 Task: Create a due date automation trigger when advanced on, 2 working days after a card is due add fields without custom field "Resume" set to a number greater than 1 and lower than 10 at 11:00 AM.
Action: Mouse moved to (1087, 339)
Screenshot: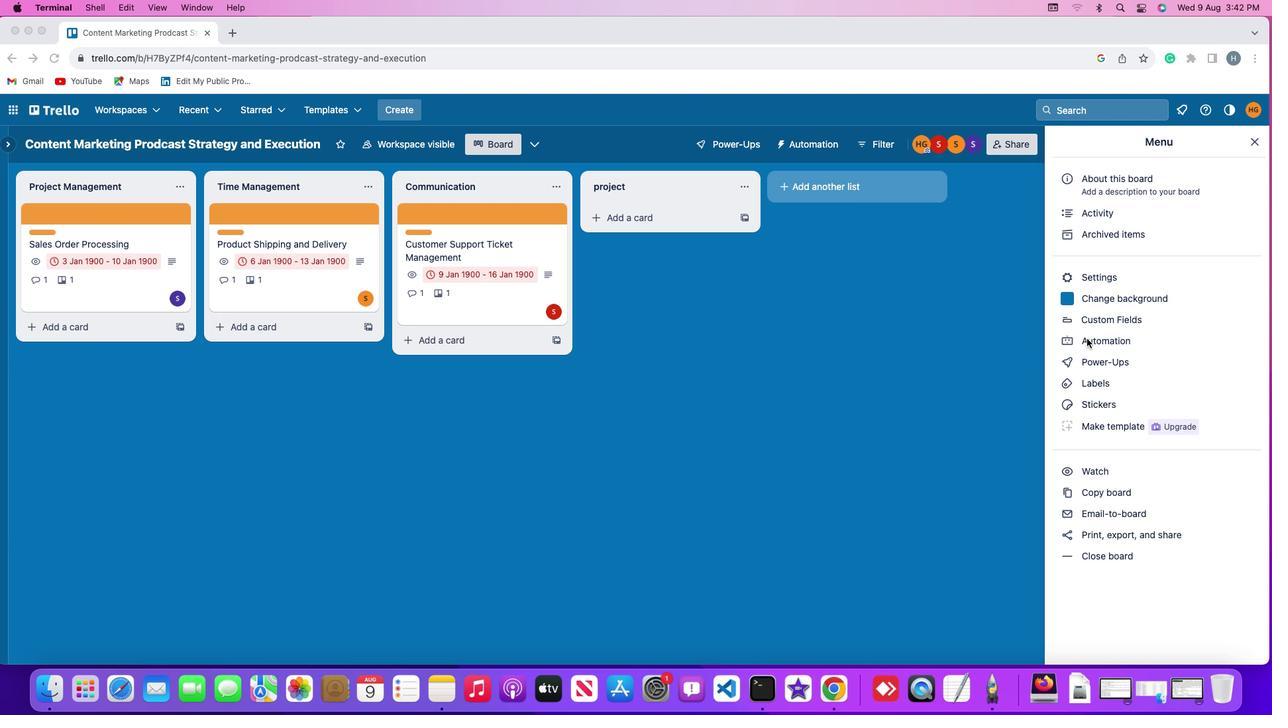 
Action: Mouse pressed left at (1087, 339)
Screenshot: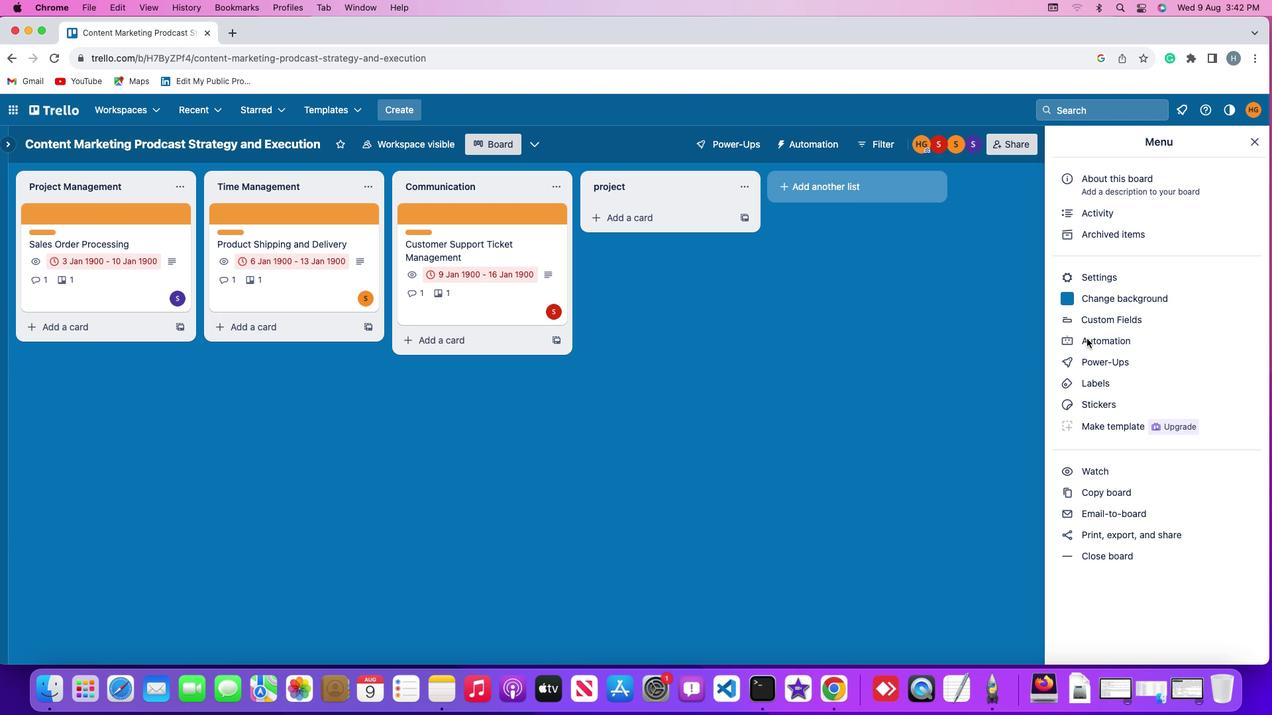 
Action: Mouse pressed left at (1087, 339)
Screenshot: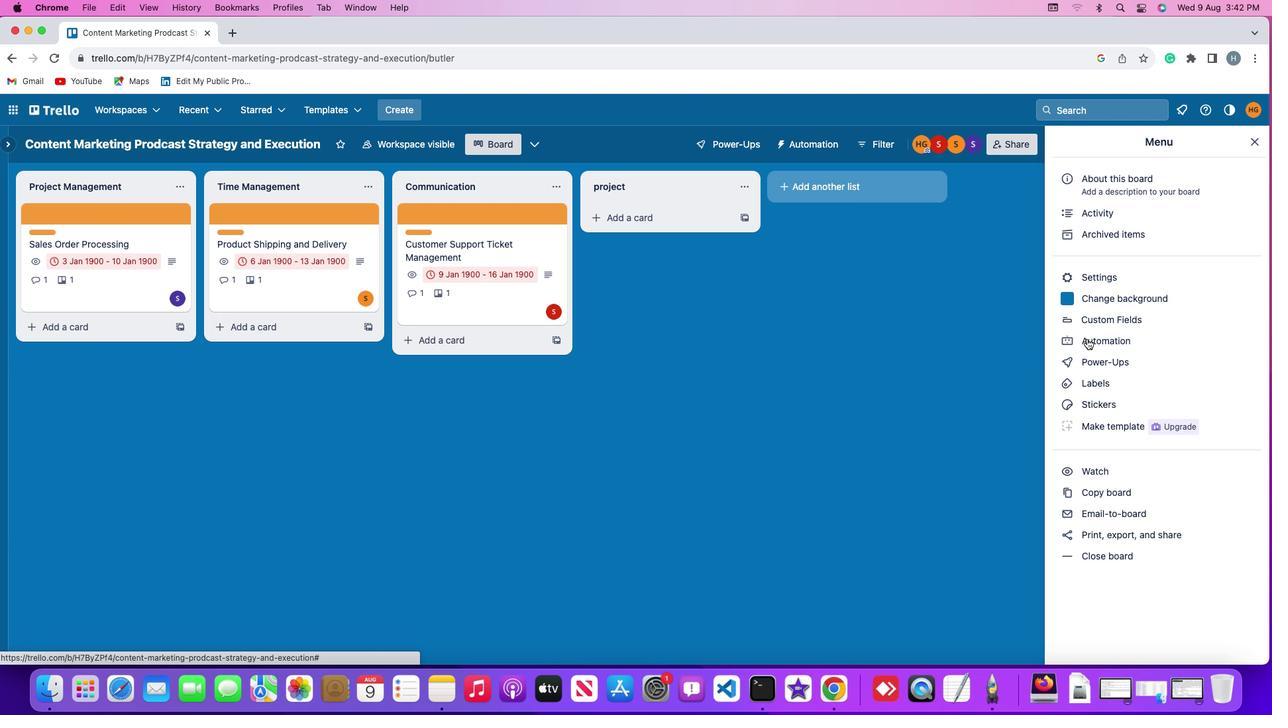 
Action: Mouse moved to (65, 314)
Screenshot: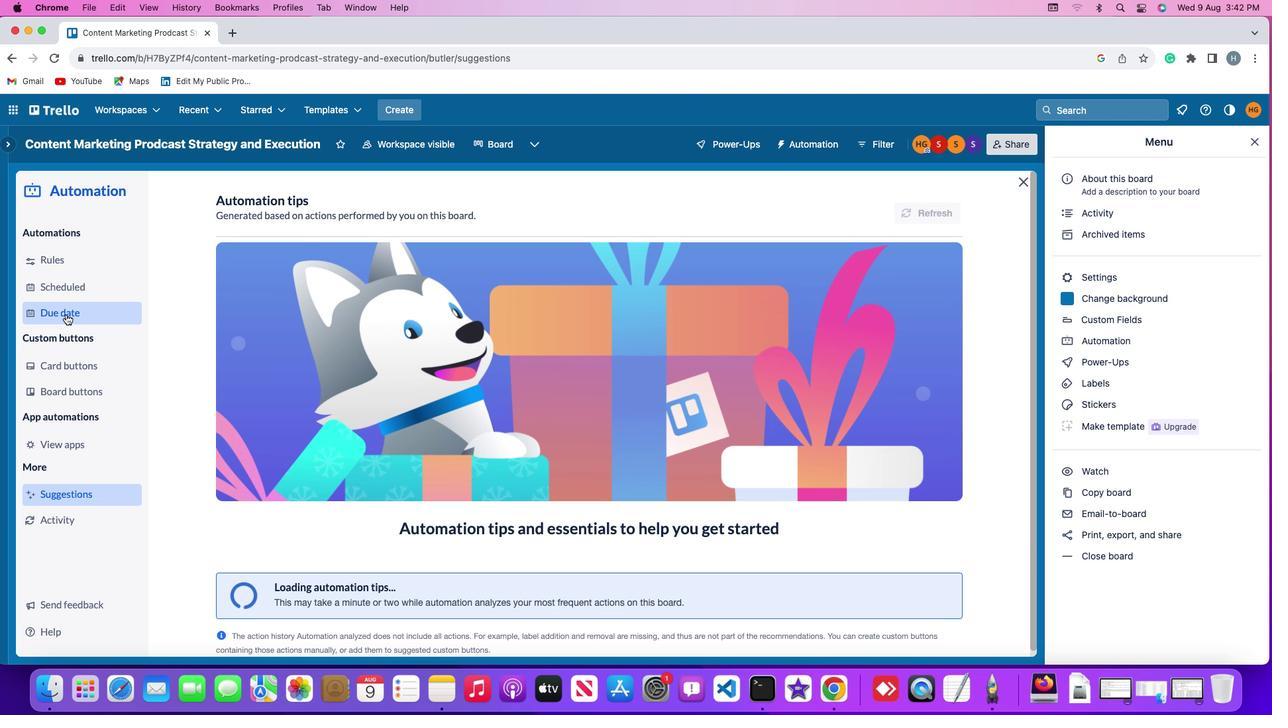 
Action: Mouse pressed left at (65, 314)
Screenshot: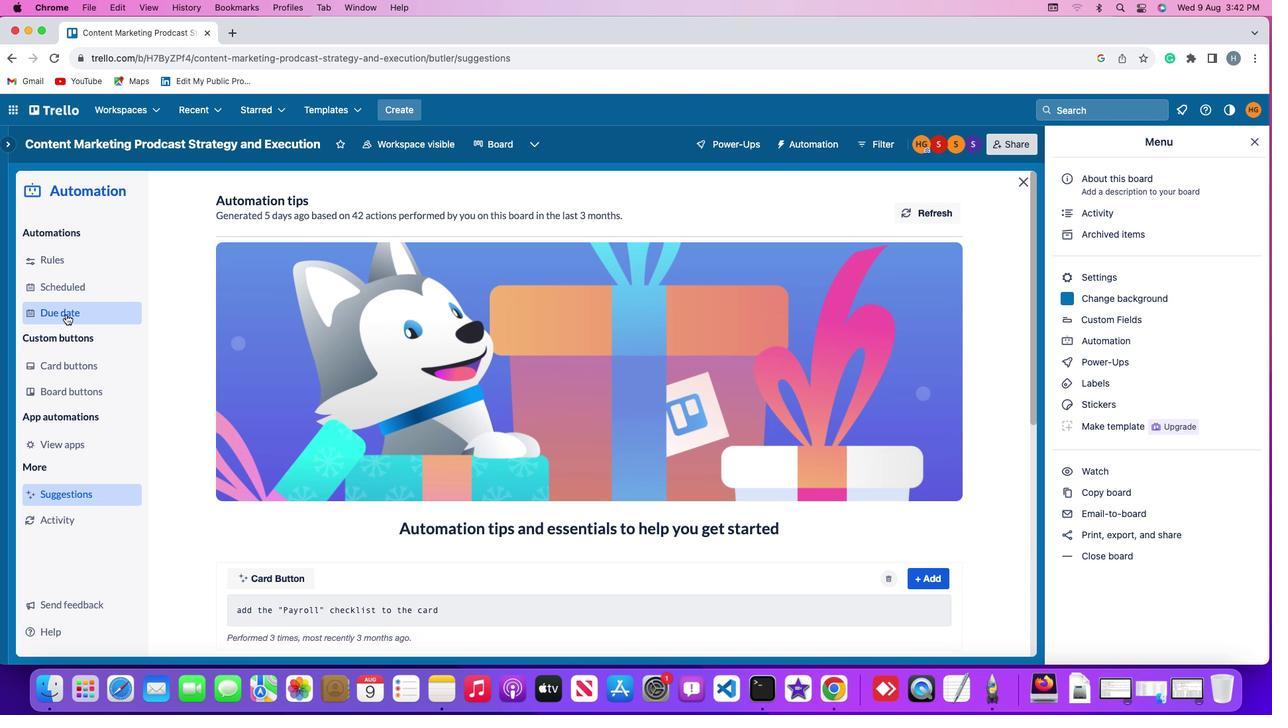 
Action: Mouse moved to (901, 201)
Screenshot: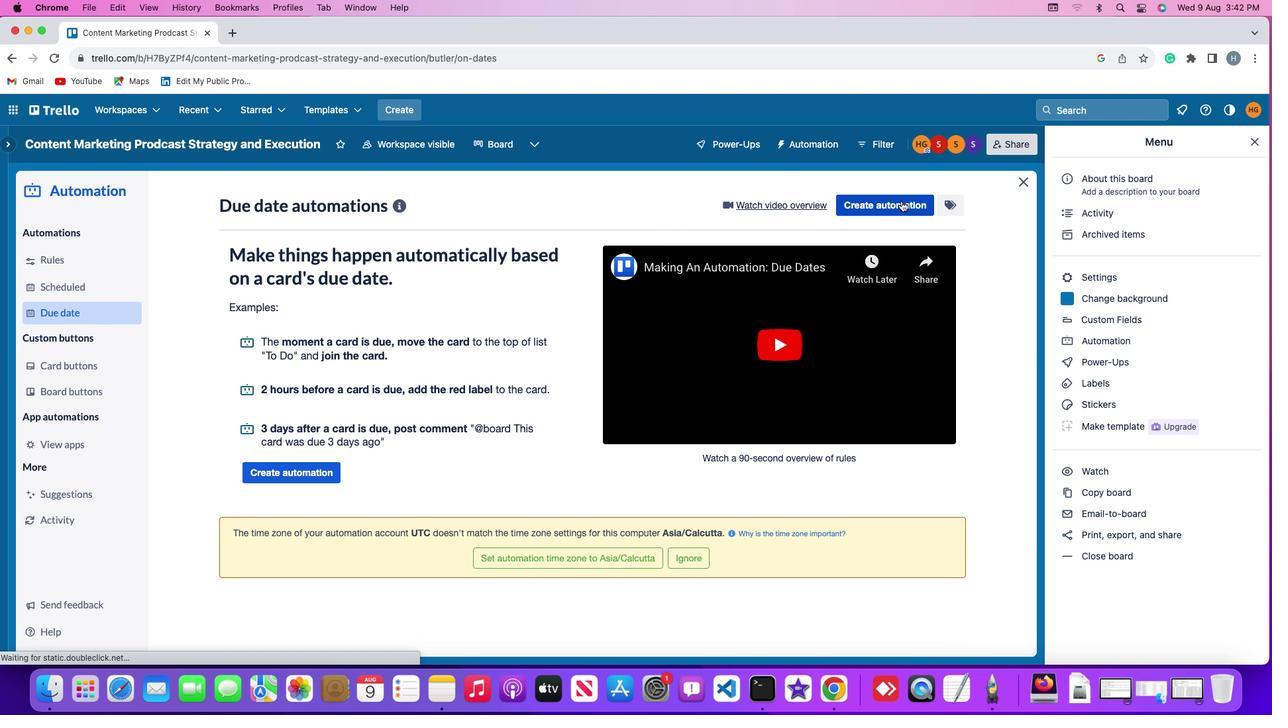 
Action: Mouse pressed left at (901, 201)
Screenshot: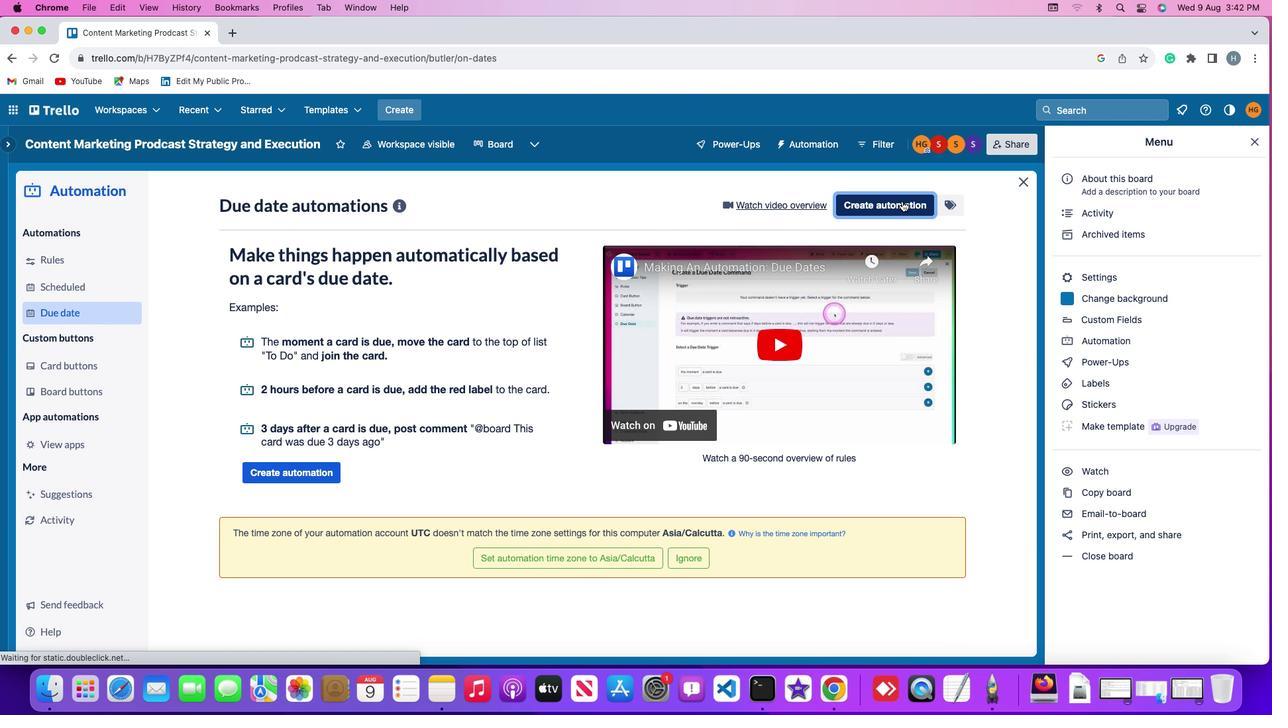 
Action: Mouse moved to (322, 340)
Screenshot: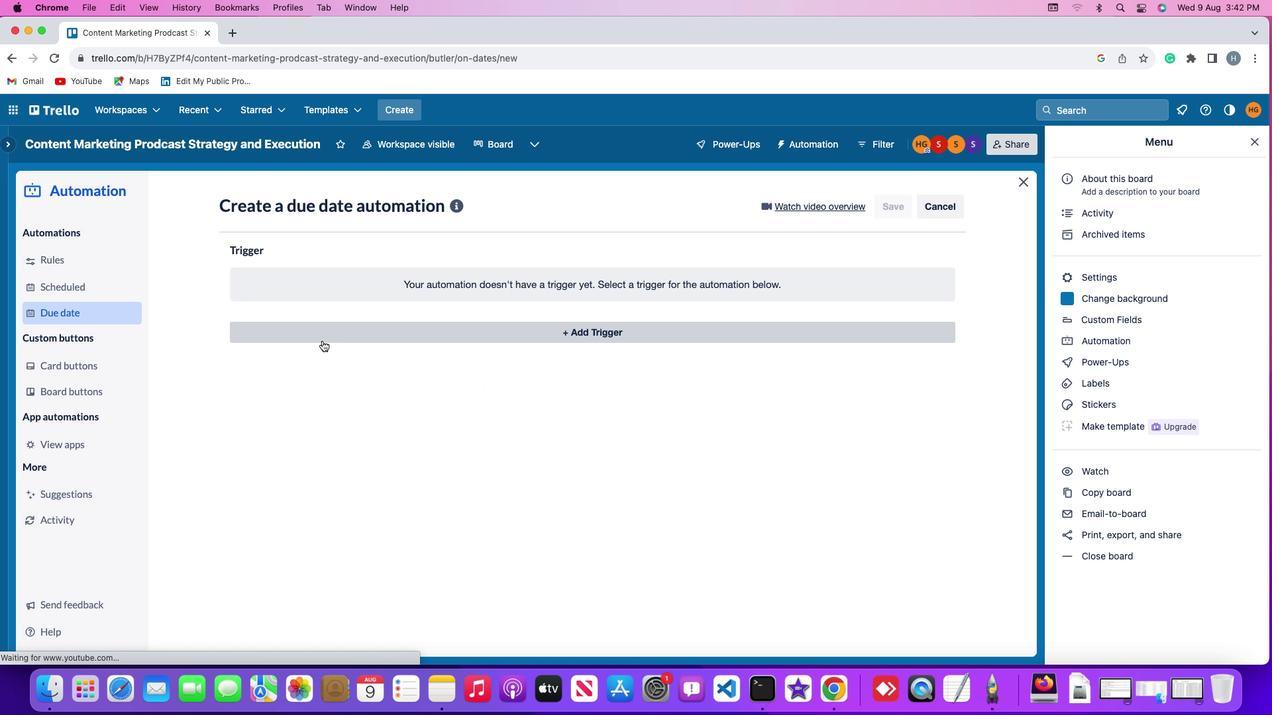
Action: Mouse pressed left at (322, 340)
Screenshot: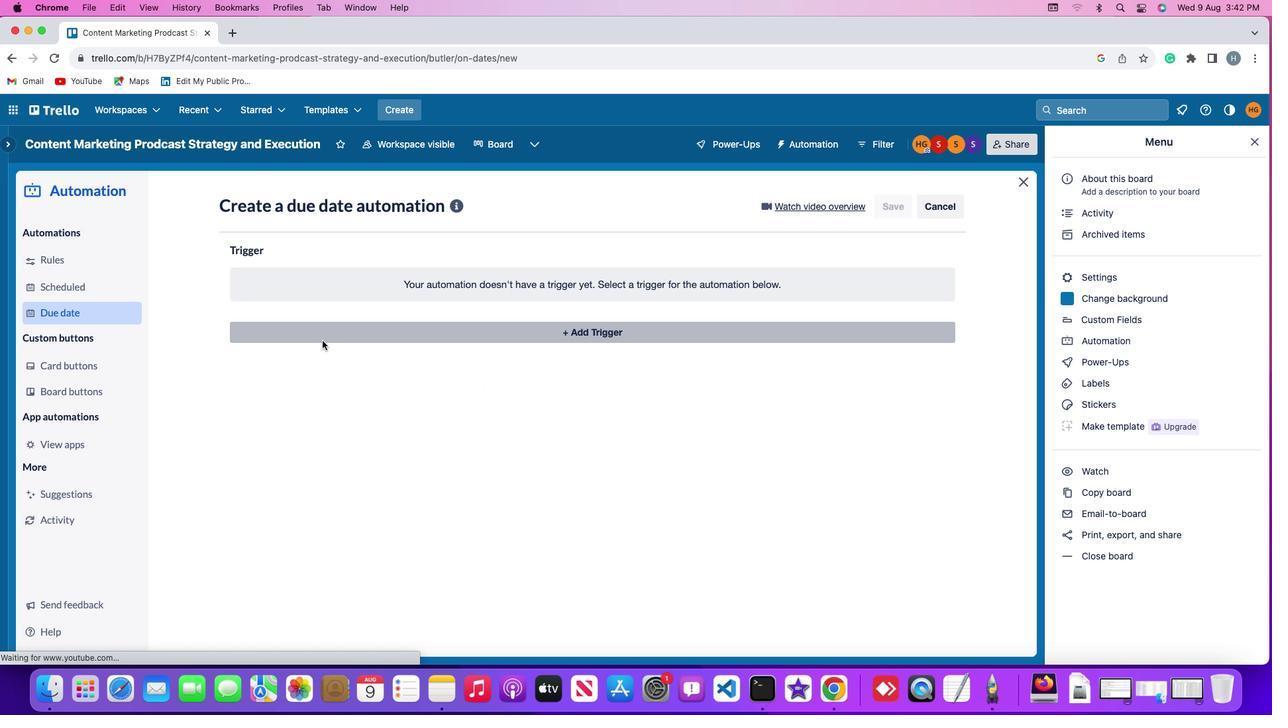 
Action: Mouse moved to (253, 528)
Screenshot: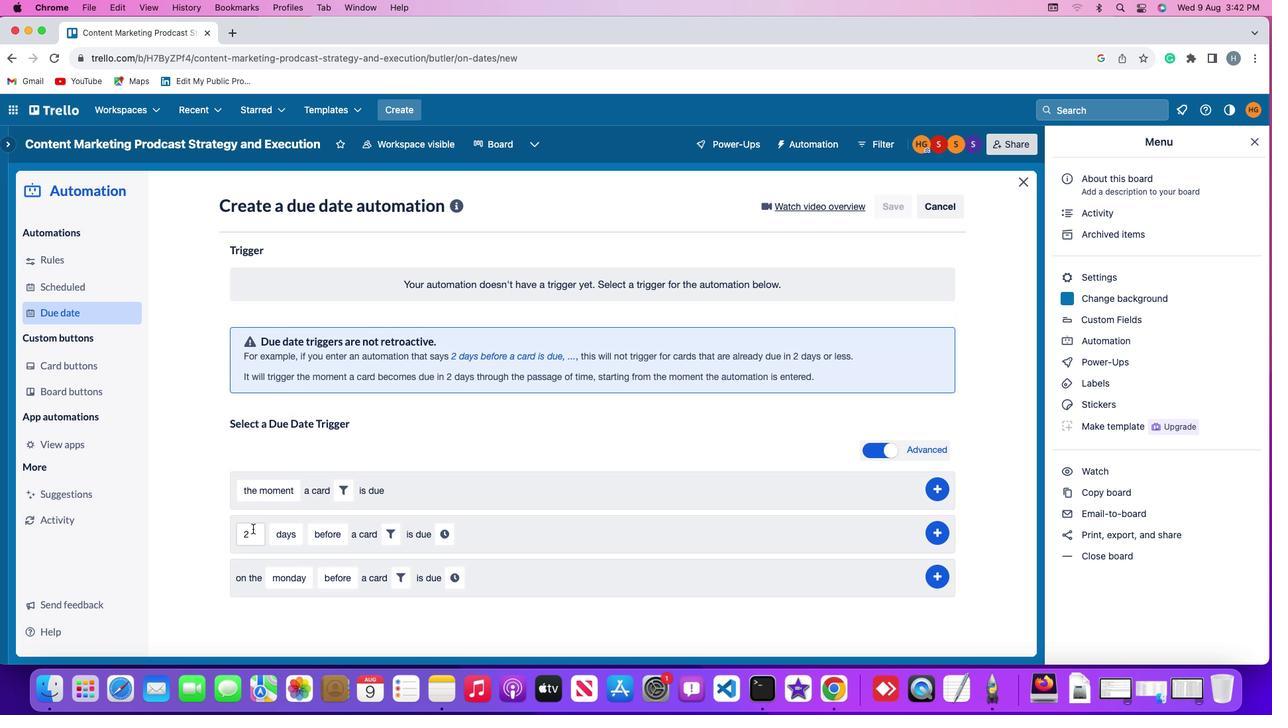 
Action: Mouse pressed left at (253, 528)
Screenshot: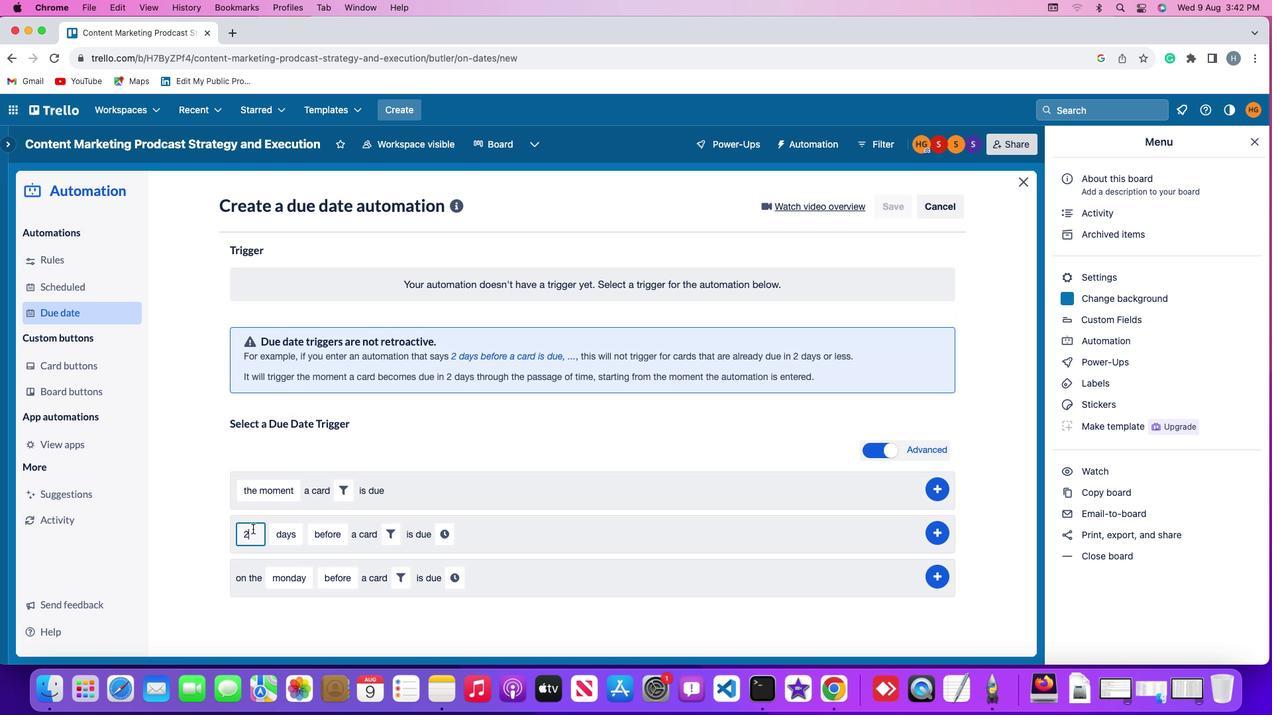 
Action: Mouse moved to (255, 525)
Screenshot: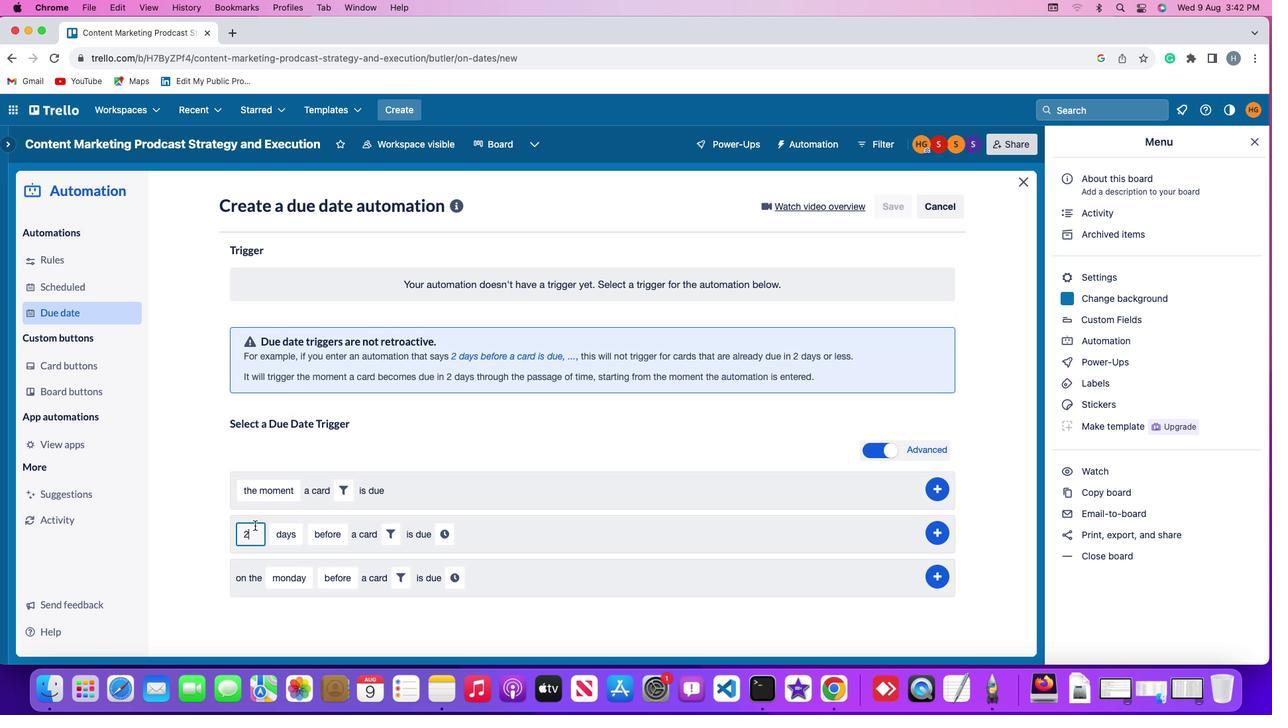 
Action: Key pressed Key.backspace'2'
Screenshot: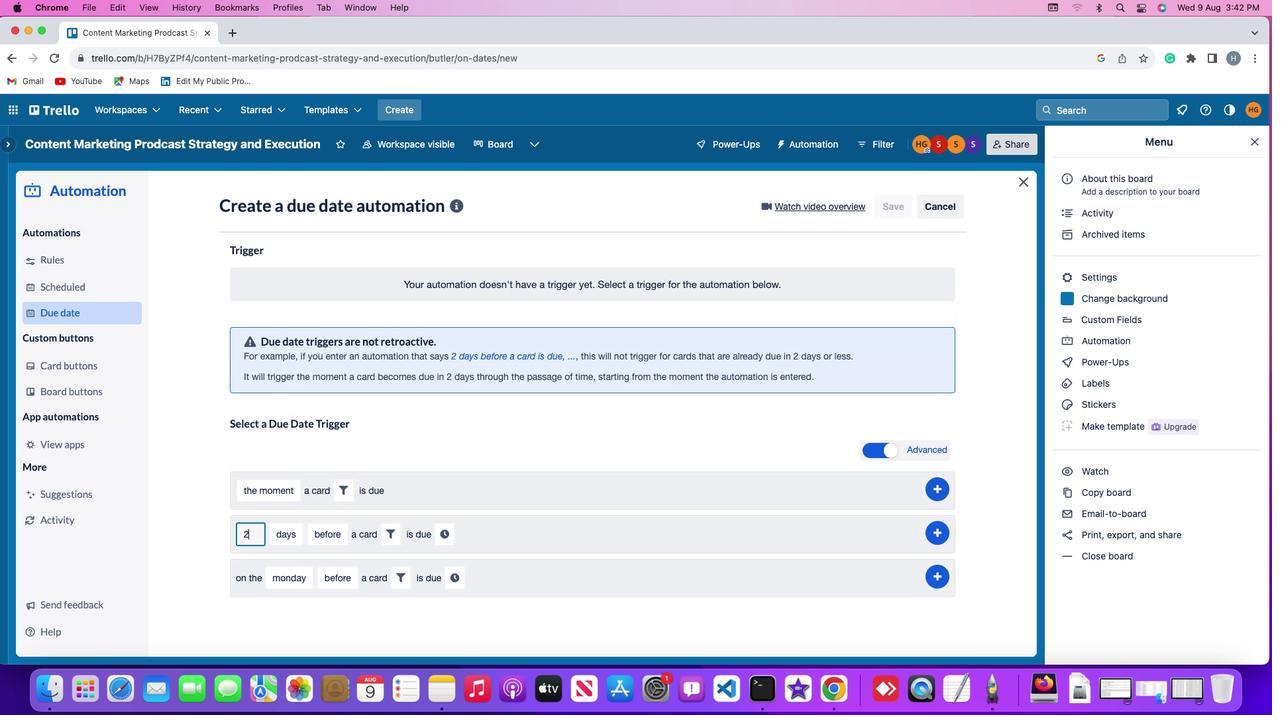 
Action: Mouse moved to (286, 532)
Screenshot: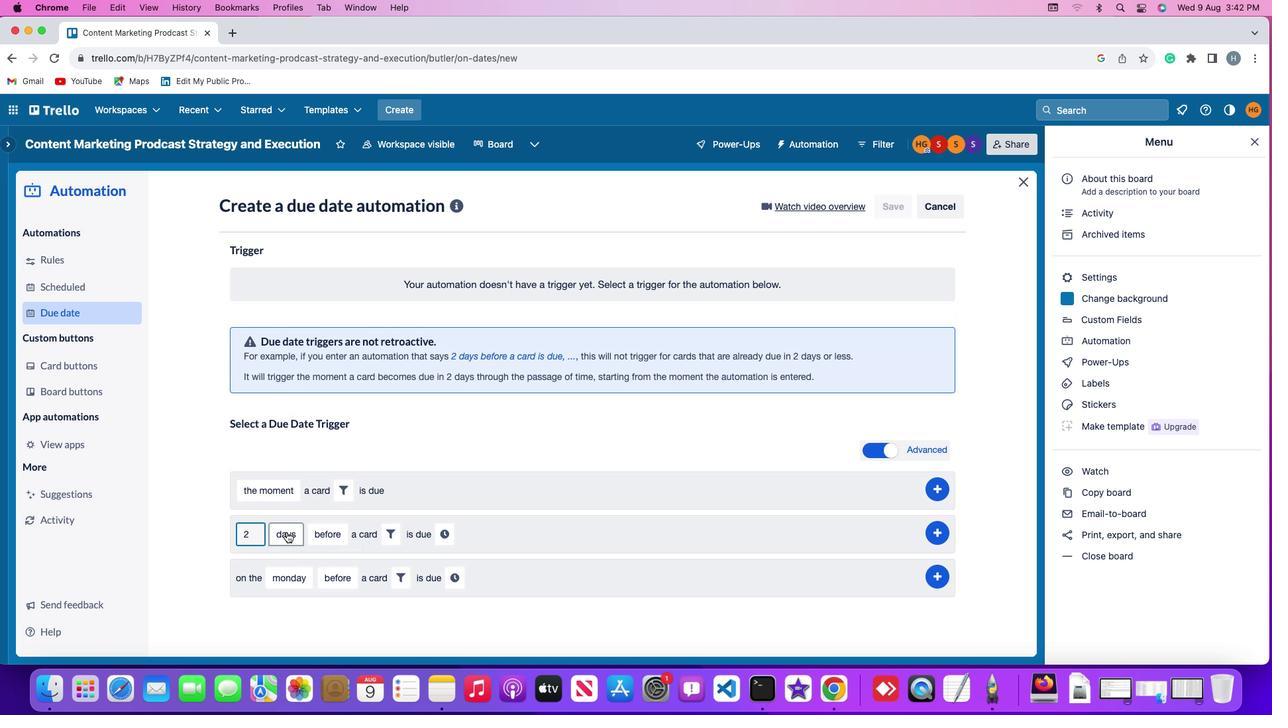 
Action: Mouse pressed left at (286, 532)
Screenshot: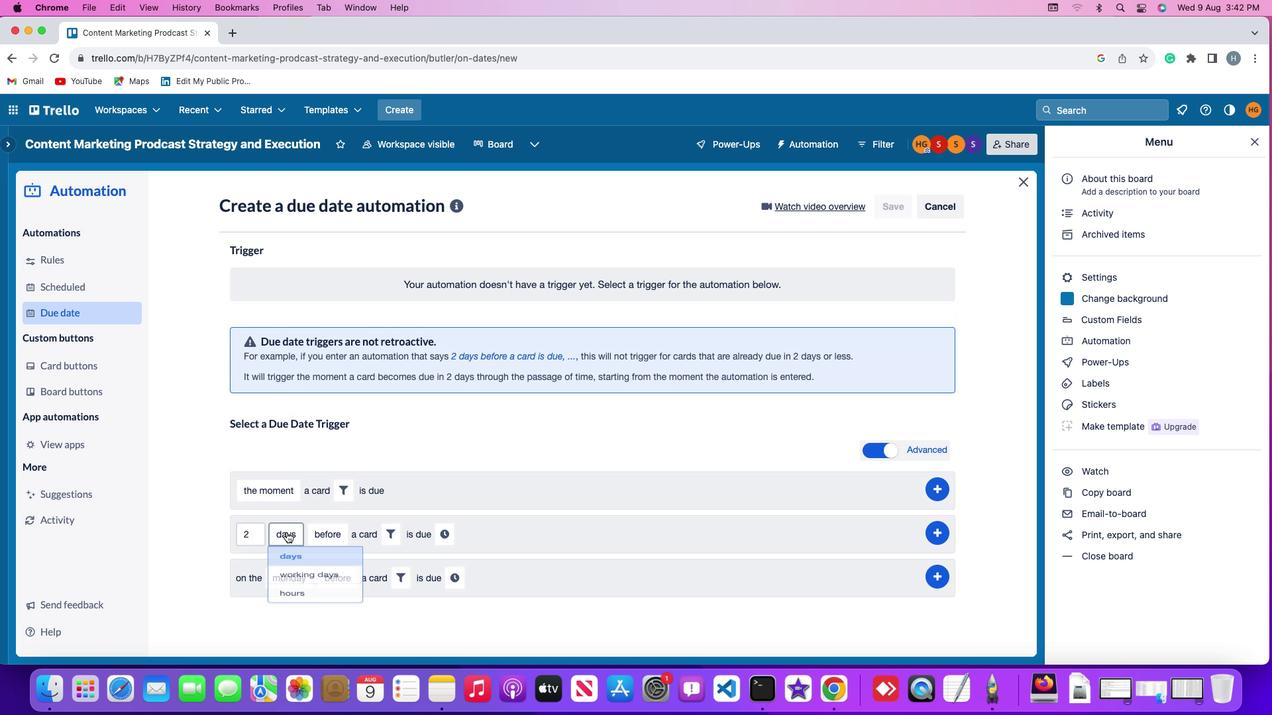 
Action: Mouse moved to (300, 583)
Screenshot: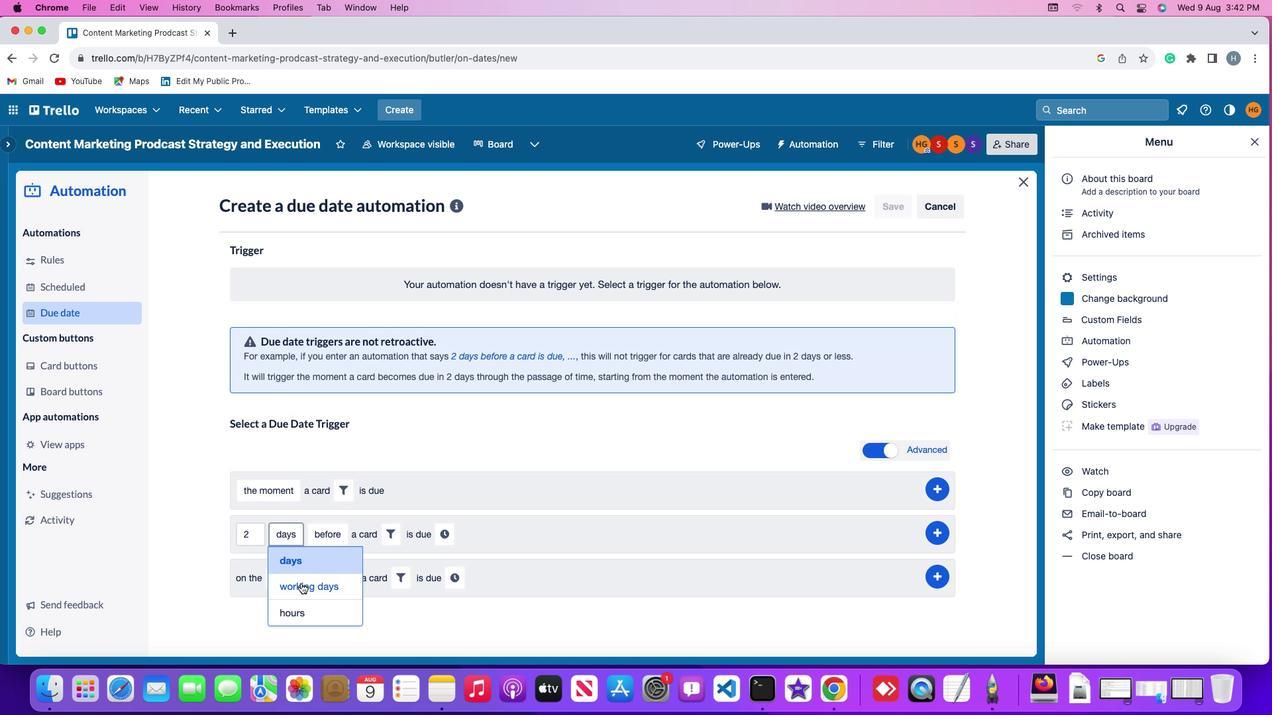 
Action: Mouse pressed left at (300, 583)
Screenshot: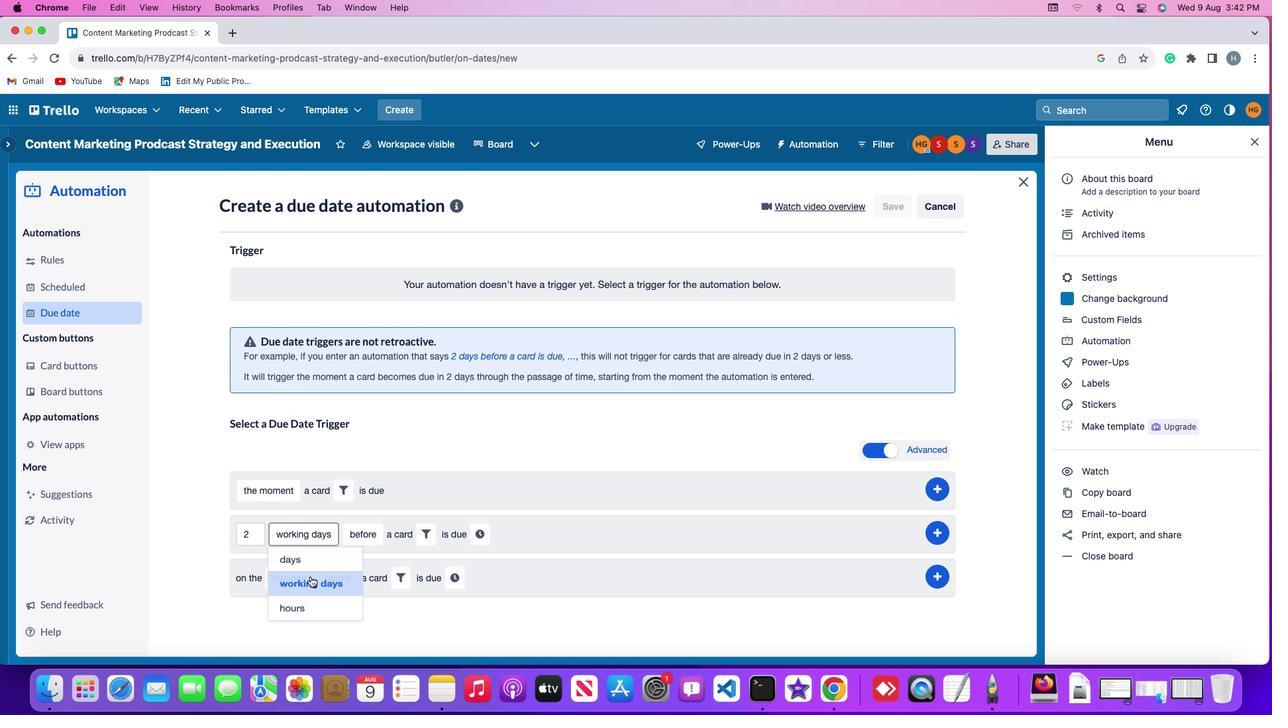 
Action: Mouse moved to (358, 532)
Screenshot: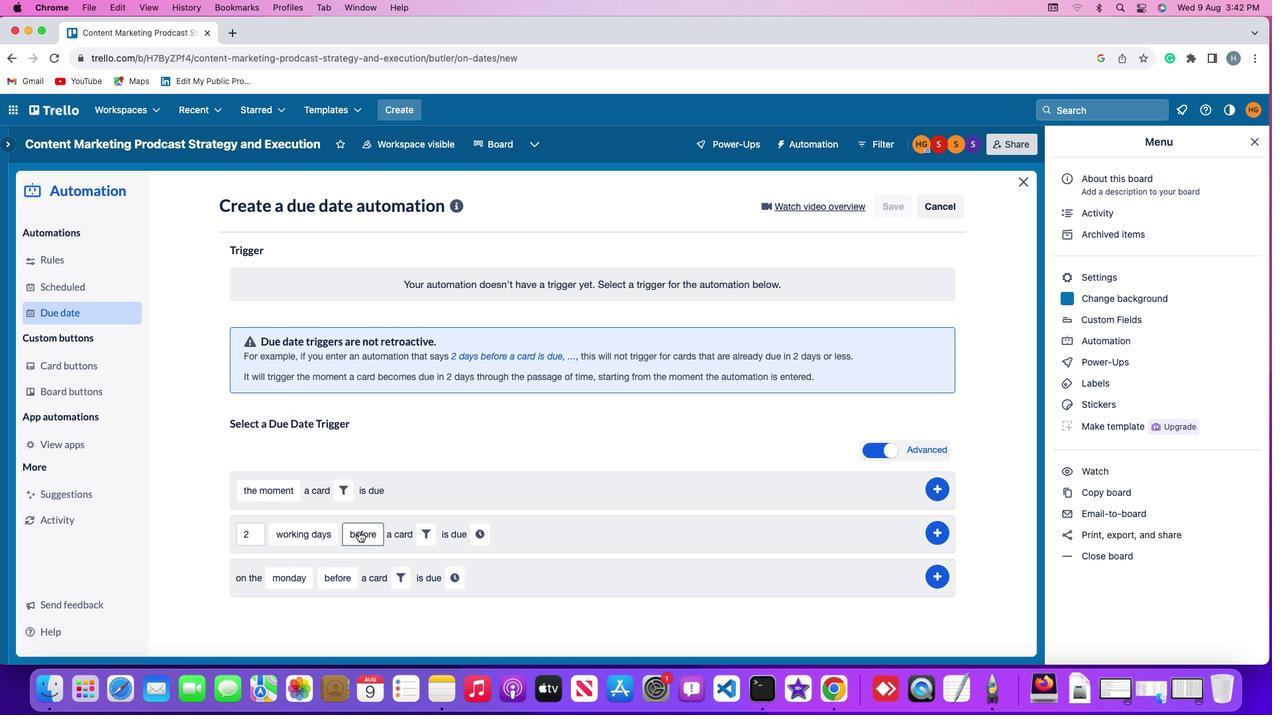 
Action: Mouse pressed left at (358, 532)
Screenshot: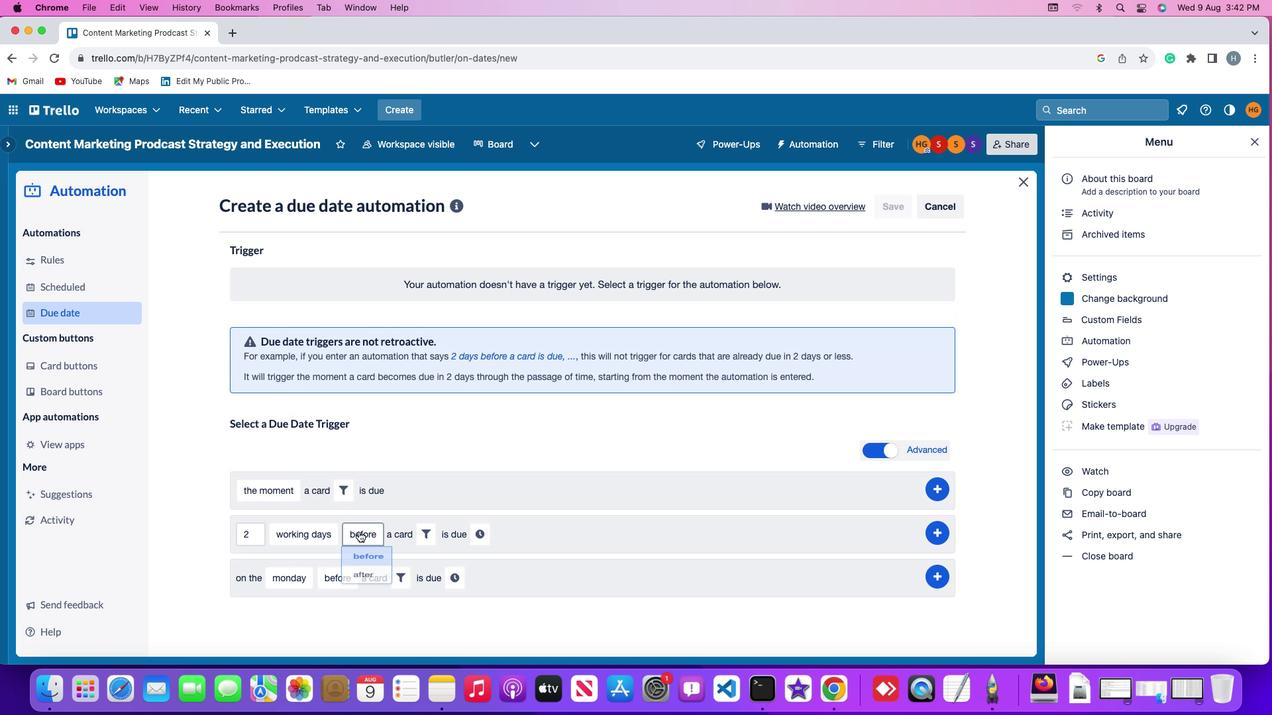 
Action: Mouse moved to (369, 588)
Screenshot: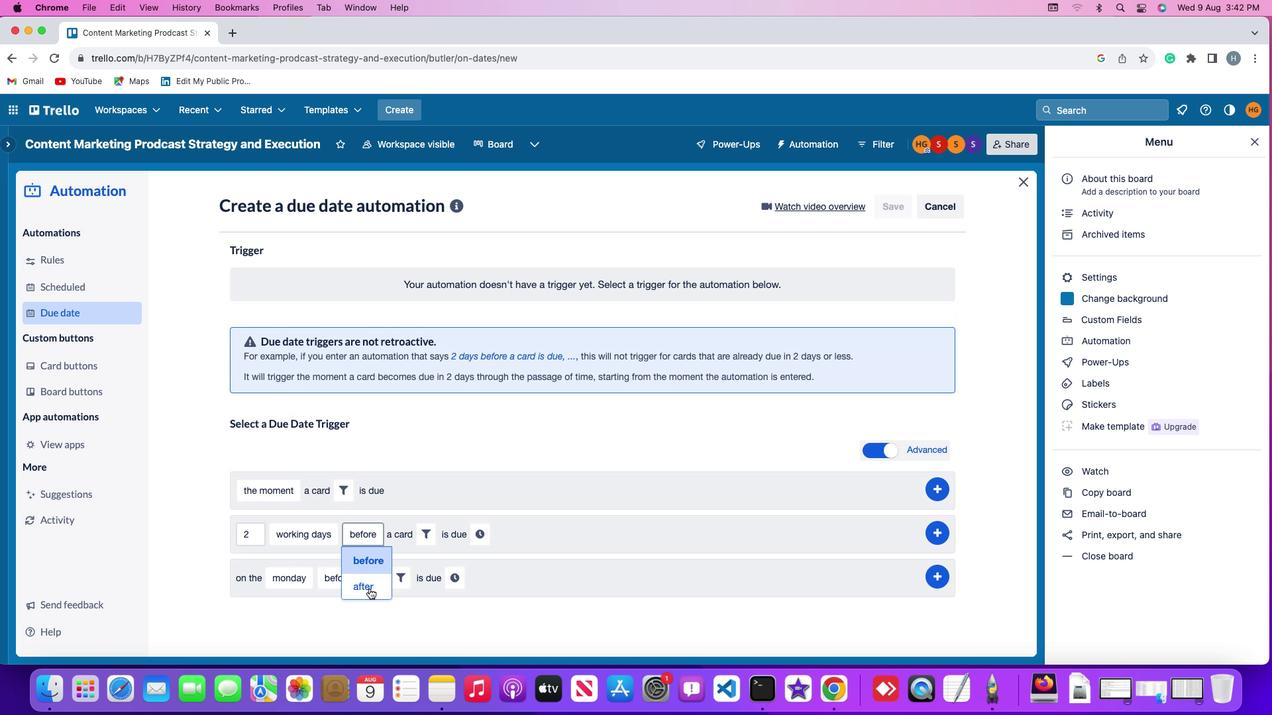 
Action: Mouse pressed left at (369, 588)
Screenshot: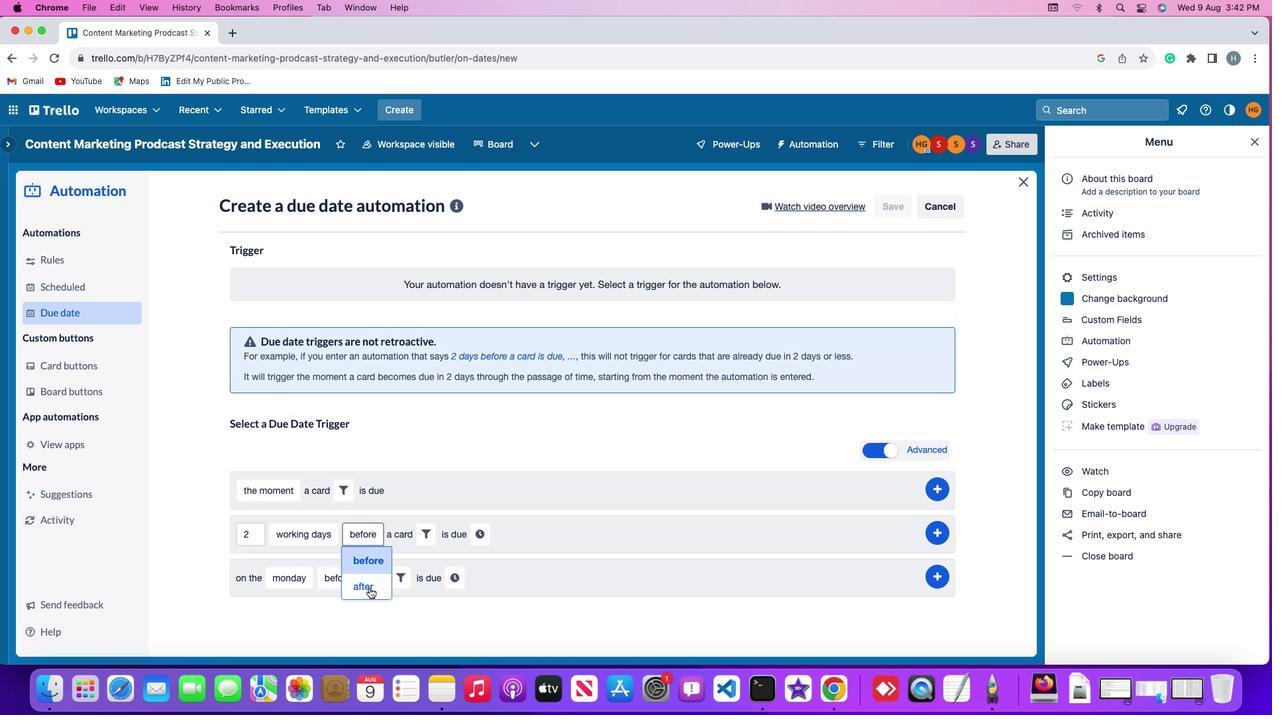 
Action: Mouse moved to (425, 535)
Screenshot: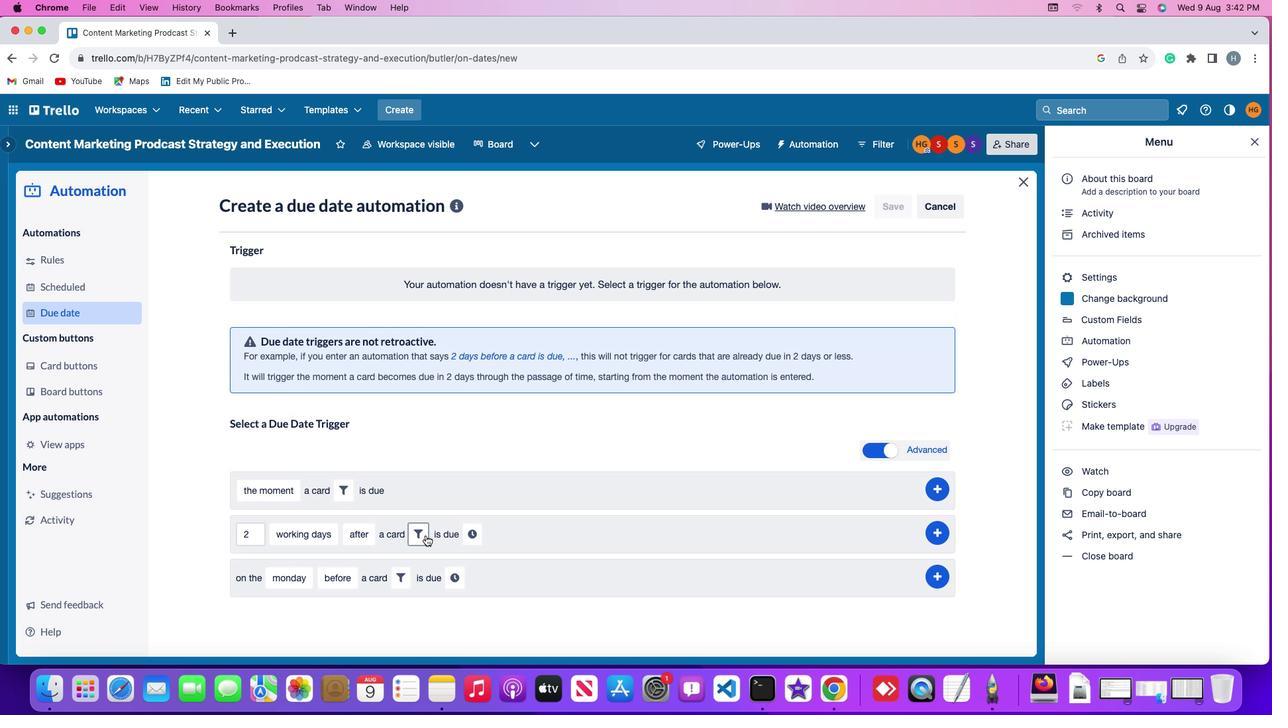 
Action: Mouse pressed left at (425, 535)
Screenshot: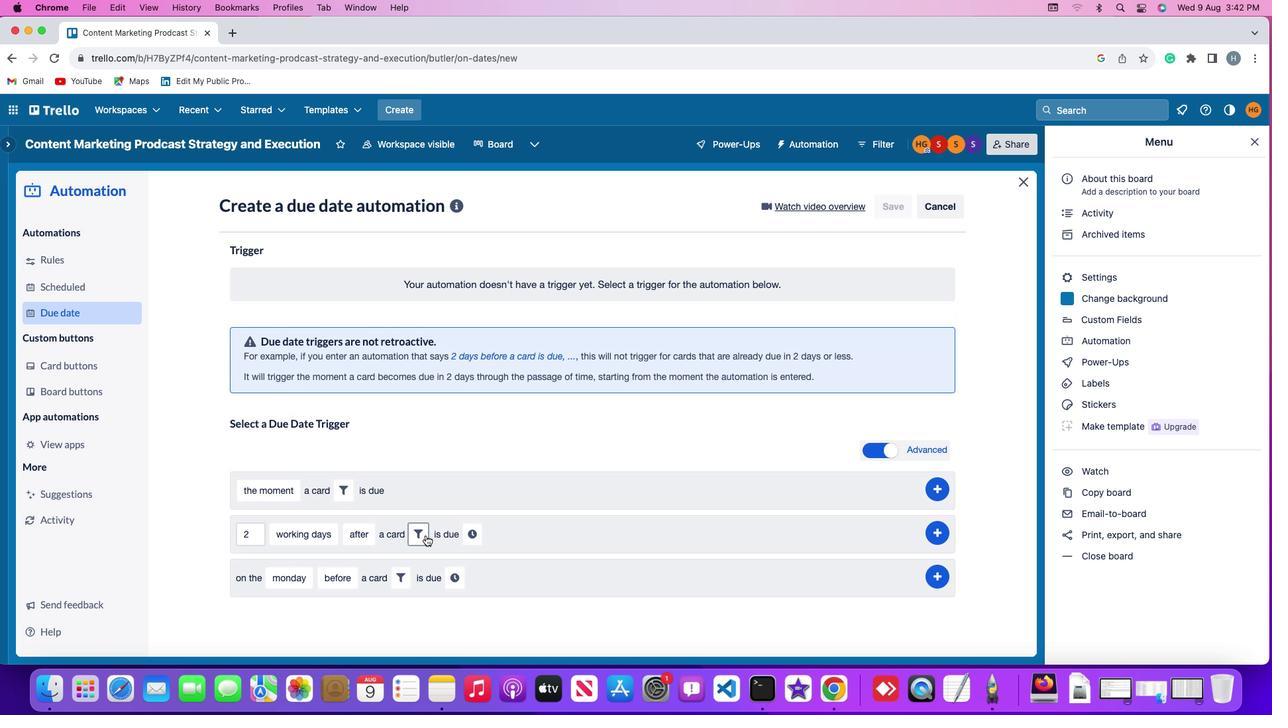 
Action: Mouse moved to (632, 571)
Screenshot: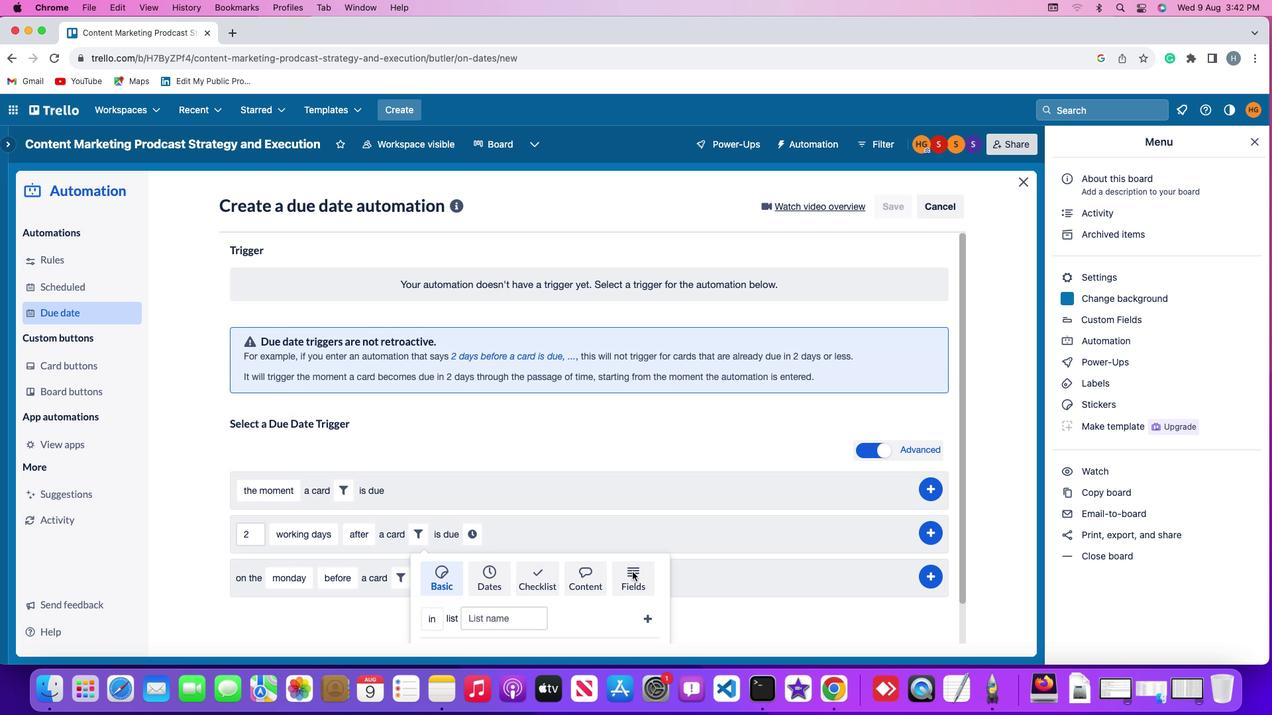 
Action: Mouse pressed left at (632, 571)
Screenshot: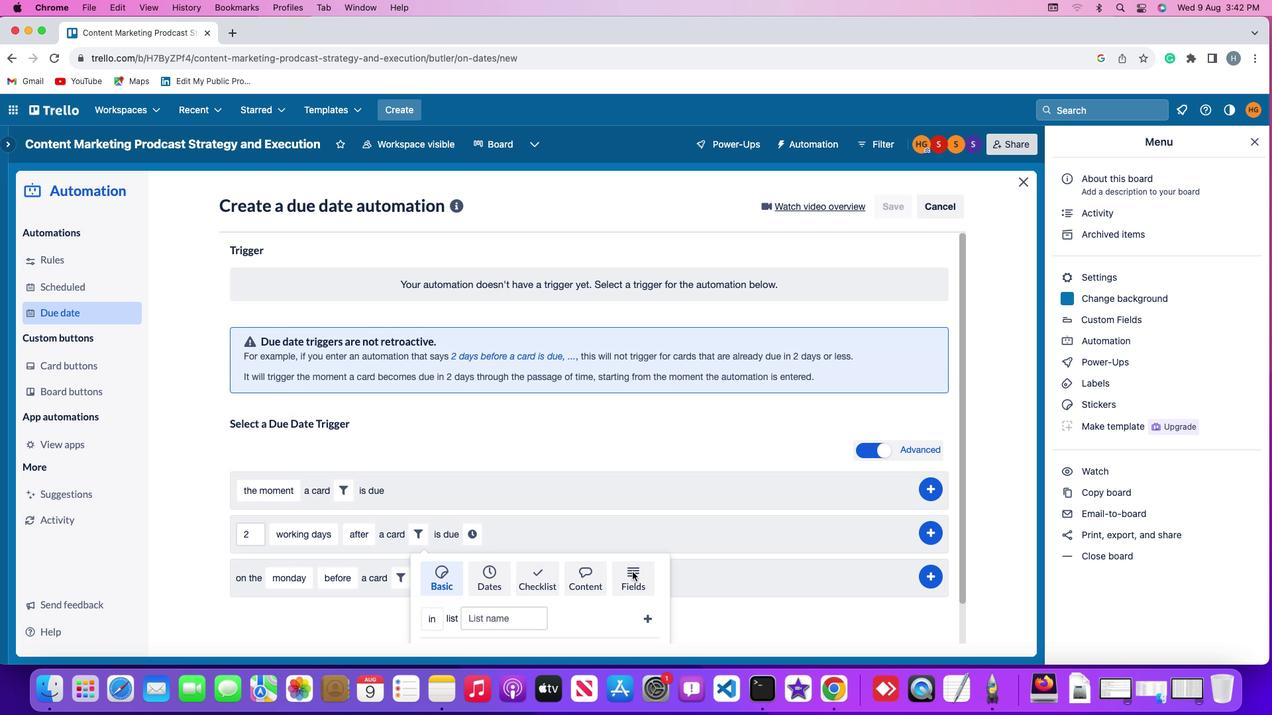 
Action: Mouse moved to (376, 617)
Screenshot: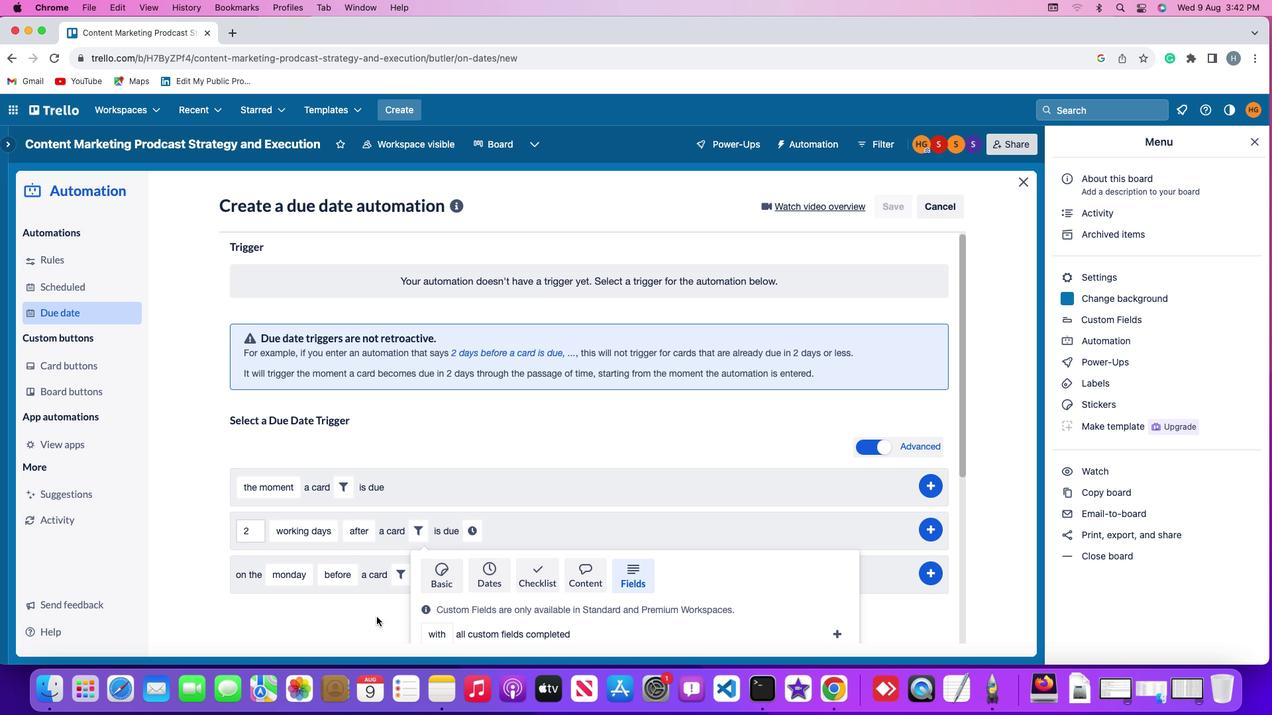 
Action: Mouse scrolled (376, 617) with delta (0, 0)
Screenshot: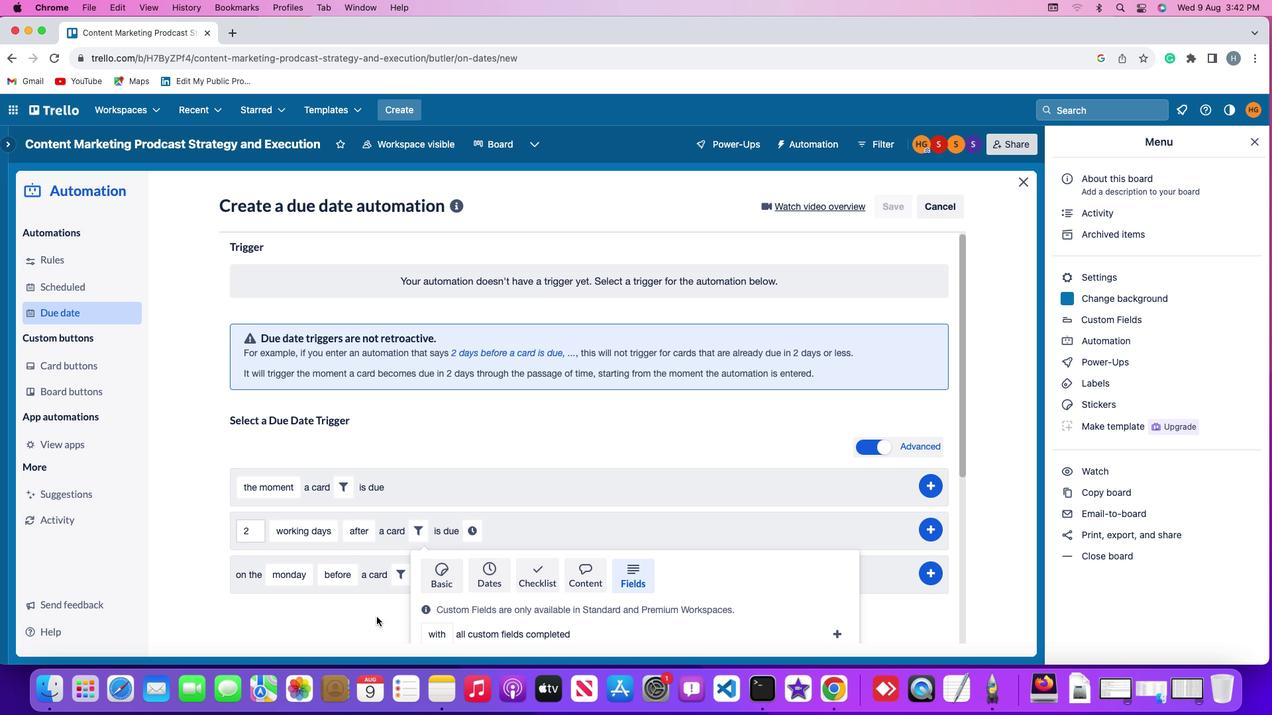 
Action: Mouse scrolled (376, 617) with delta (0, 0)
Screenshot: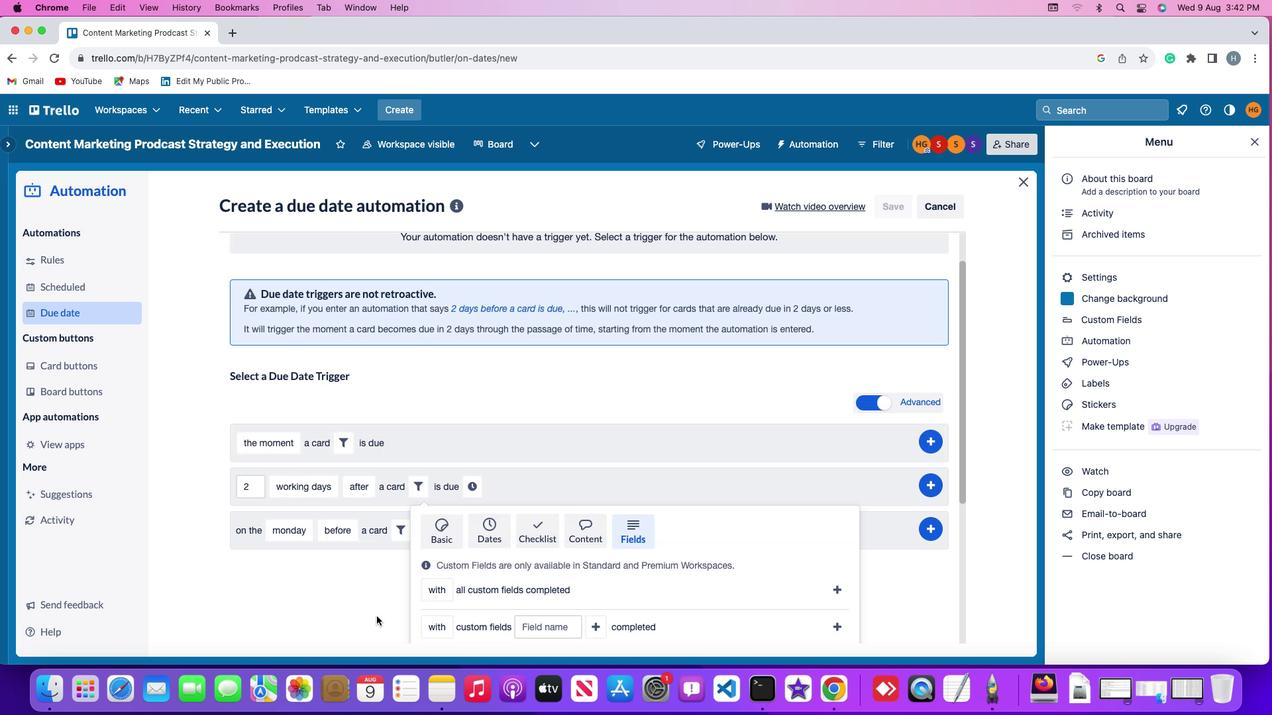 
Action: Mouse scrolled (376, 617) with delta (0, -2)
Screenshot: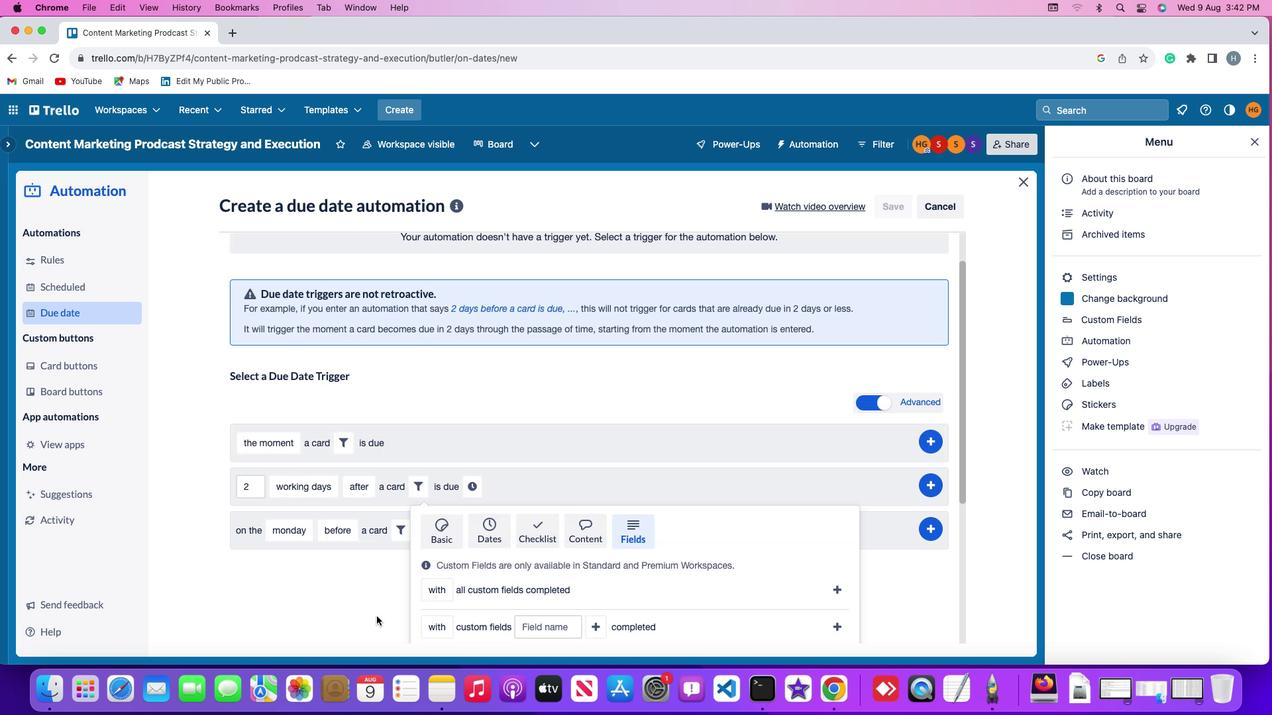 
Action: Mouse moved to (376, 617)
Screenshot: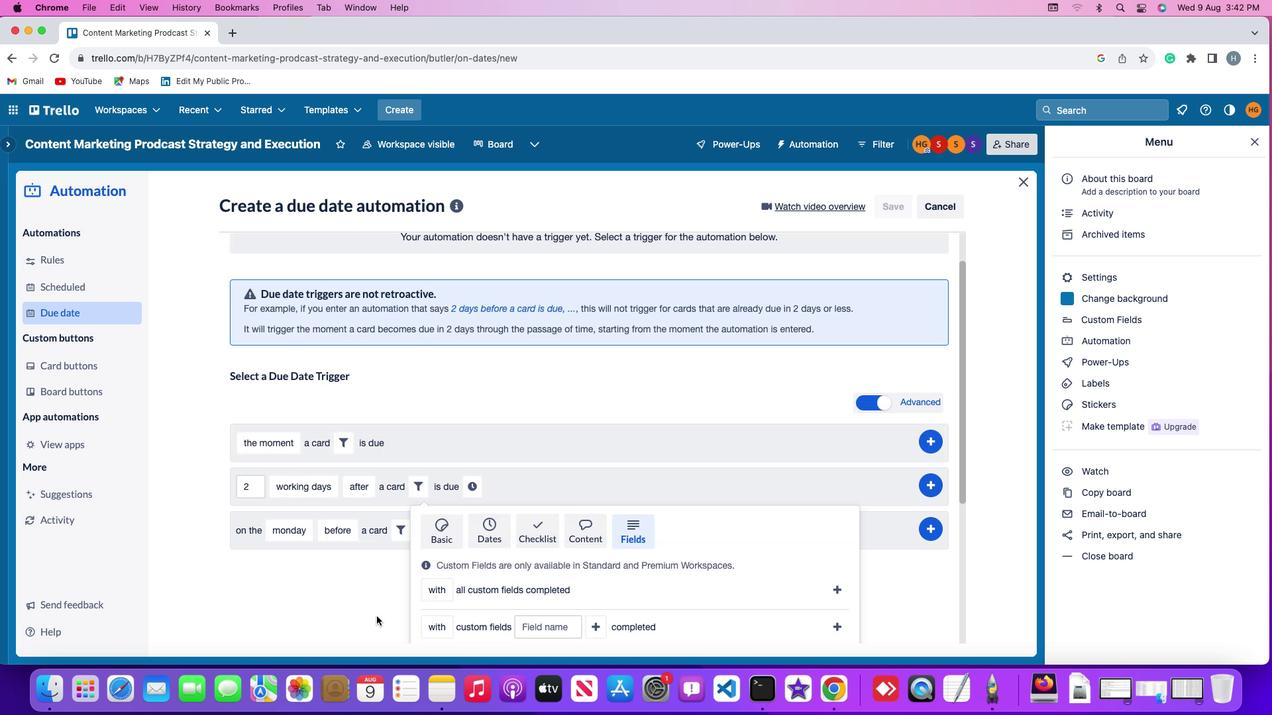 
Action: Mouse scrolled (376, 617) with delta (0, -3)
Screenshot: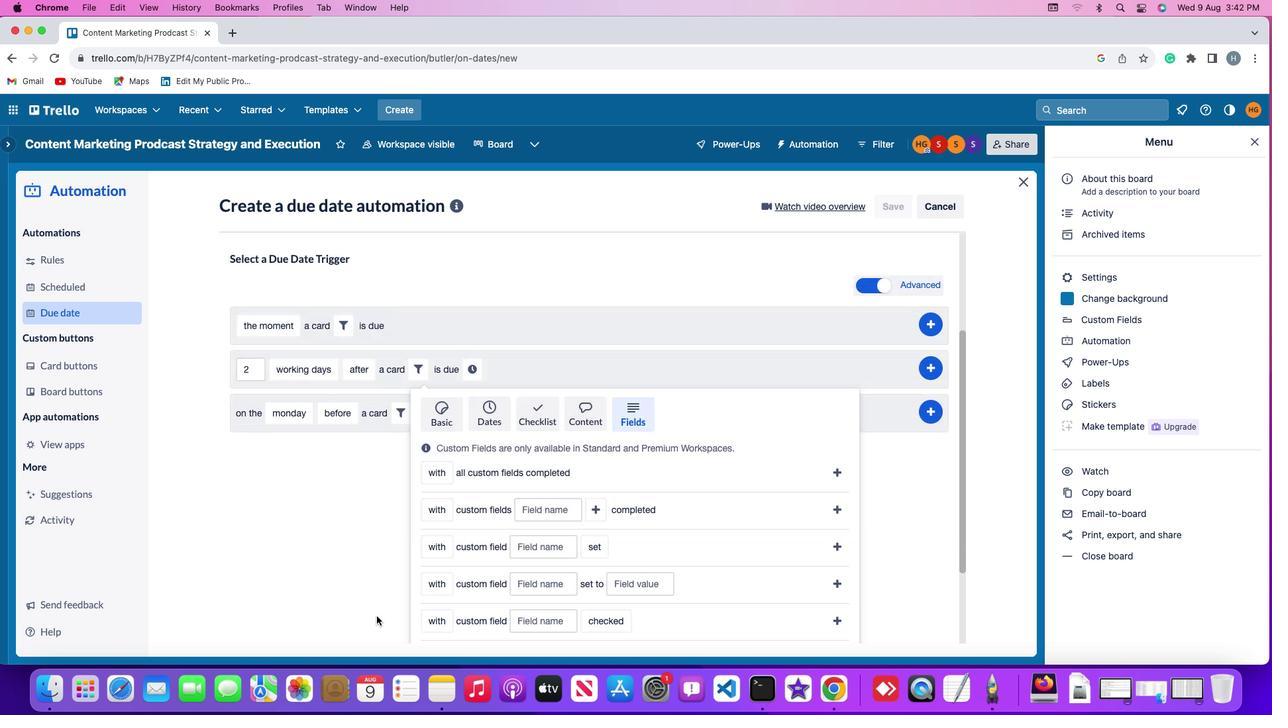 
Action: Mouse moved to (376, 617)
Screenshot: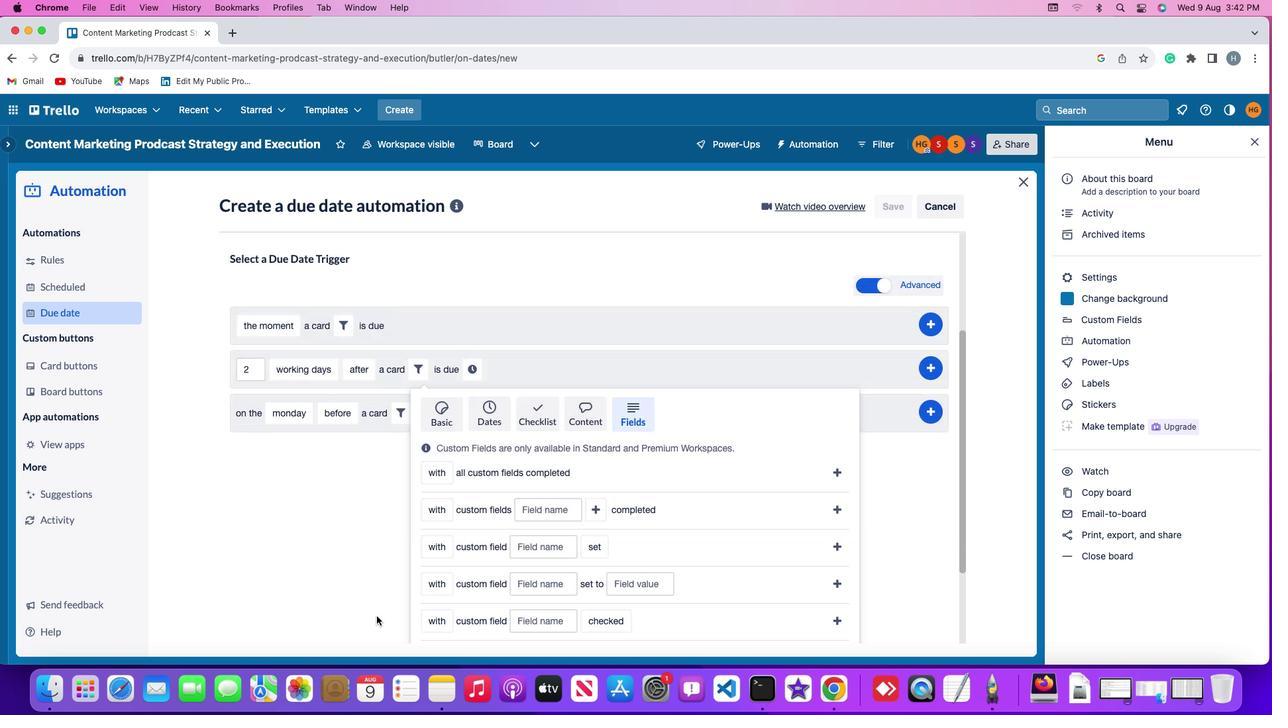 
Action: Mouse scrolled (376, 617) with delta (0, -3)
Screenshot: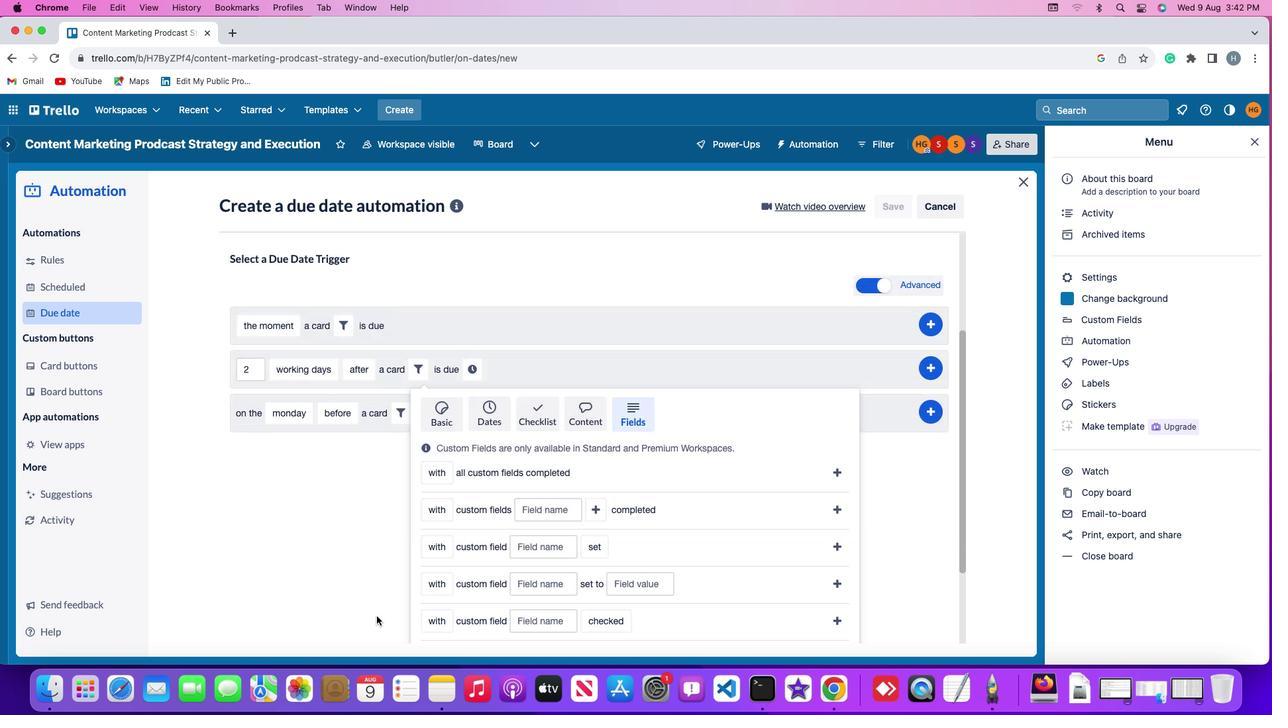 
Action: Mouse moved to (376, 616)
Screenshot: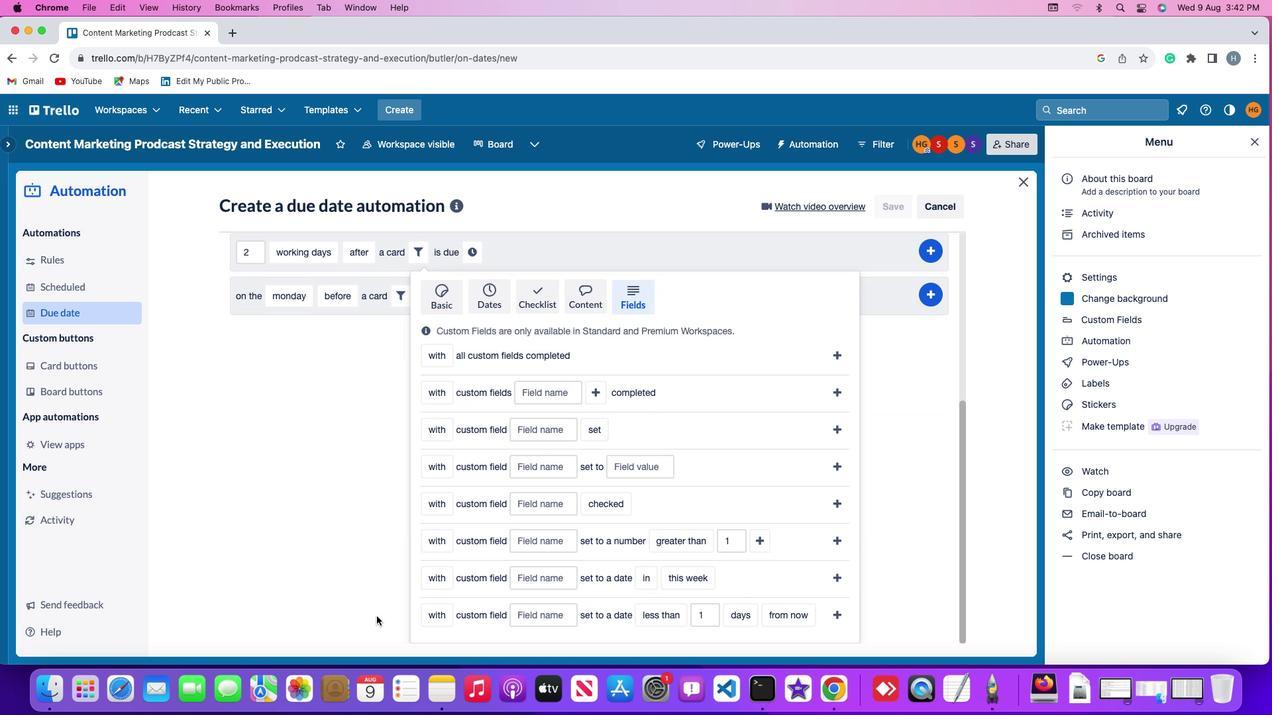
Action: Mouse scrolled (376, 616) with delta (0, 0)
Screenshot: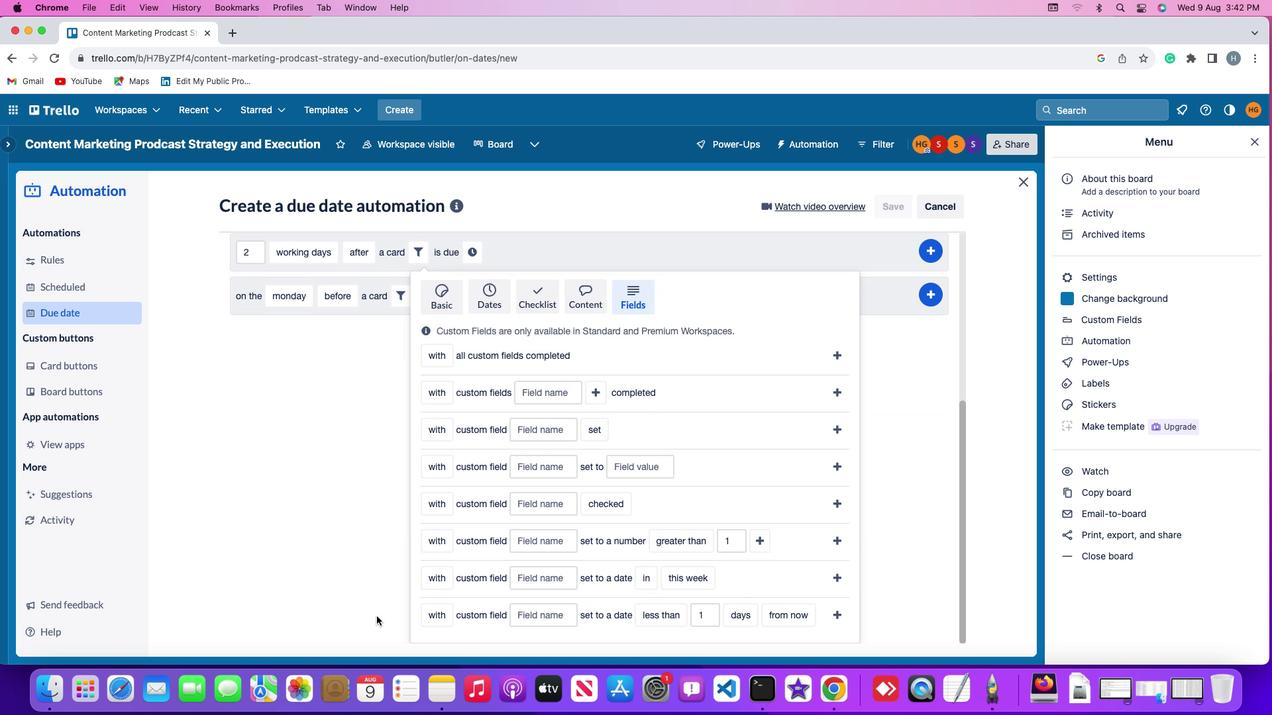 
Action: Mouse scrolled (376, 616) with delta (0, 0)
Screenshot: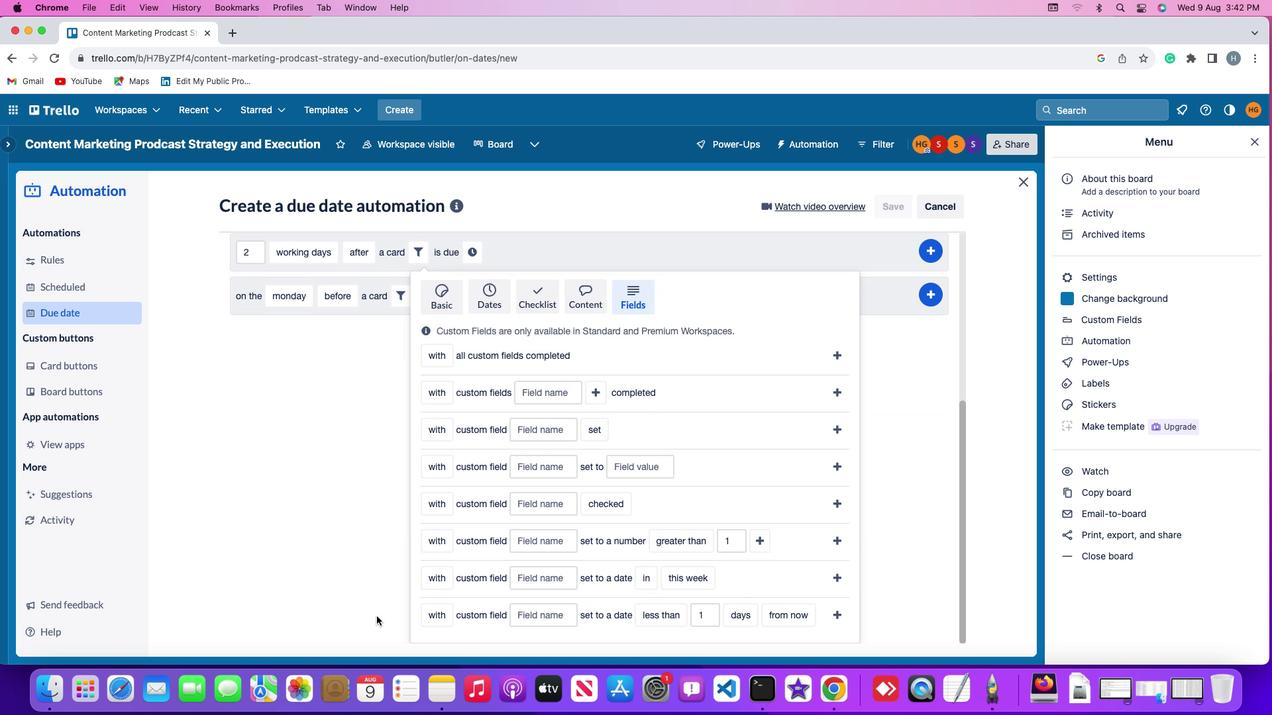 
Action: Mouse scrolled (376, 616) with delta (0, -1)
Screenshot: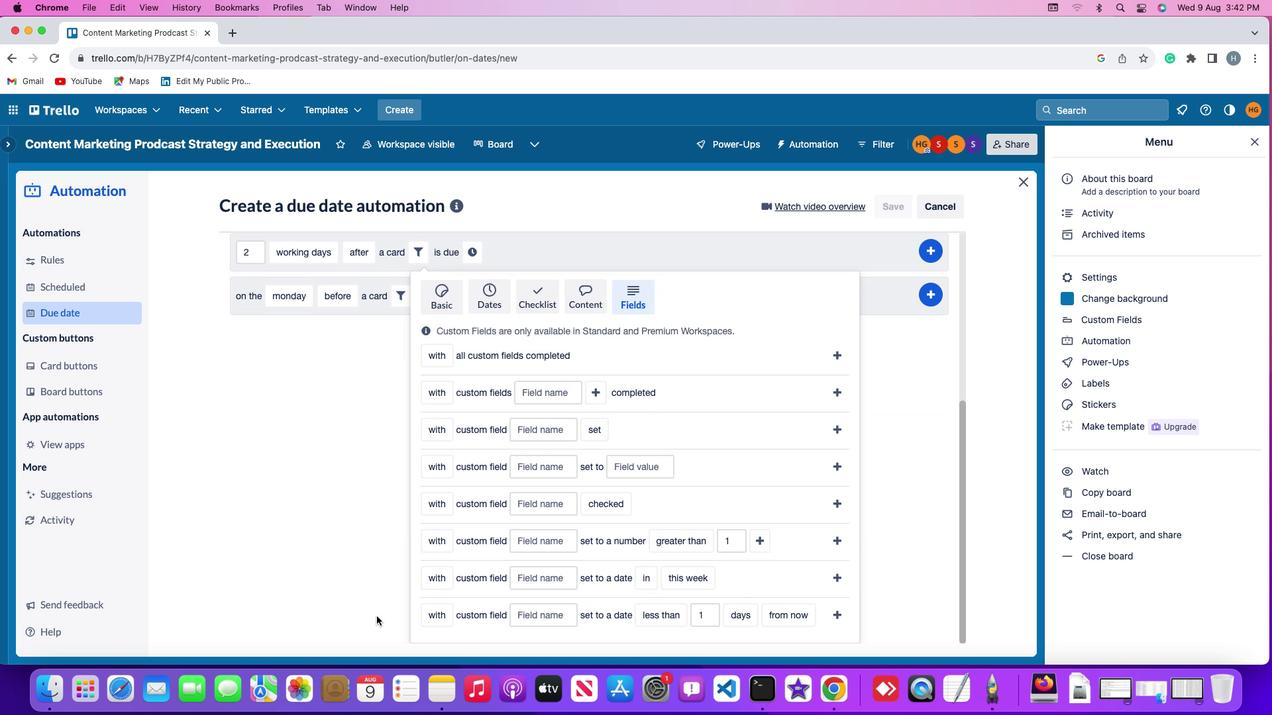 
Action: Mouse scrolled (376, 616) with delta (0, -3)
Screenshot: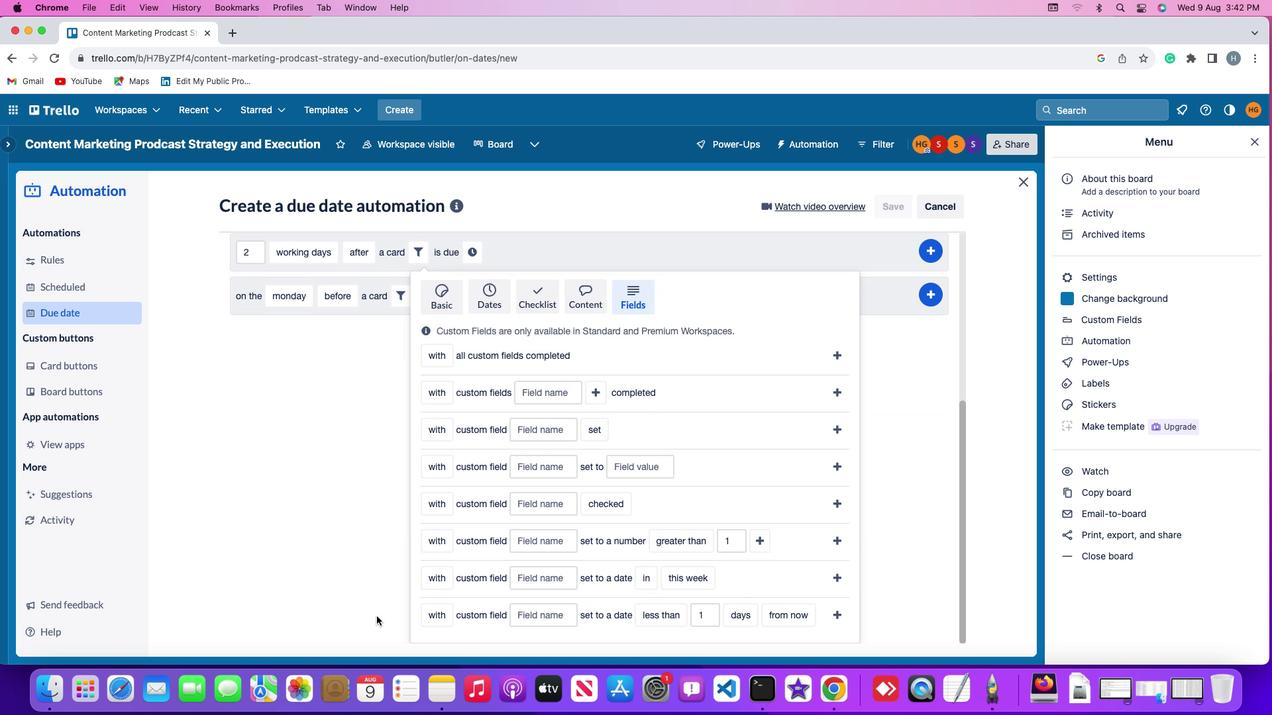 
Action: Mouse scrolled (376, 616) with delta (0, -3)
Screenshot: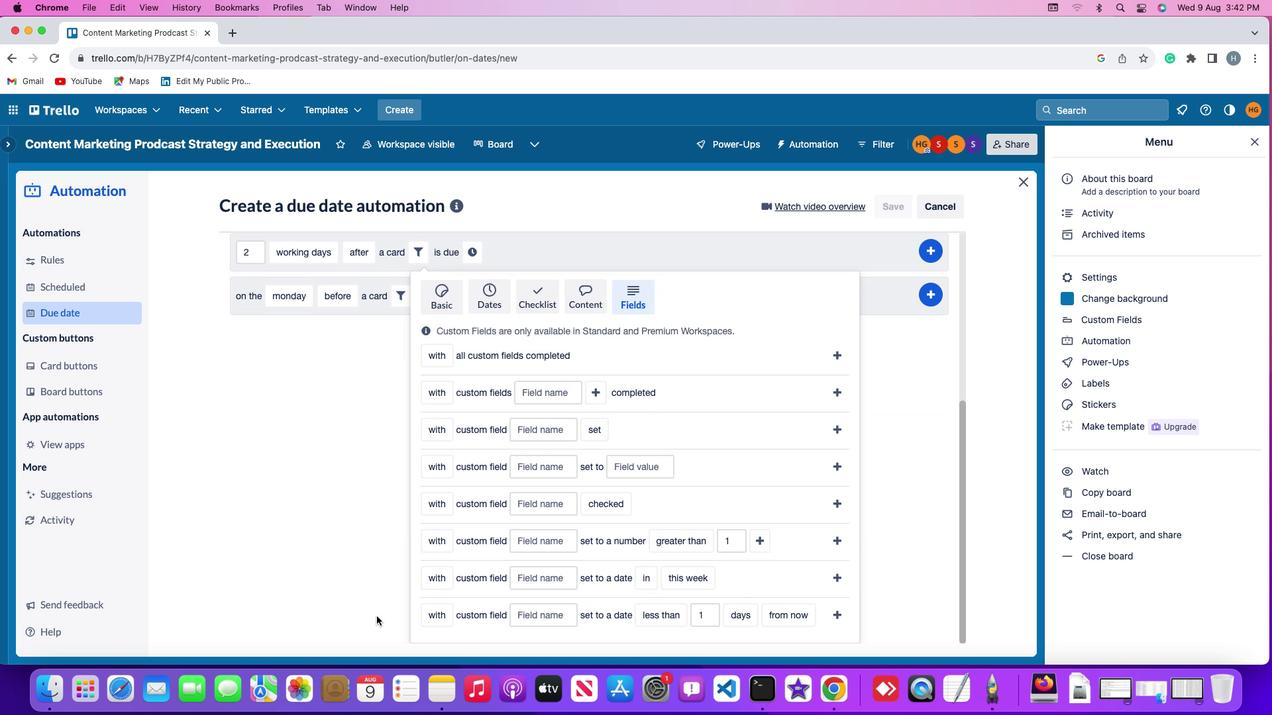 
Action: Mouse scrolled (376, 616) with delta (0, -3)
Screenshot: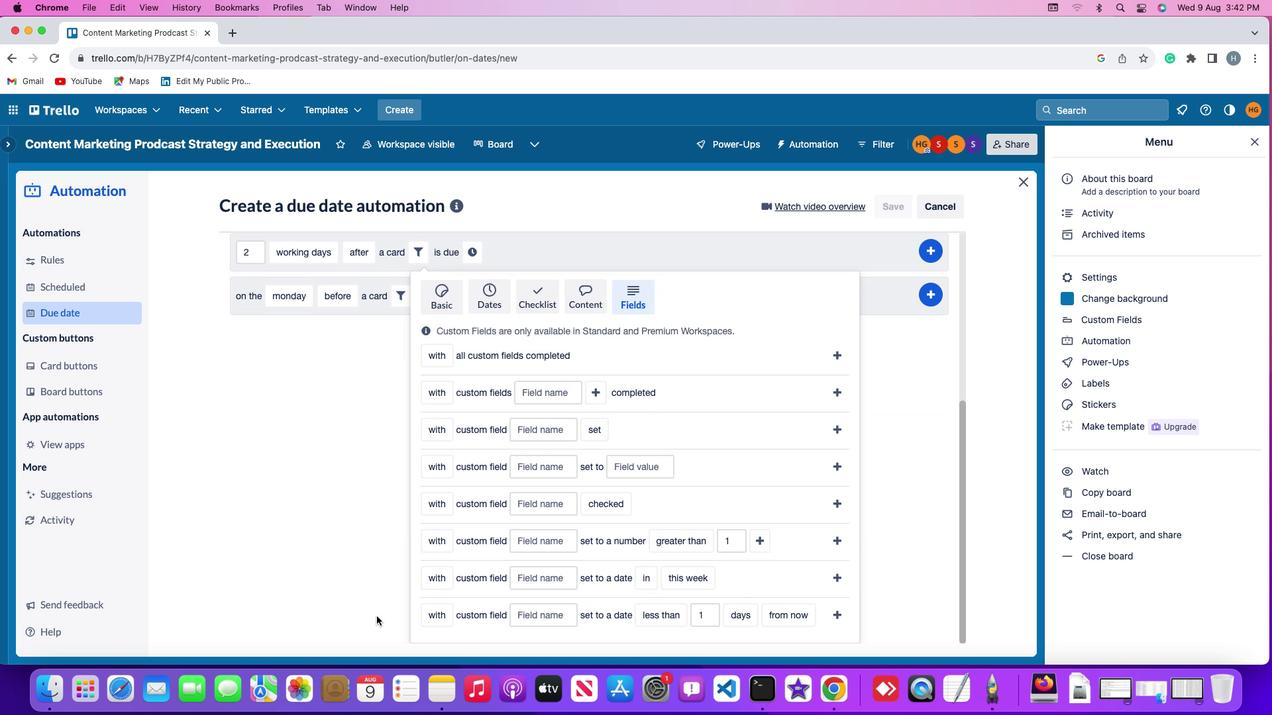 
Action: Mouse moved to (436, 542)
Screenshot: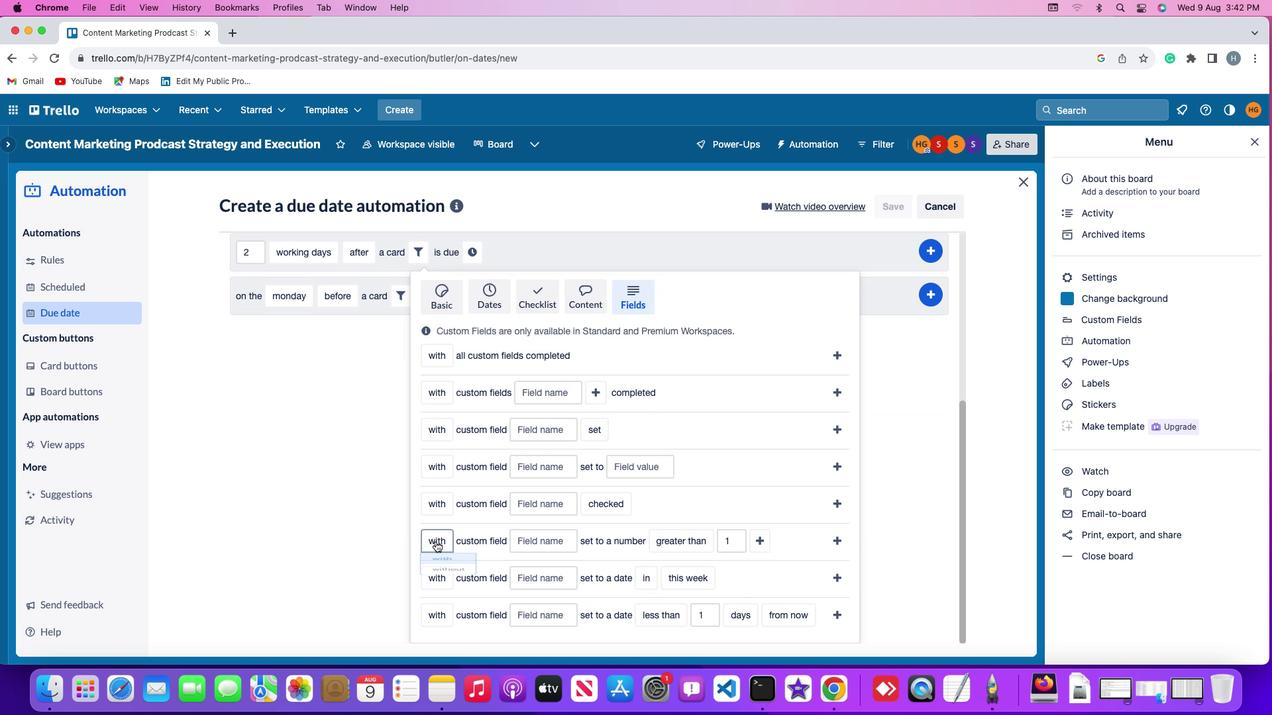 
Action: Mouse pressed left at (436, 542)
Screenshot: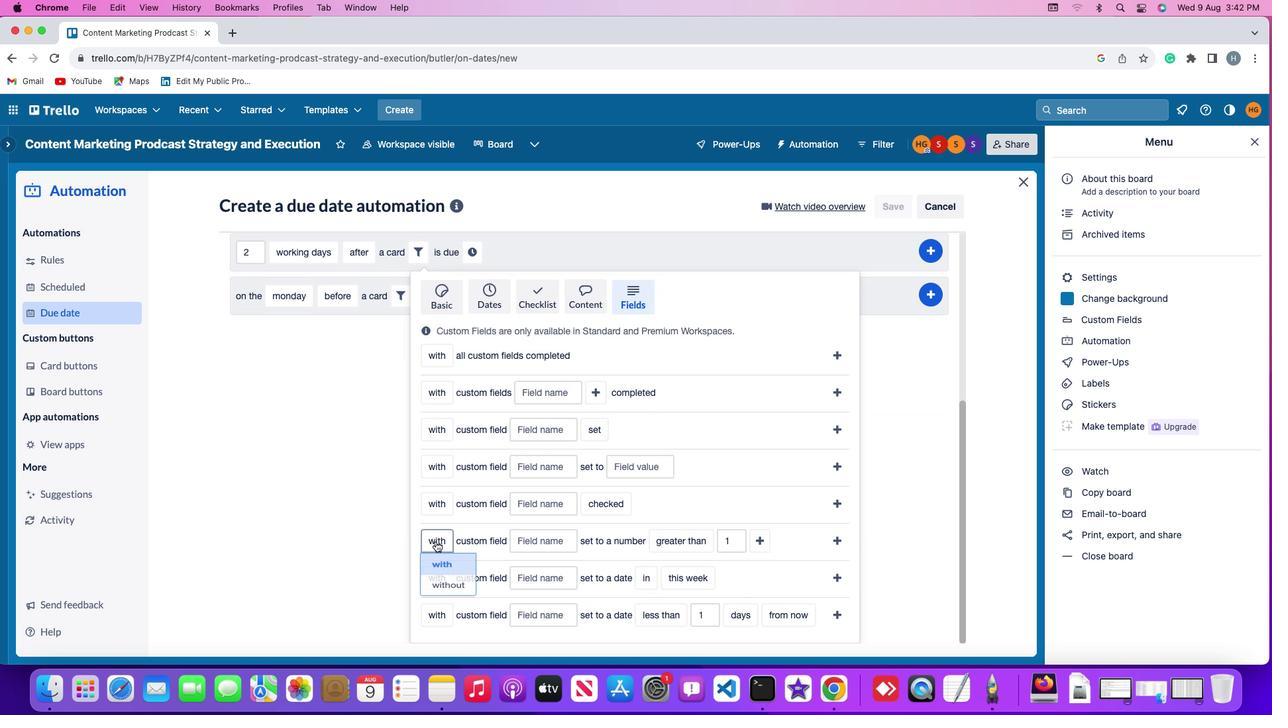 
Action: Mouse moved to (446, 595)
Screenshot: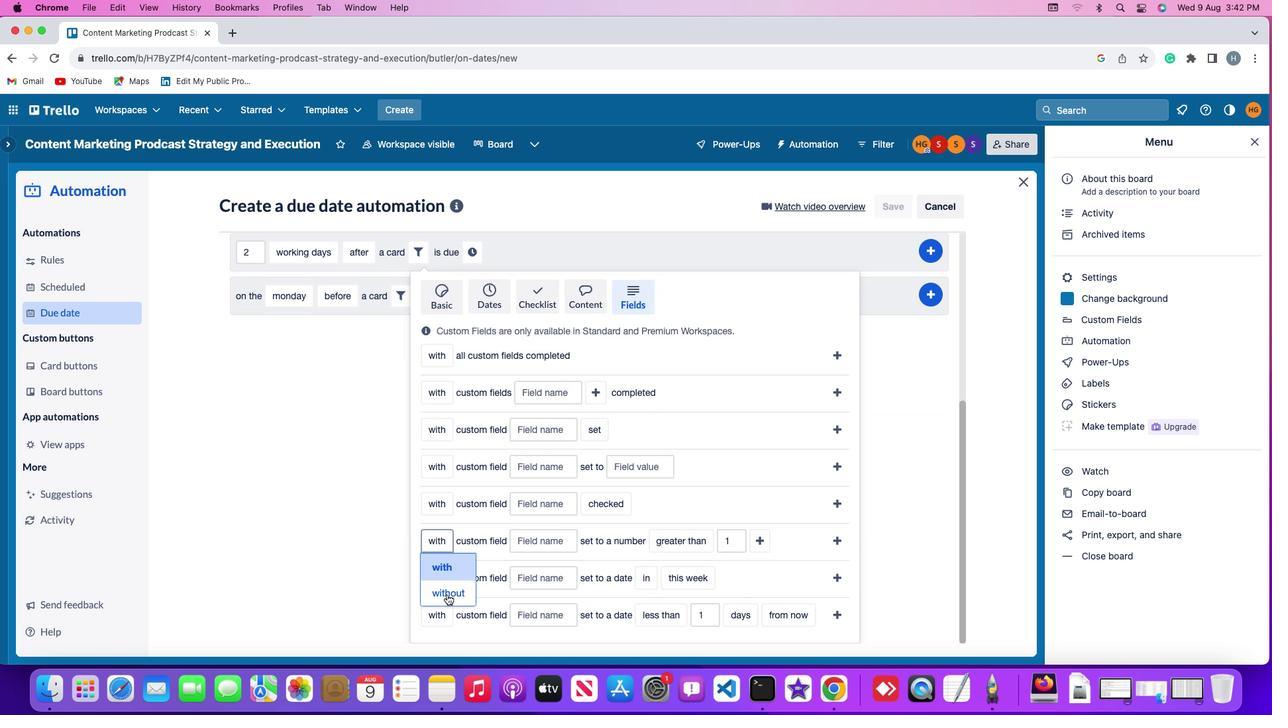 
Action: Mouse pressed left at (446, 595)
Screenshot: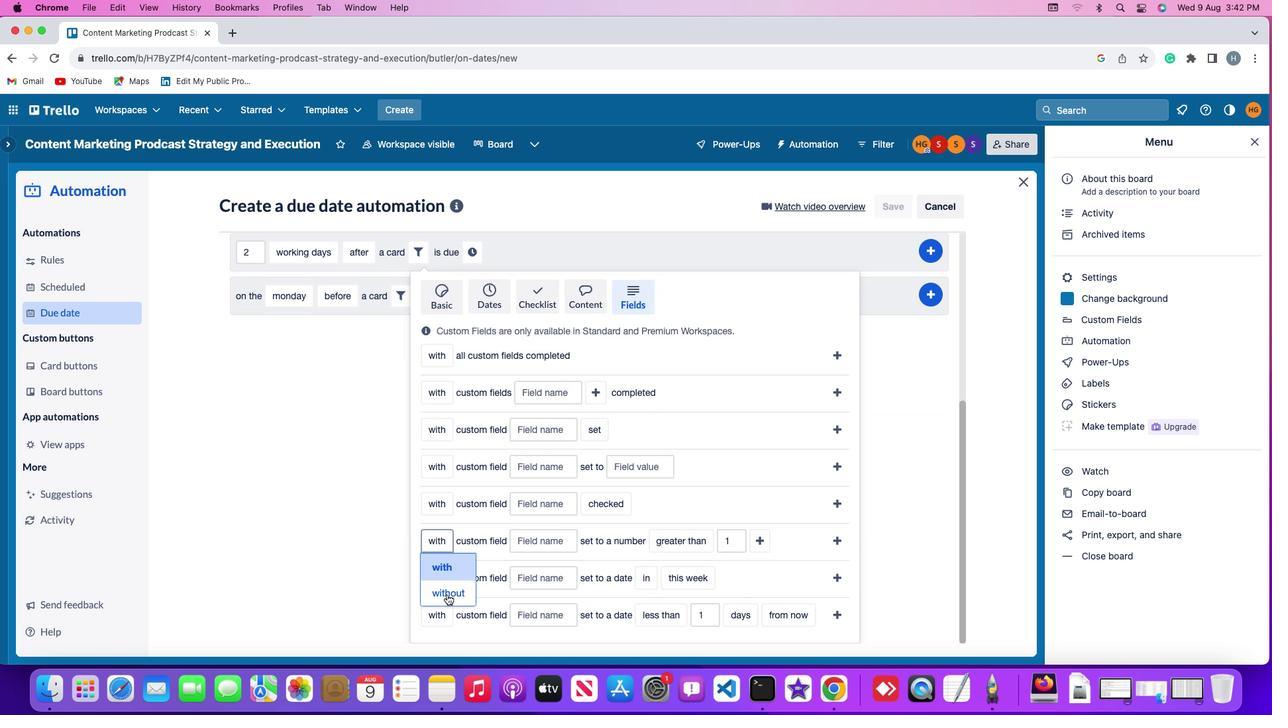 
Action: Mouse moved to (546, 540)
Screenshot: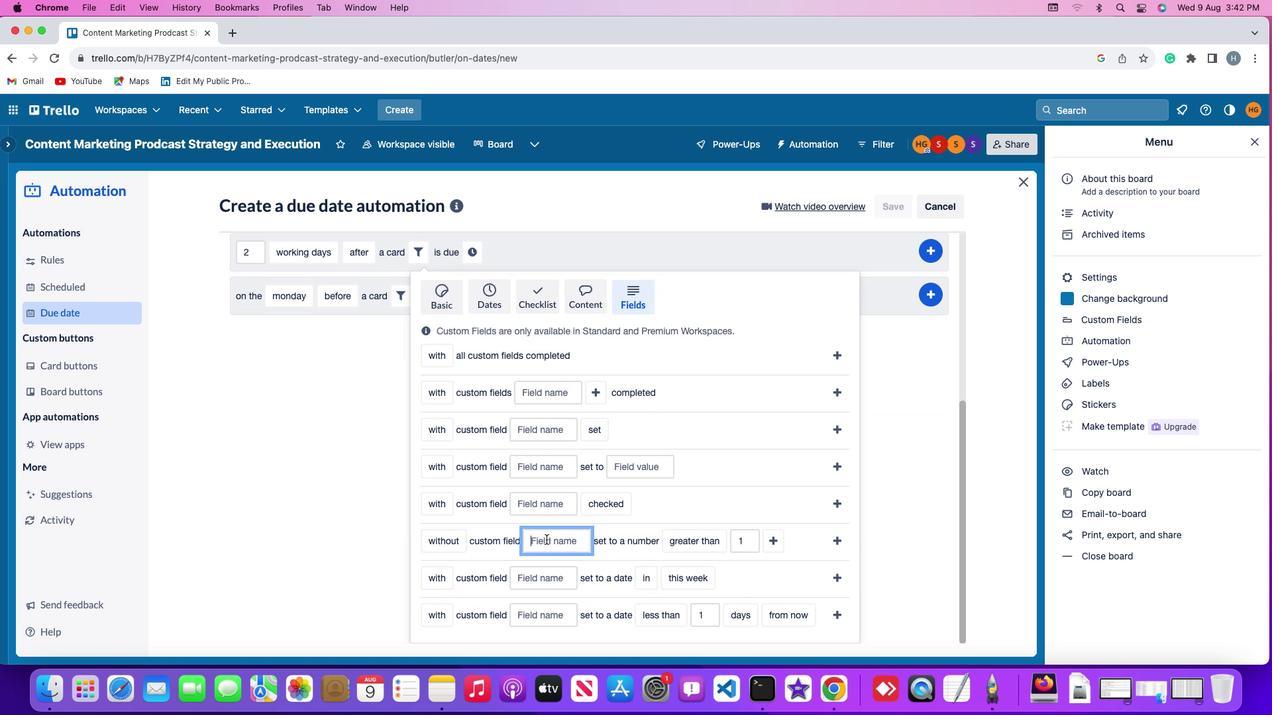 
Action: Mouse pressed left at (546, 540)
Screenshot: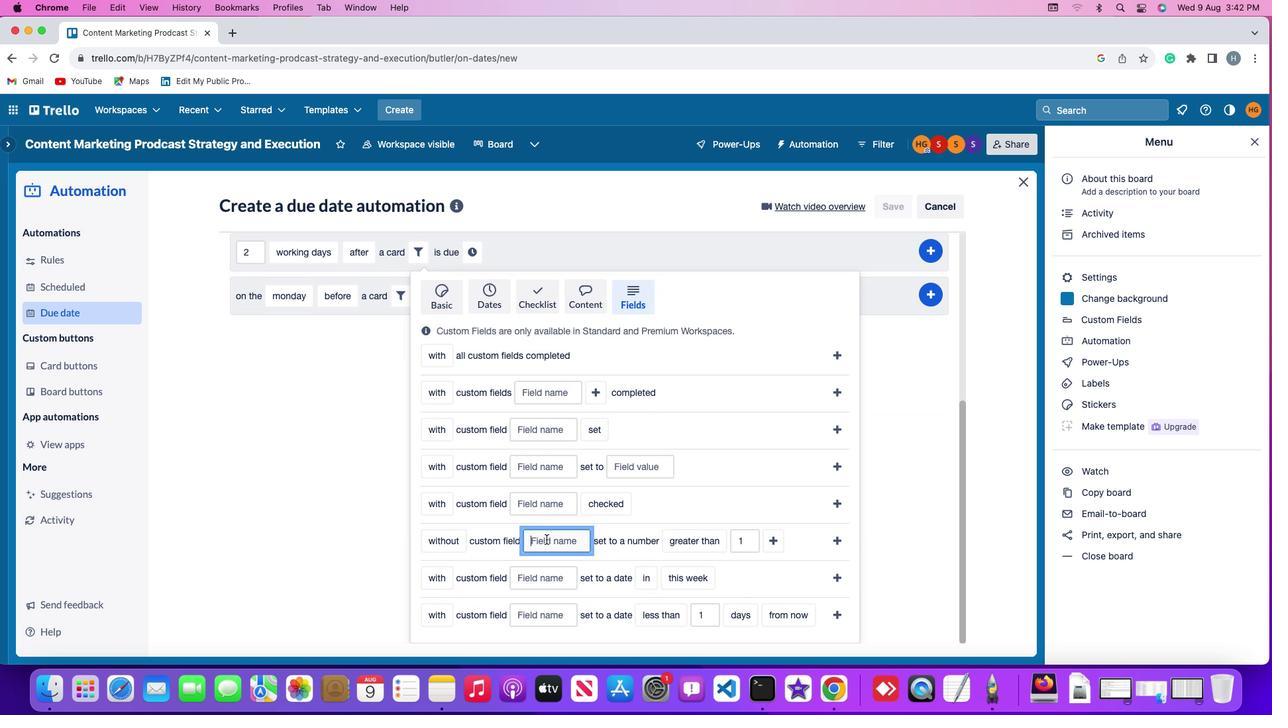 
Action: Mouse moved to (546, 539)
Screenshot: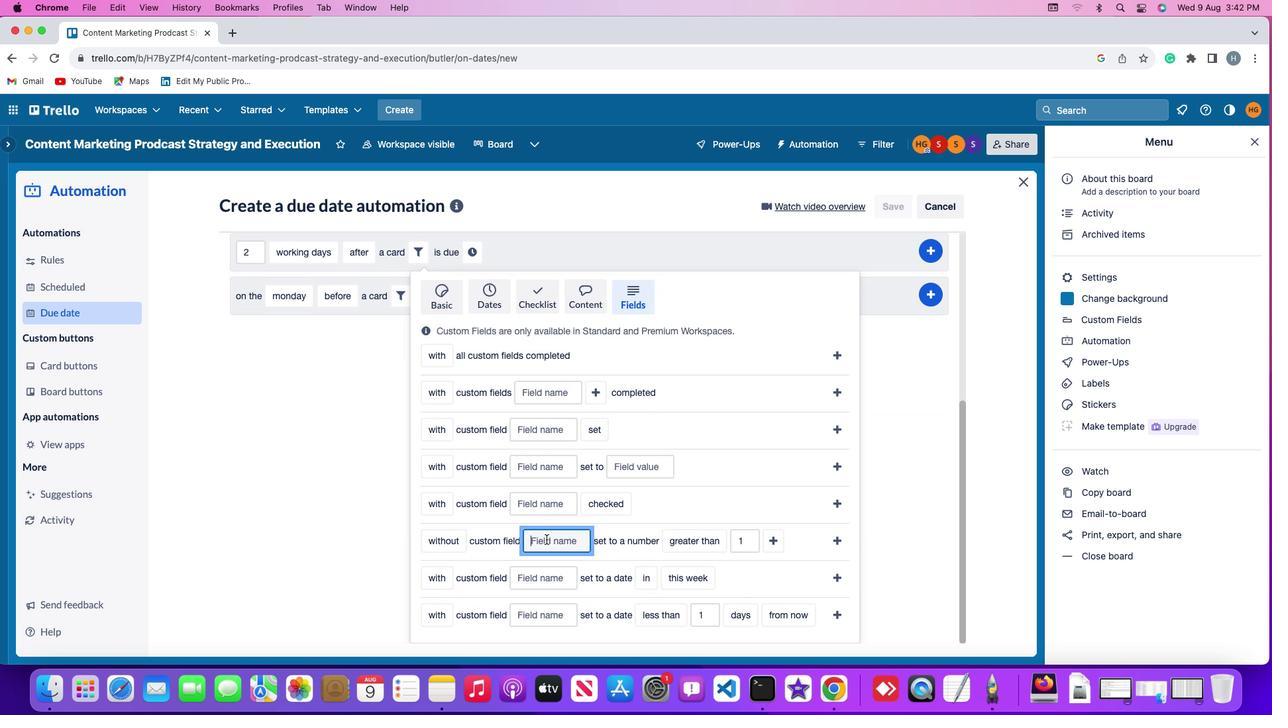 
Action: Key pressed Key.shift'R''e''s''u''m''e'
Screenshot: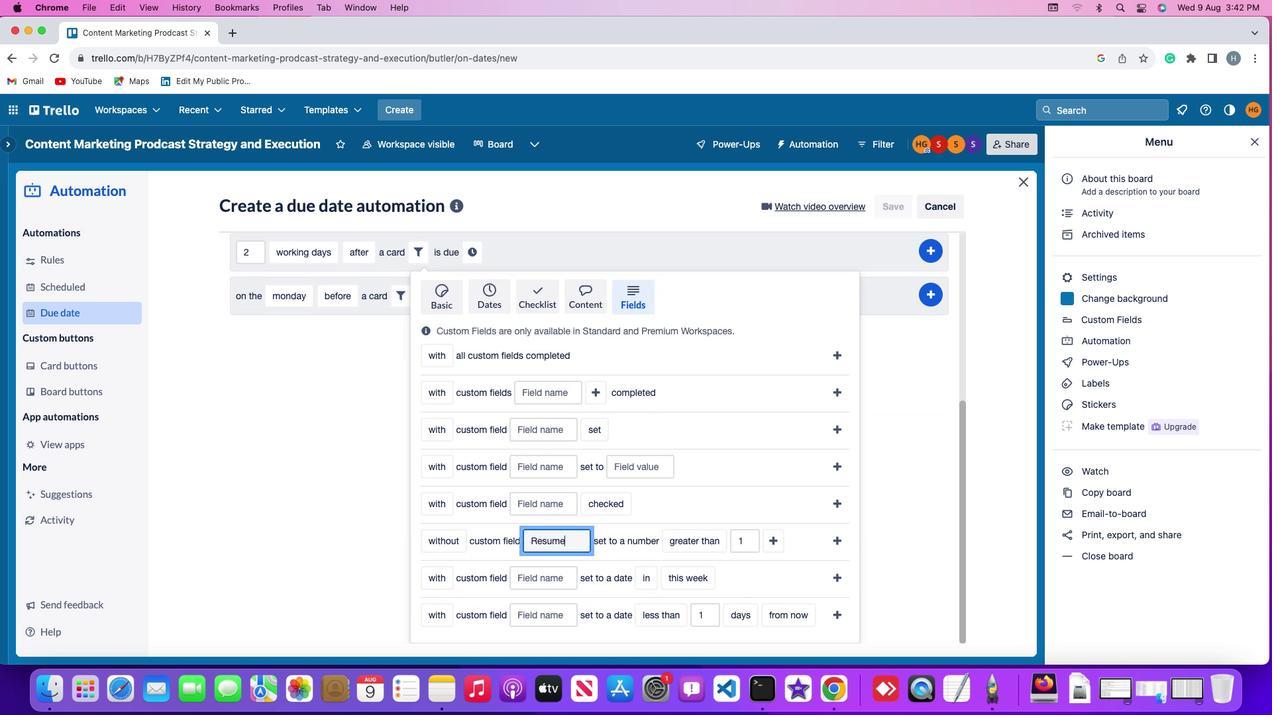 
Action: Mouse moved to (680, 541)
Screenshot: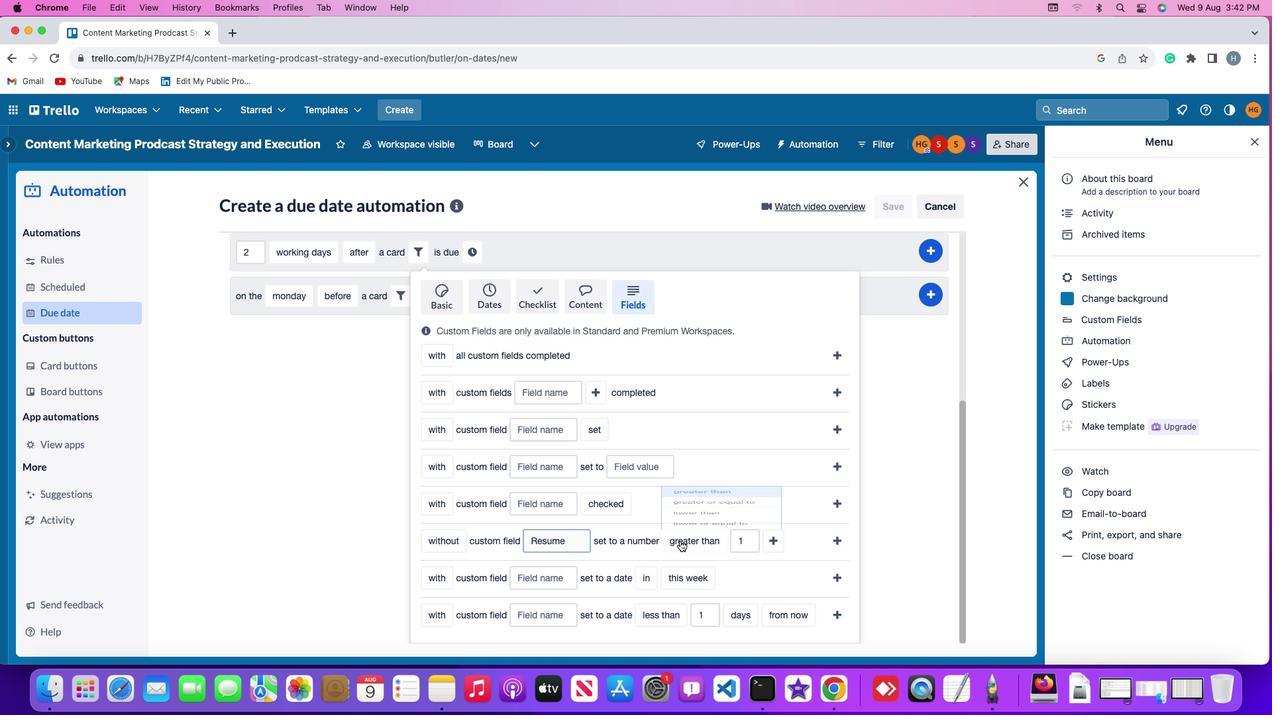
Action: Mouse pressed left at (680, 541)
Screenshot: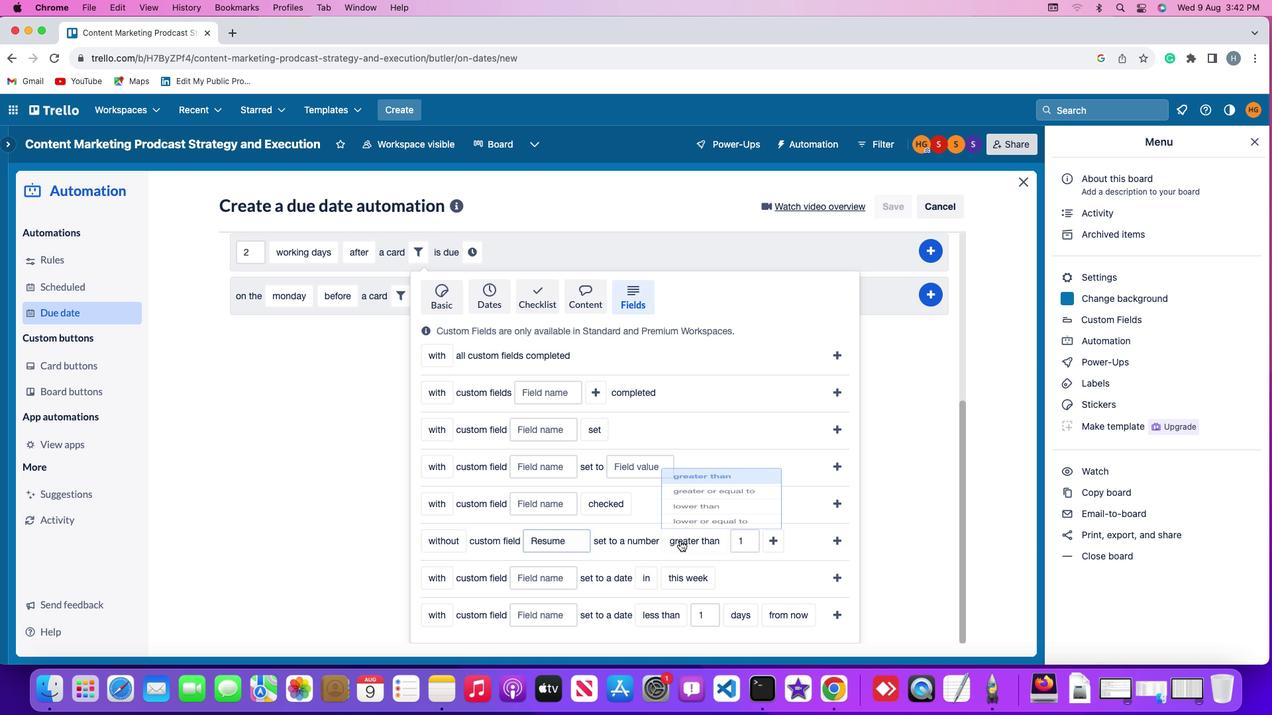 
Action: Mouse moved to (717, 430)
Screenshot: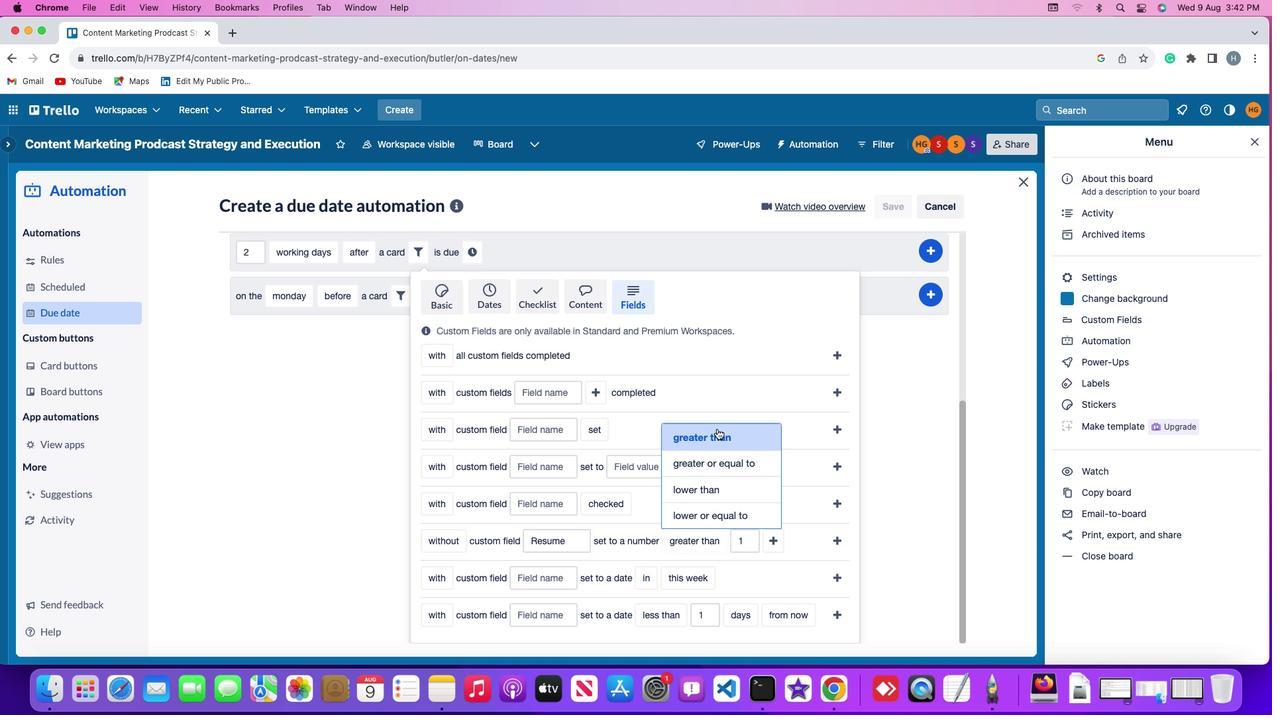 
Action: Mouse pressed left at (717, 430)
Screenshot: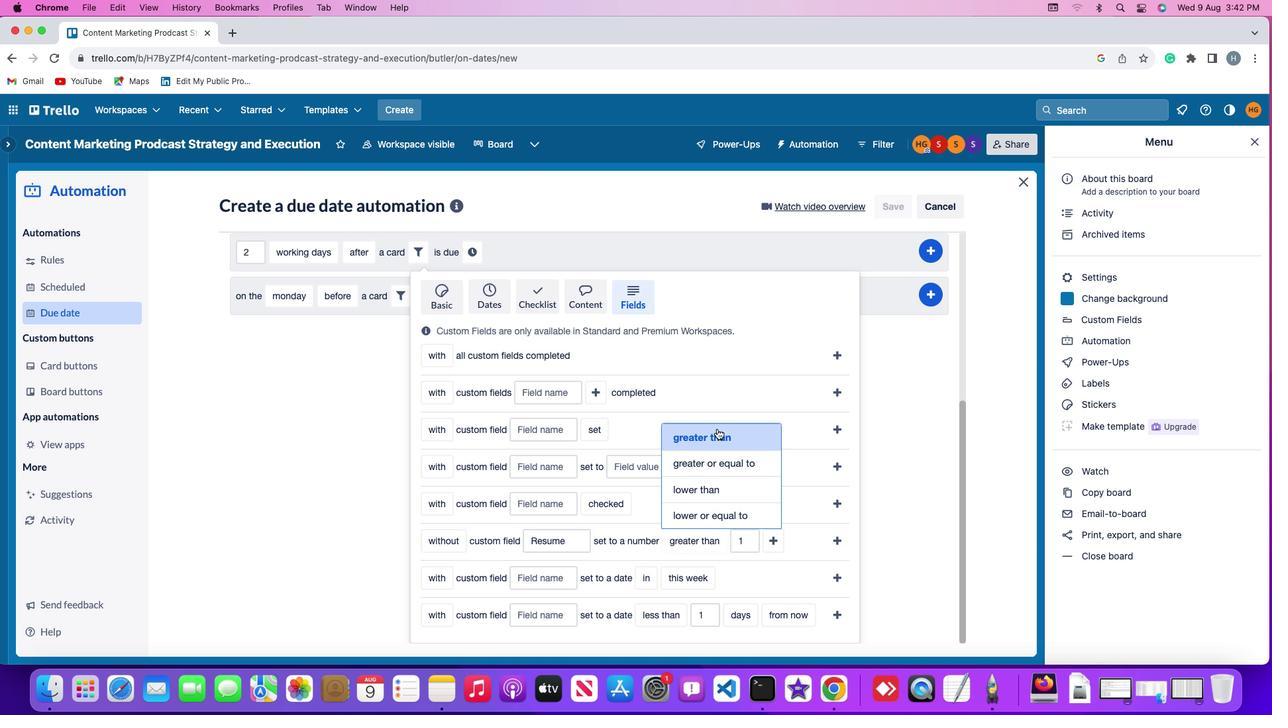 
Action: Mouse moved to (750, 541)
Screenshot: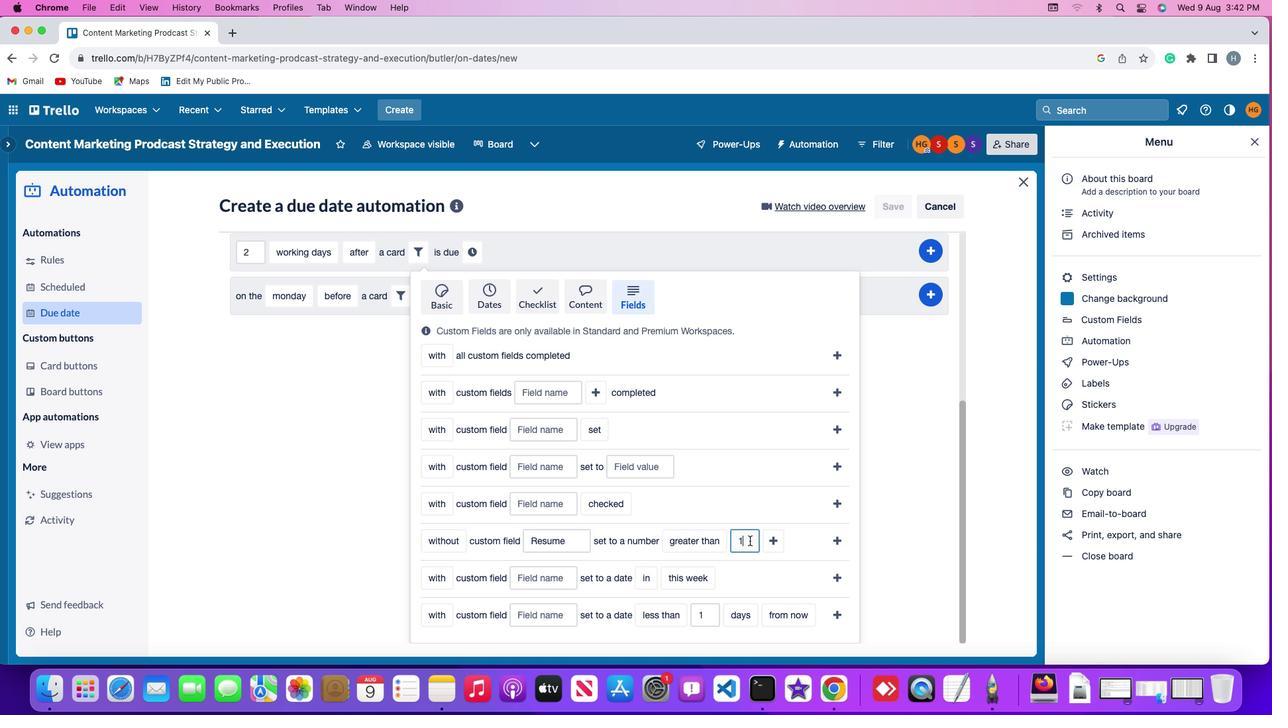
Action: Mouse pressed left at (750, 541)
Screenshot: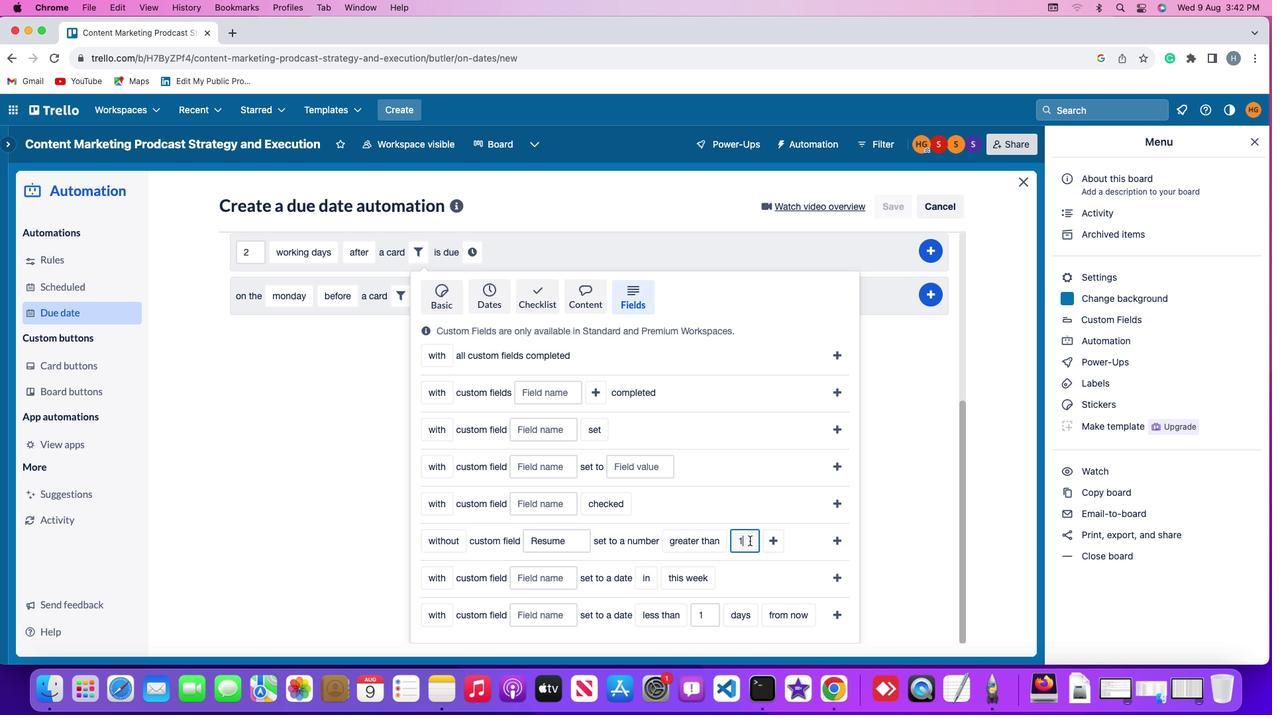
Action: Mouse moved to (748, 544)
Screenshot: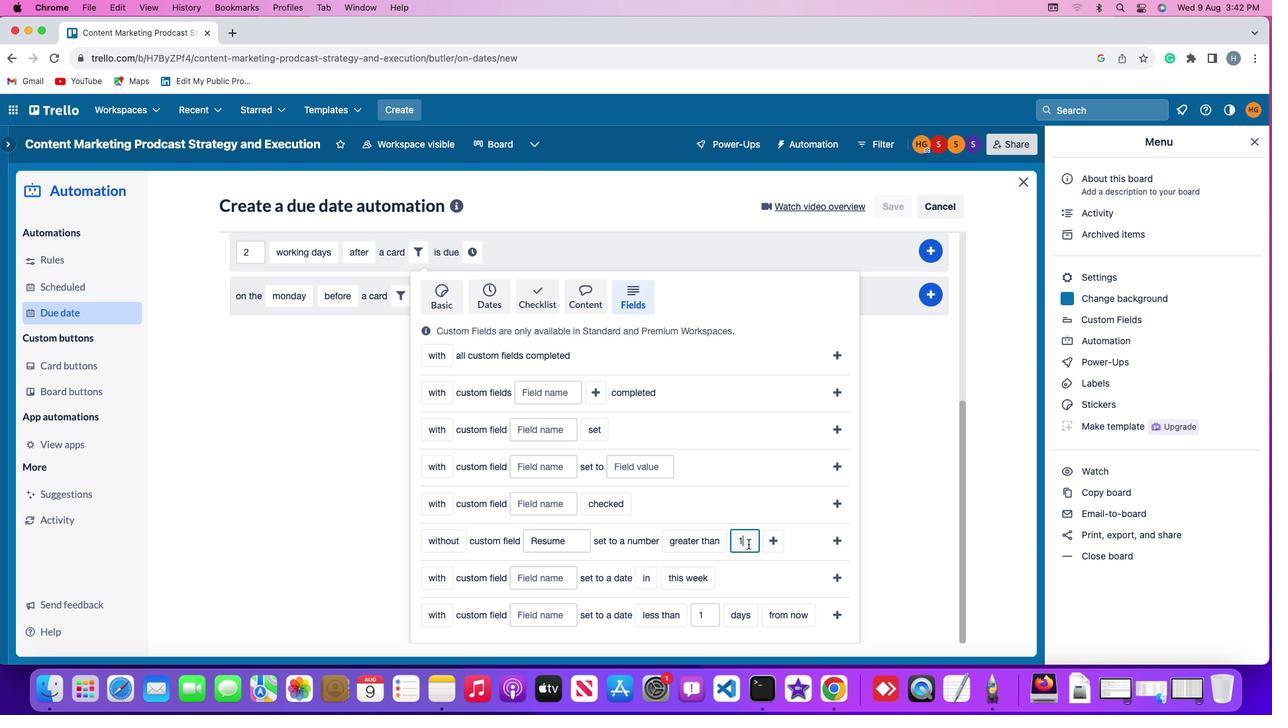 
Action: Key pressed Key.backspace'1'
Screenshot: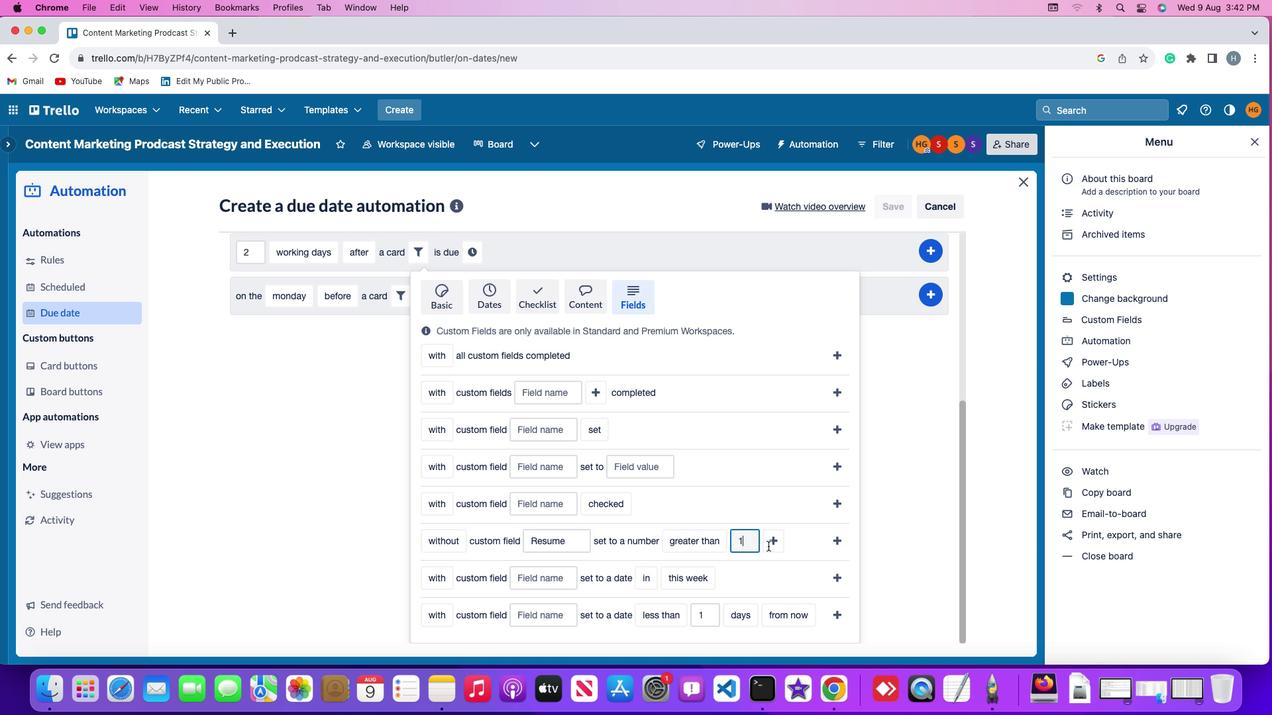 
Action: Mouse moved to (778, 542)
Screenshot: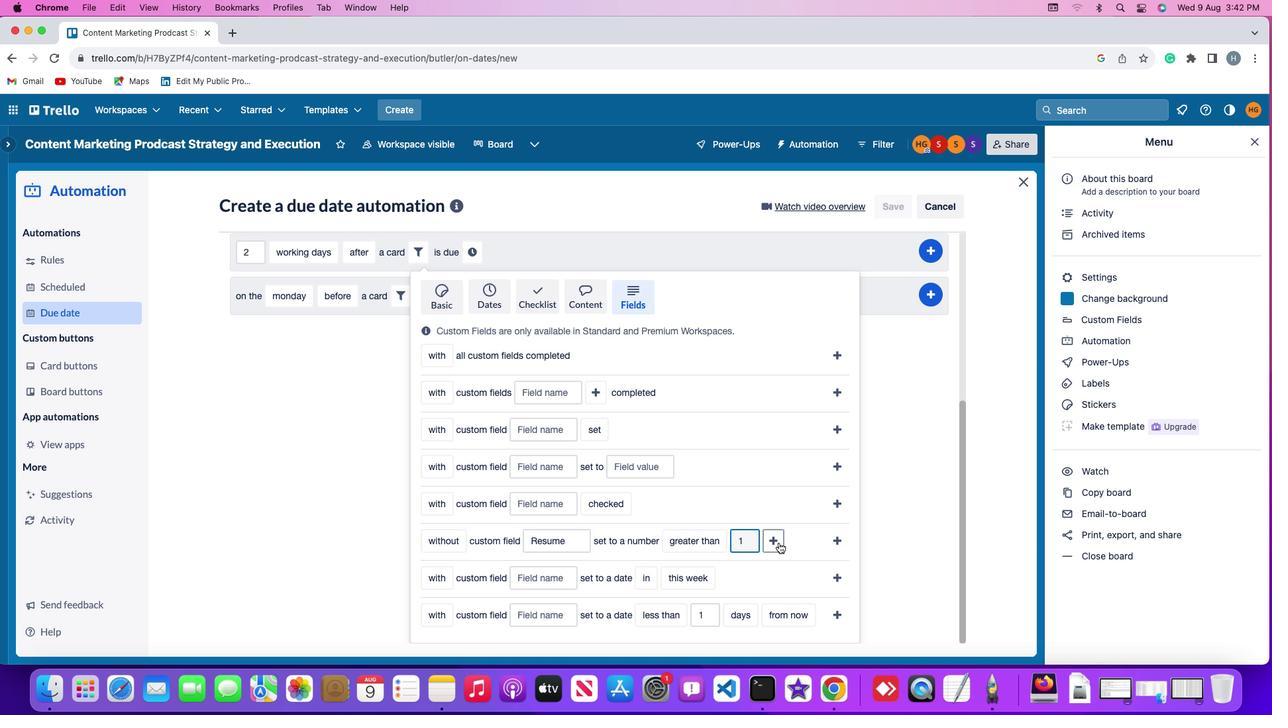 
Action: Mouse pressed left at (778, 542)
Screenshot: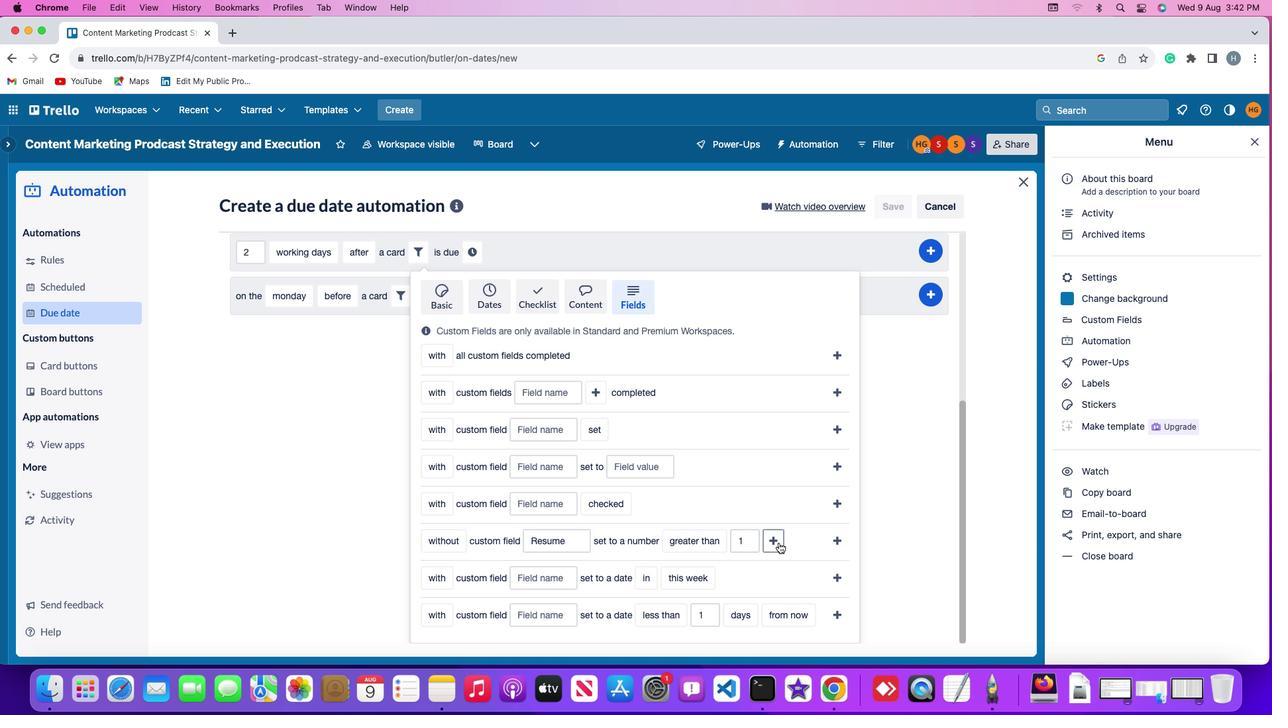 
Action: Mouse moved to (813, 553)
Screenshot: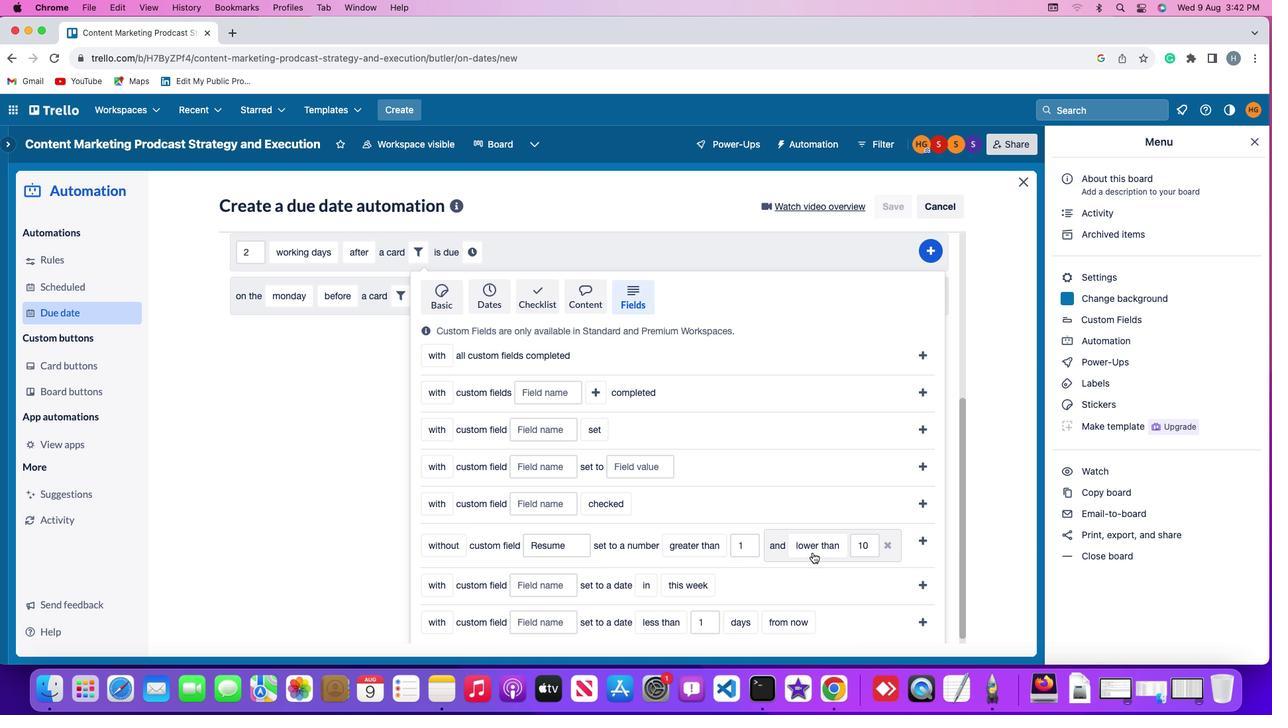 
Action: Mouse pressed left at (813, 553)
Screenshot: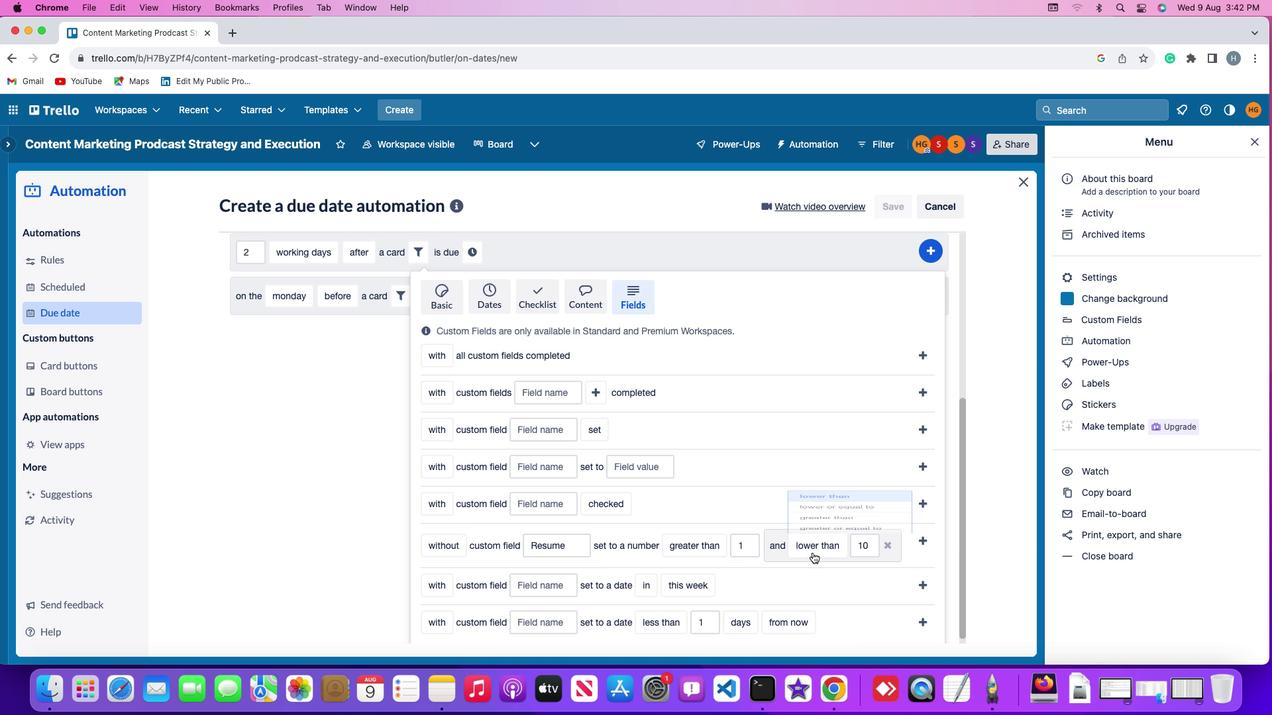 
Action: Mouse moved to (831, 443)
Screenshot: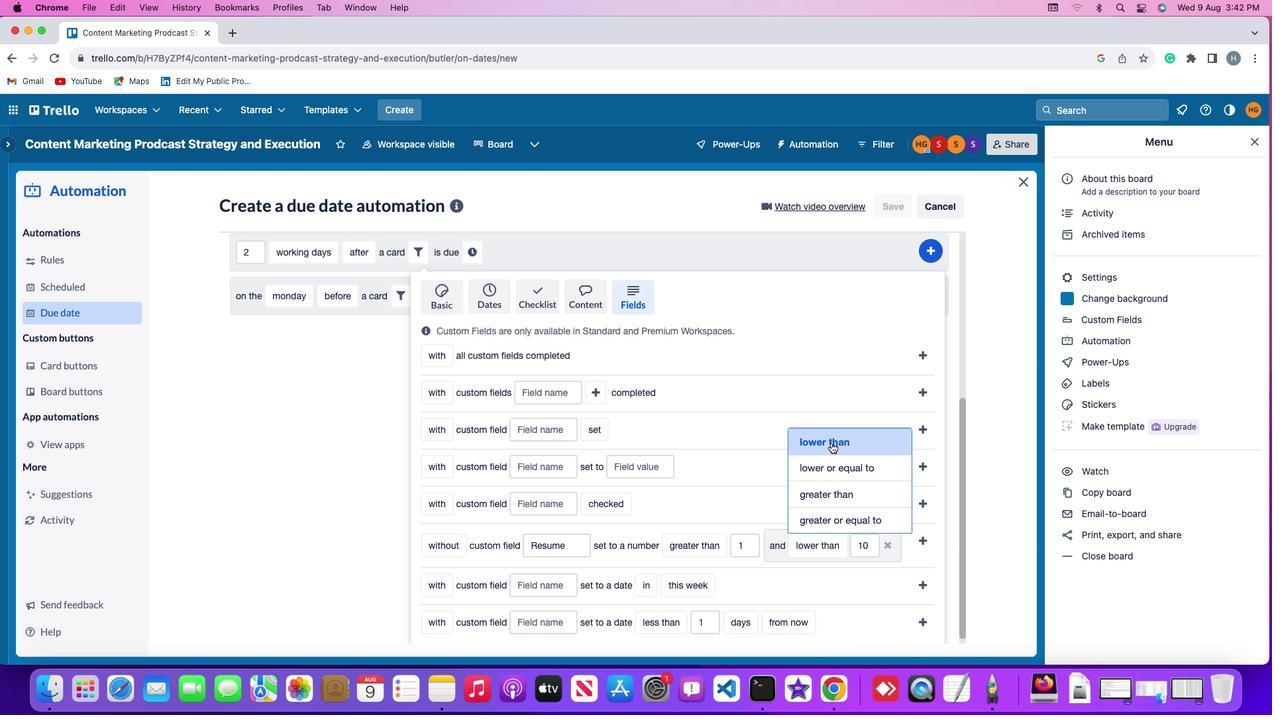 
Action: Mouse pressed left at (831, 443)
Screenshot: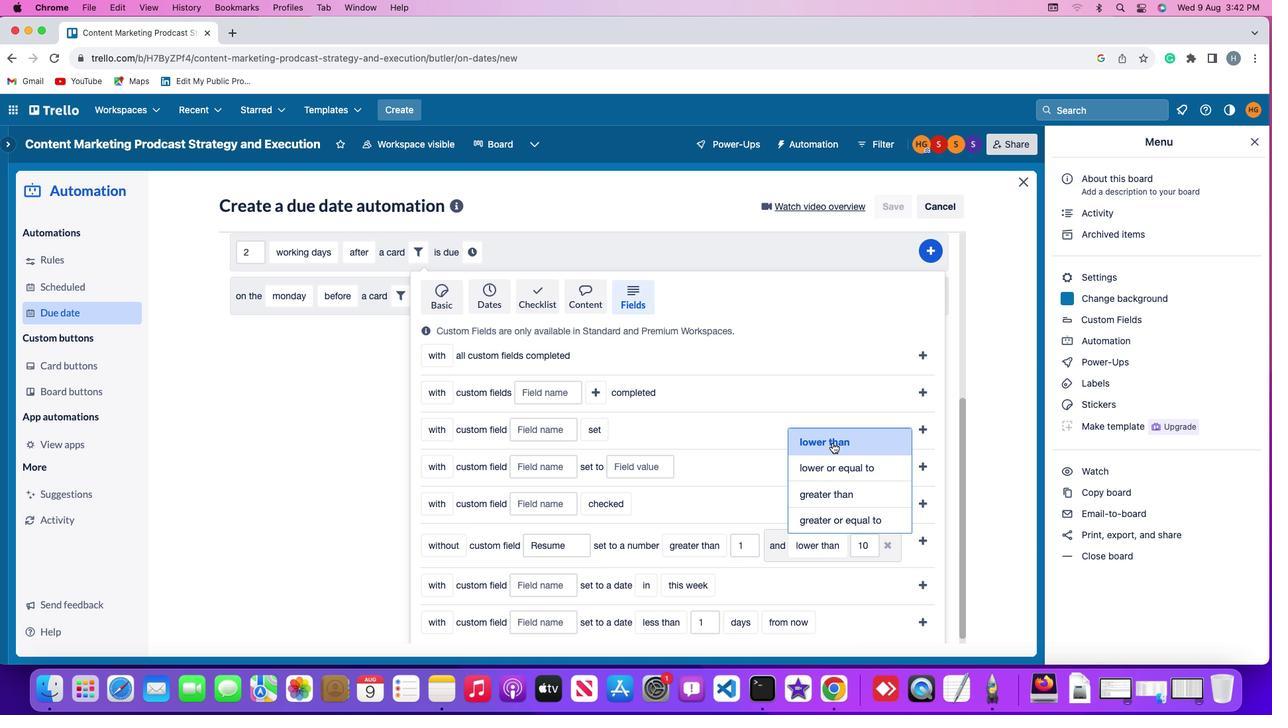 
Action: Mouse moved to (875, 546)
Screenshot: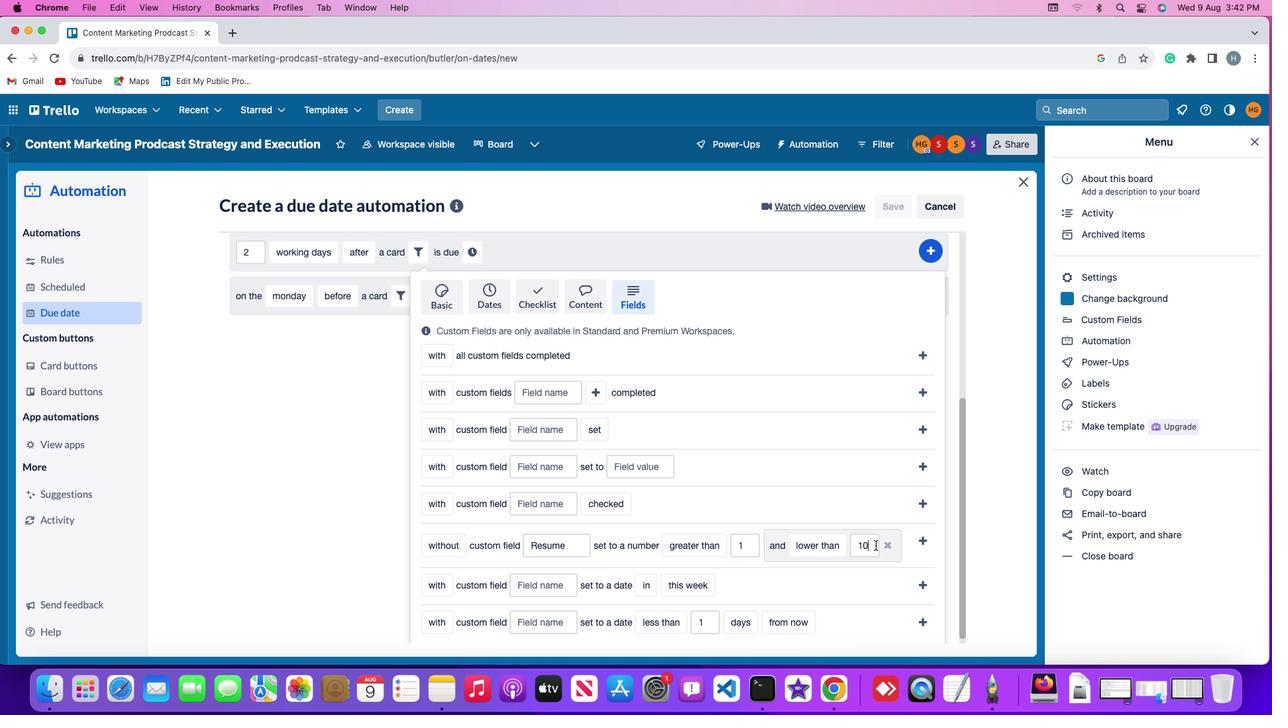 
Action: Mouse pressed left at (875, 546)
Screenshot: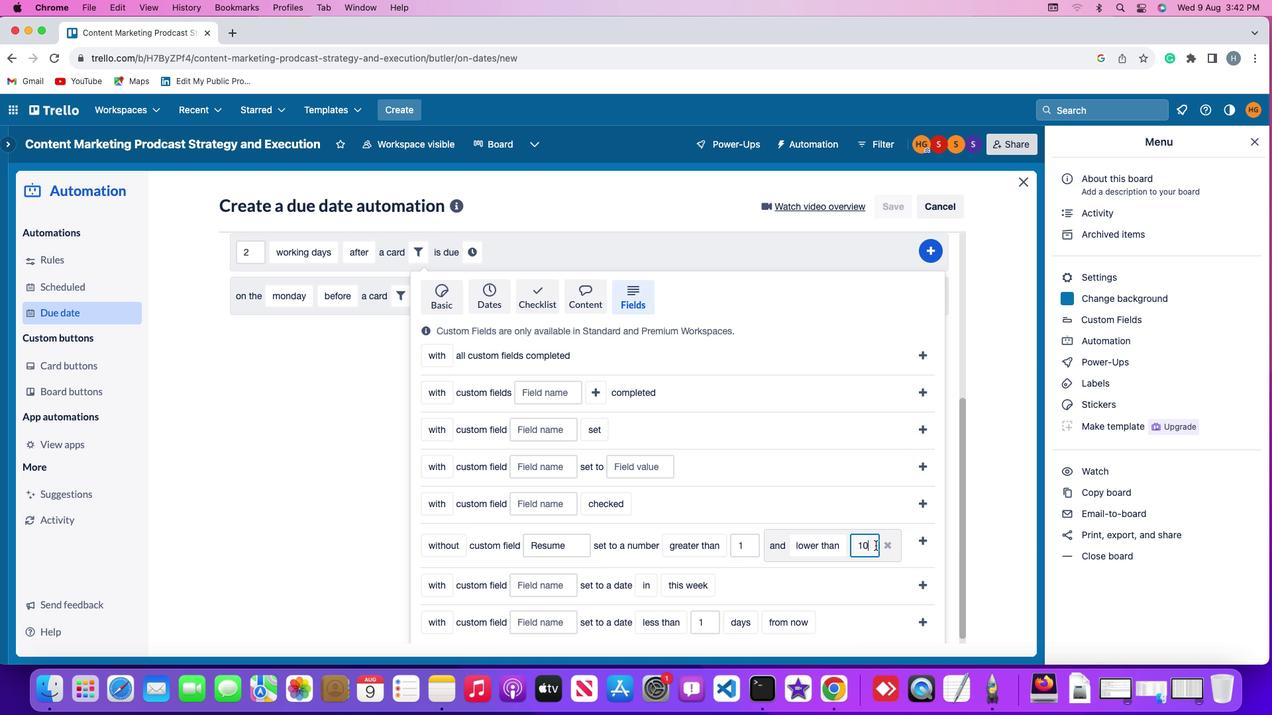 
Action: Key pressed Key.backspaceKey.backspace
Screenshot: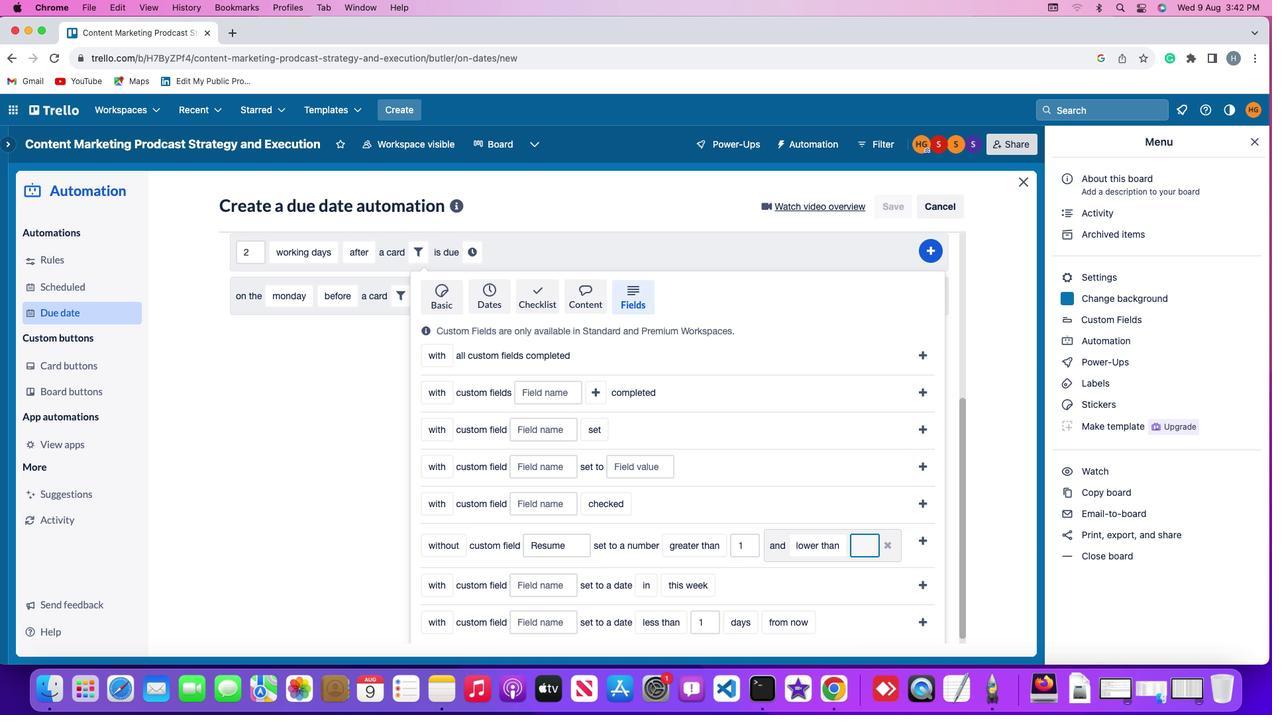 
Action: Mouse moved to (874, 546)
Screenshot: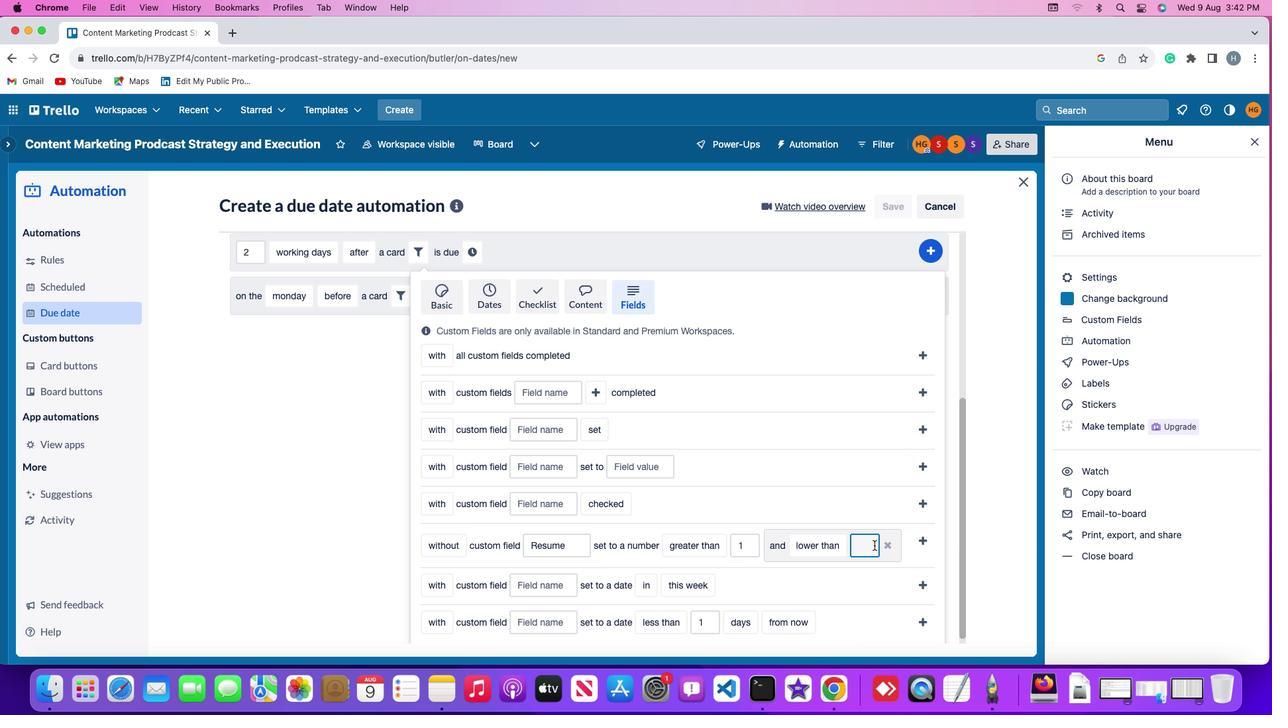 
Action: Key pressed '1''0'
Screenshot: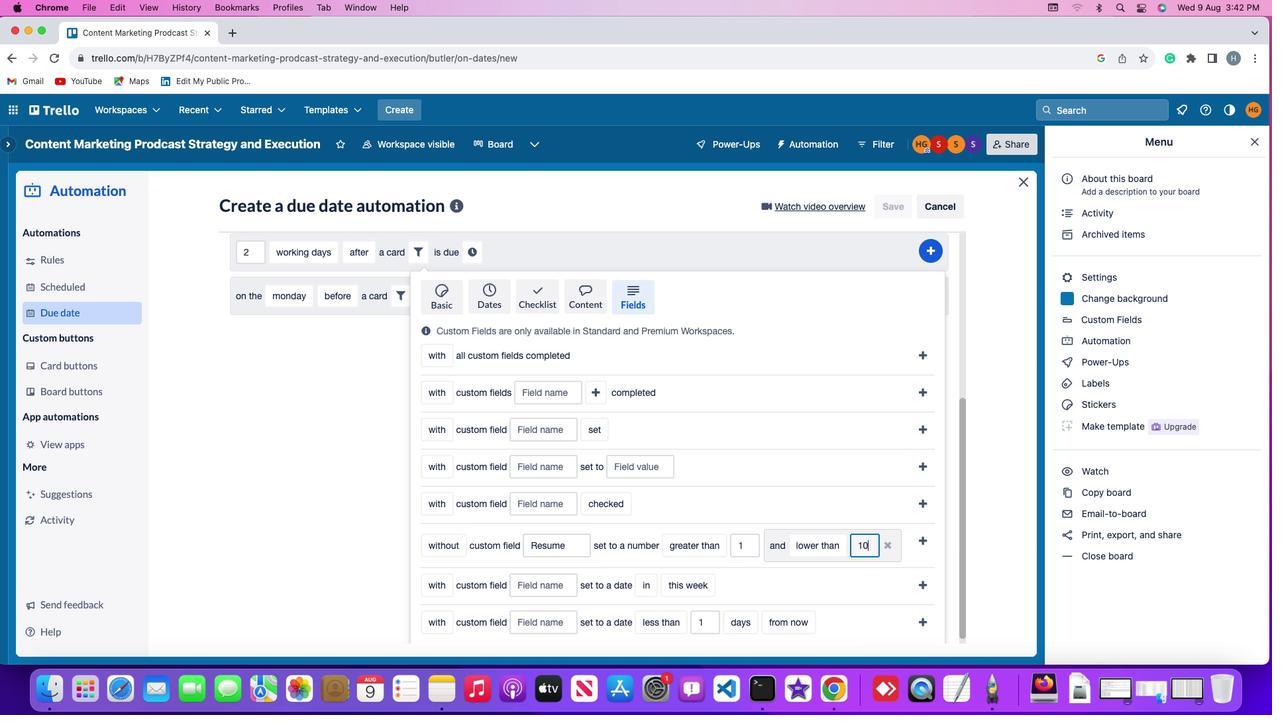 
Action: Mouse moved to (921, 537)
Screenshot: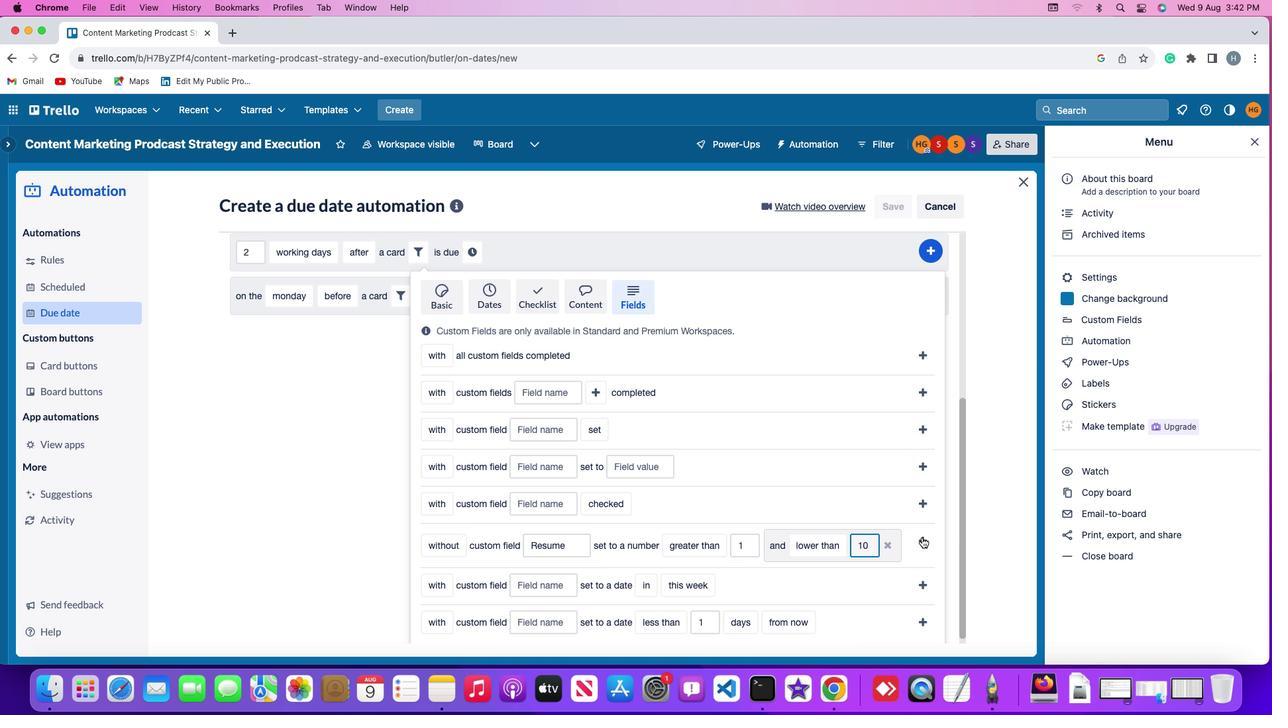 
Action: Mouse pressed left at (921, 537)
Screenshot: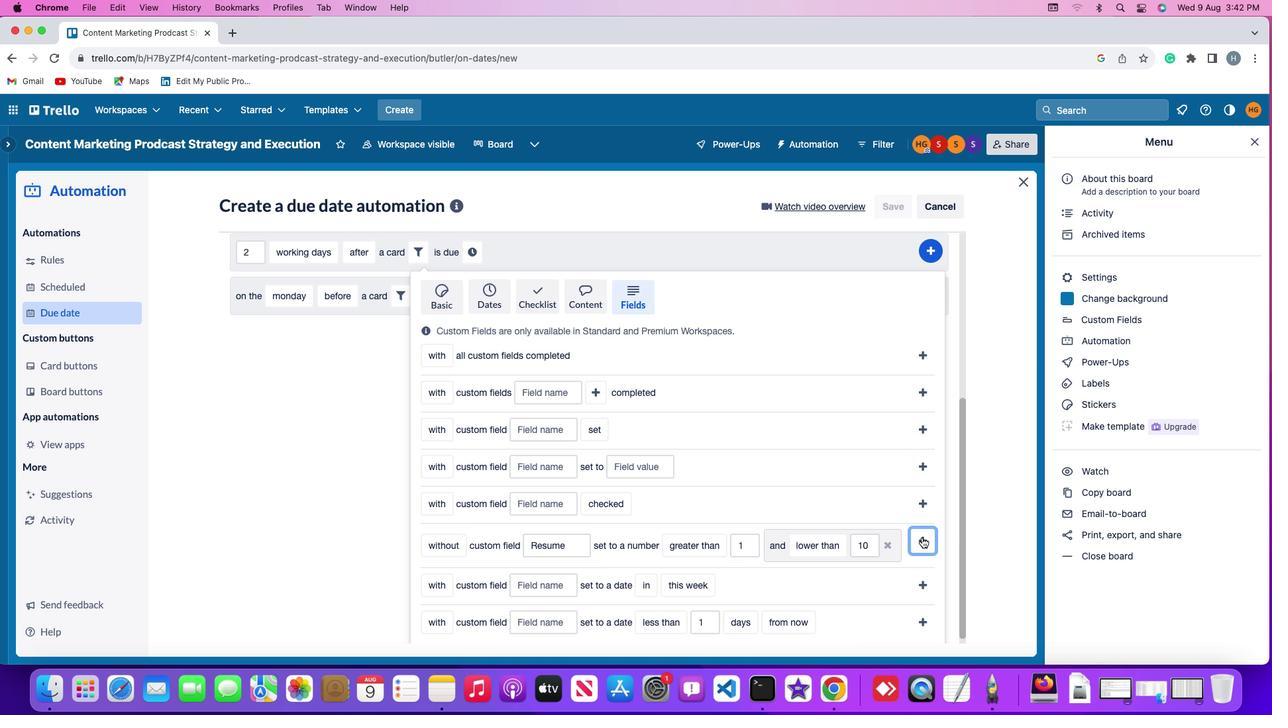 
Action: Mouse moved to (838, 531)
Screenshot: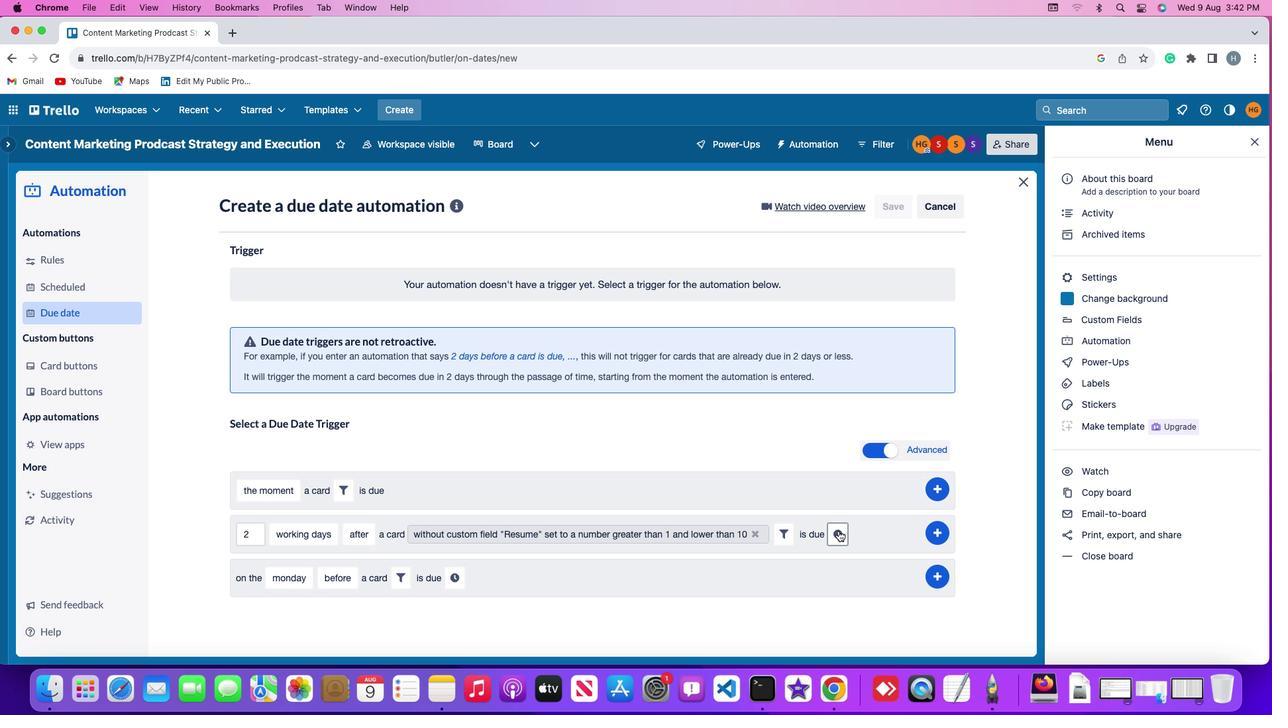 
Action: Mouse pressed left at (838, 531)
Screenshot: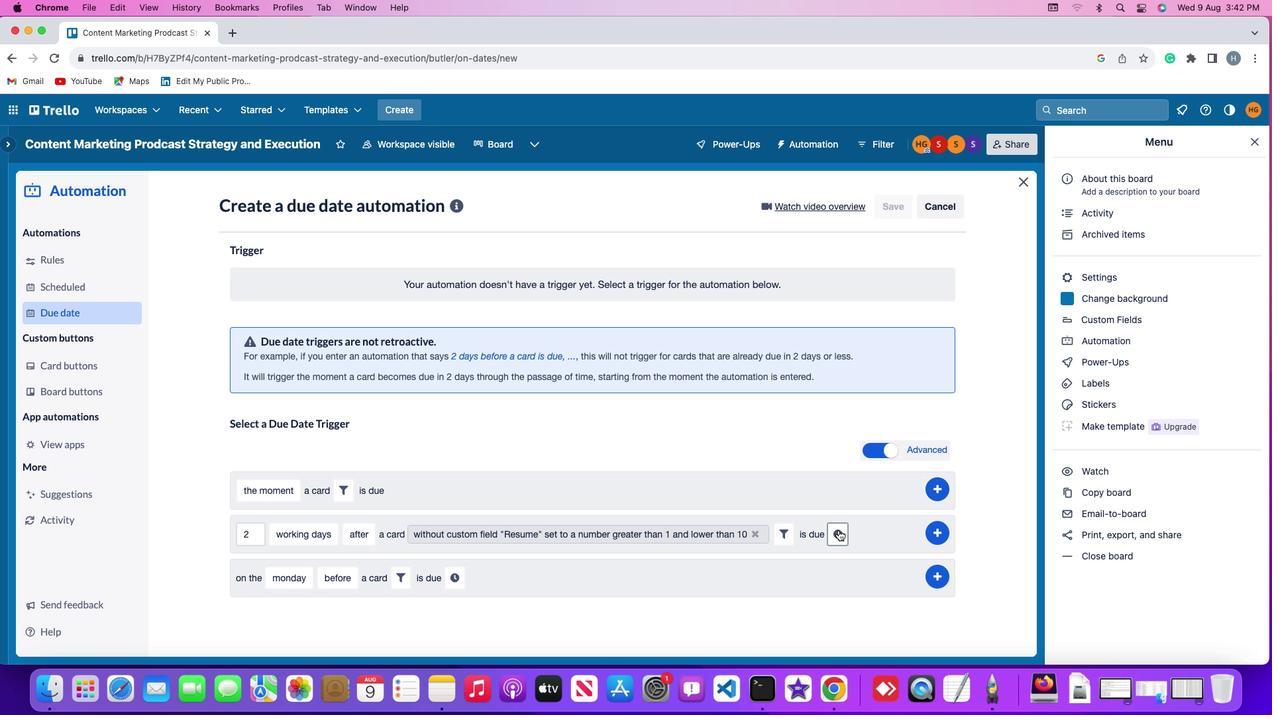 
Action: Mouse moved to (274, 568)
Screenshot: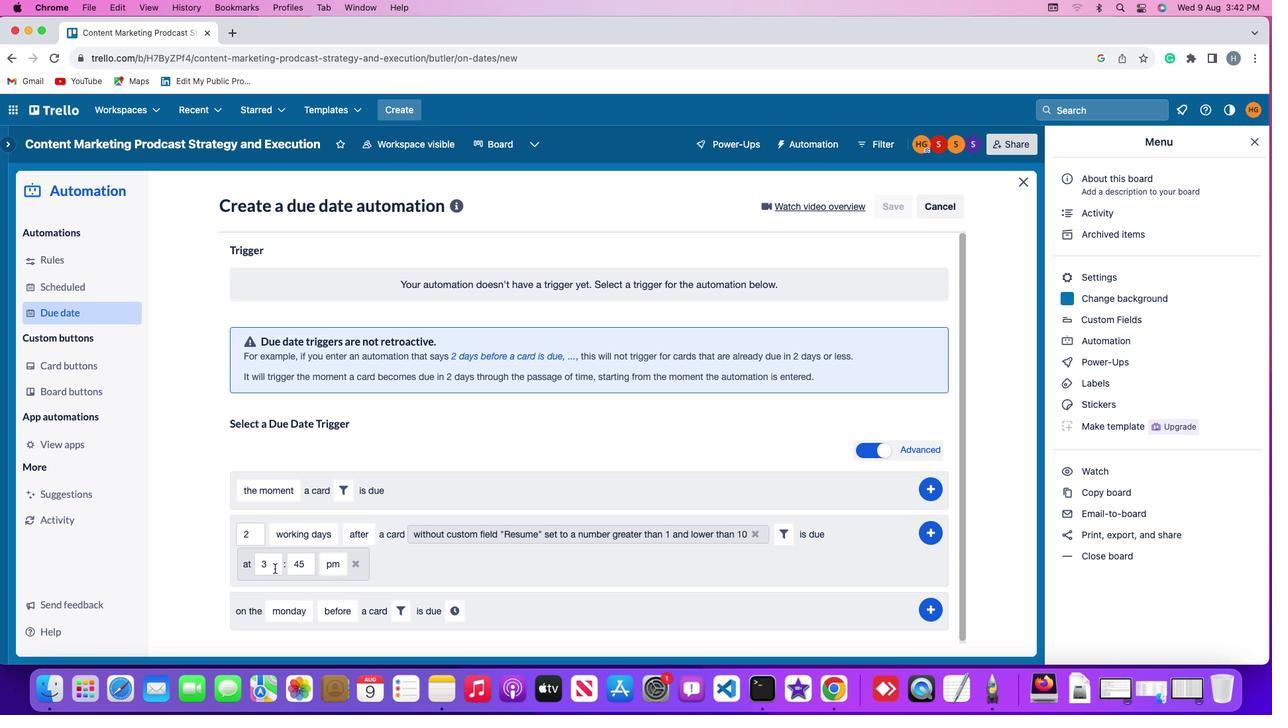 
Action: Mouse pressed left at (274, 568)
Screenshot: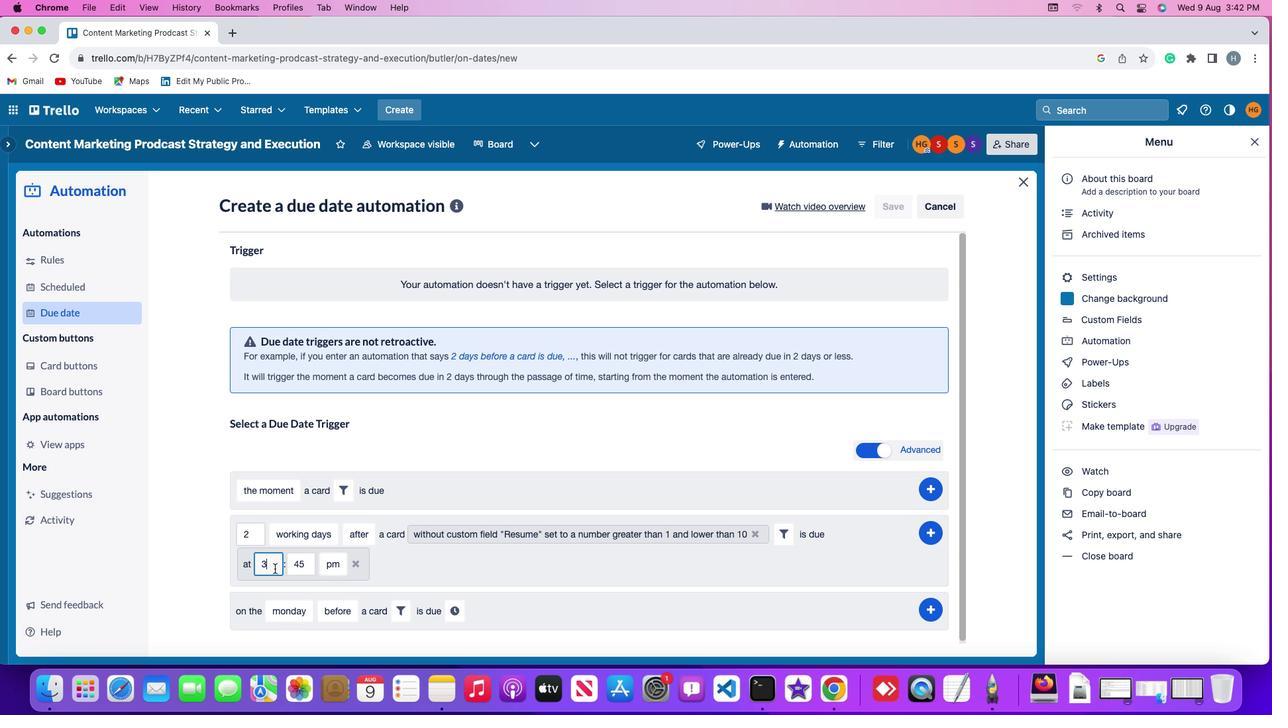 
Action: Mouse moved to (275, 567)
Screenshot: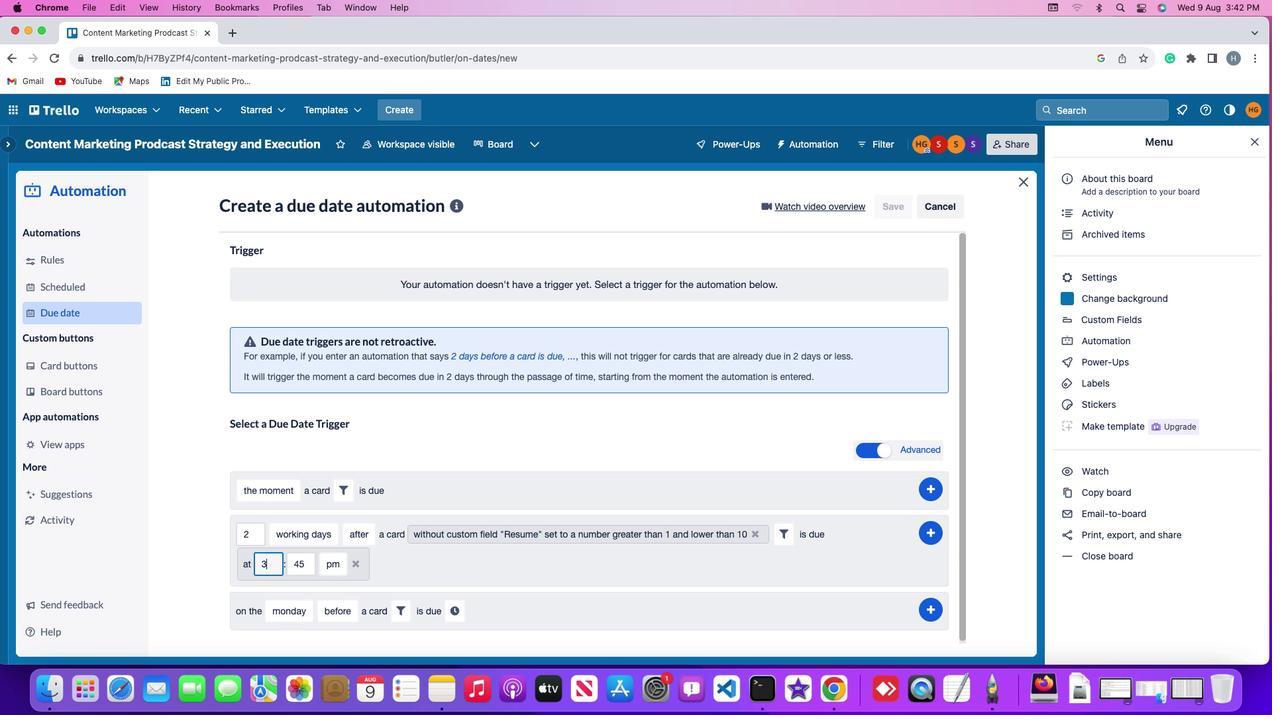 
Action: Key pressed Key.backspace
Screenshot: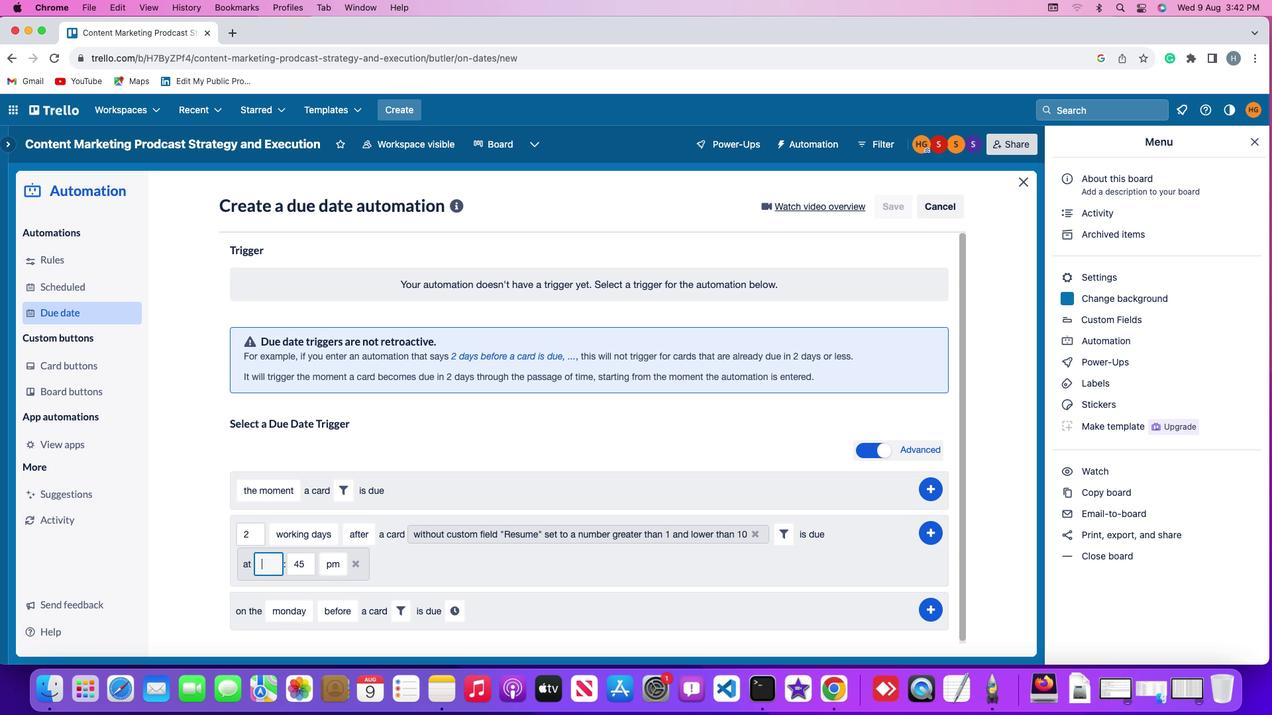 
Action: Mouse moved to (275, 567)
Screenshot: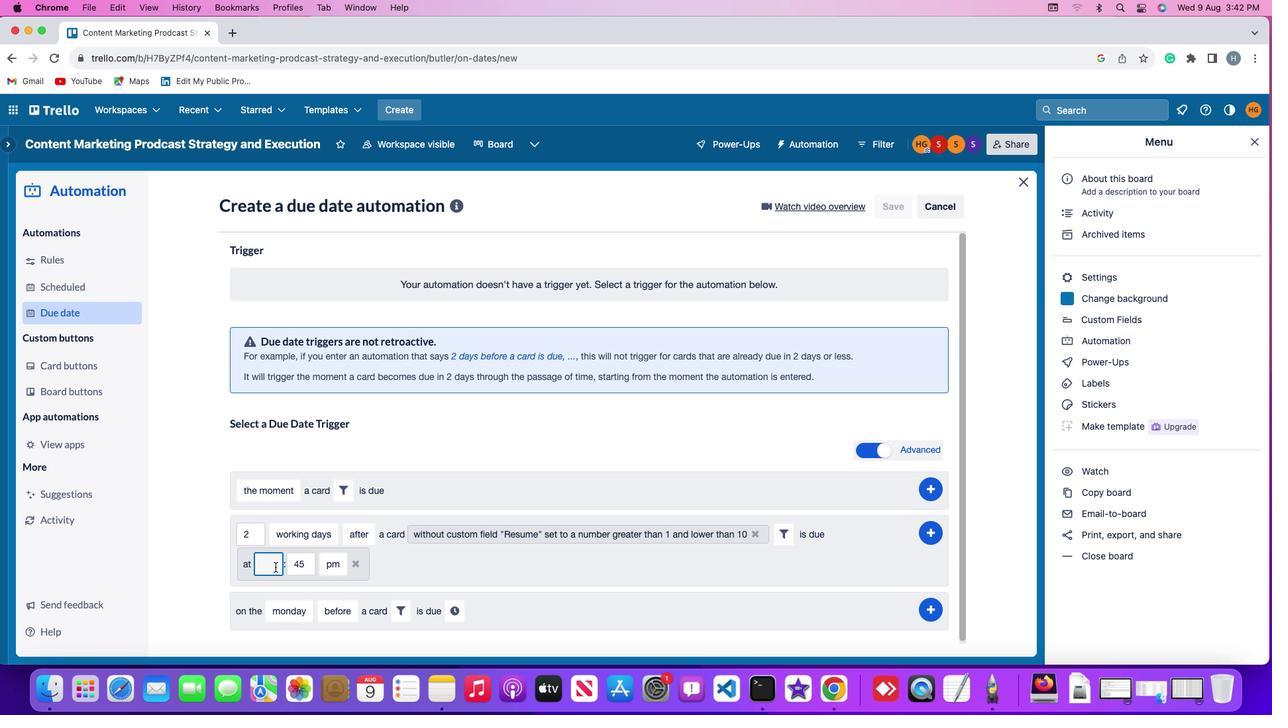 
Action: Key pressed '1''1'
Screenshot: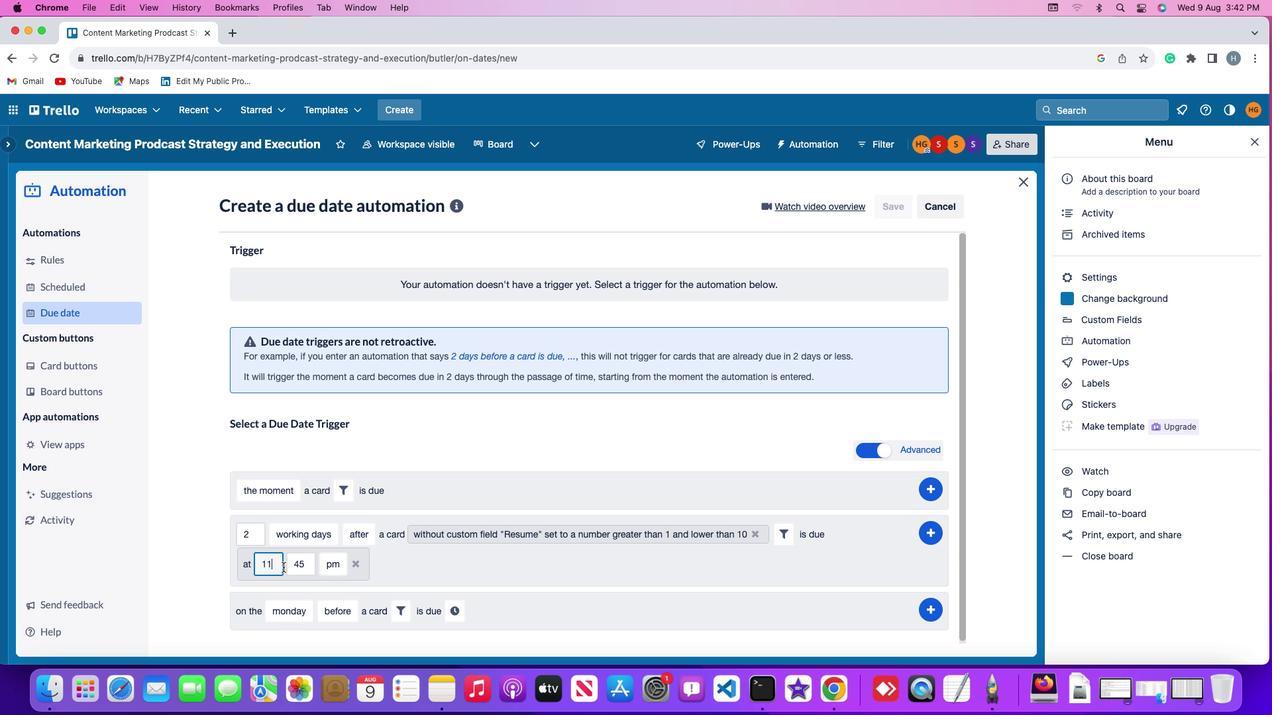 
Action: Mouse moved to (310, 565)
Screenshot: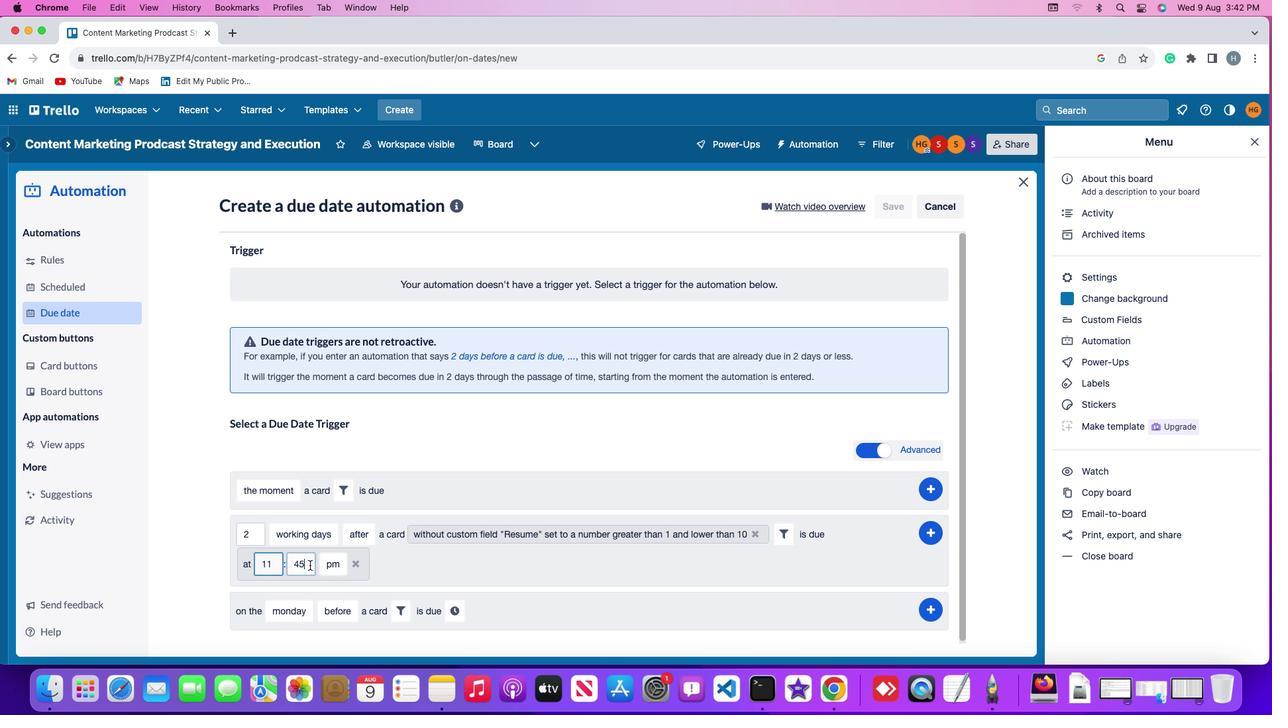 
Action: Mouse pressed left at (310, 565)
Screenshot: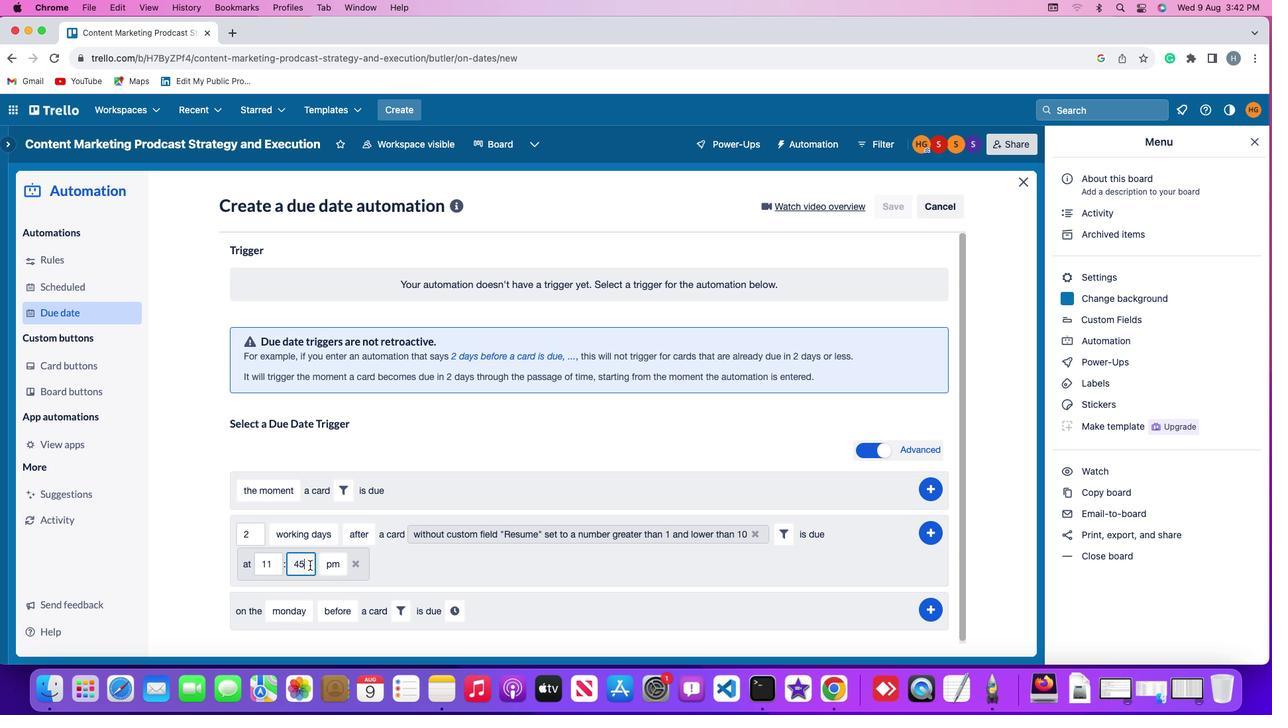 
Action: Mouse moved to (310, 565)
Screenshot: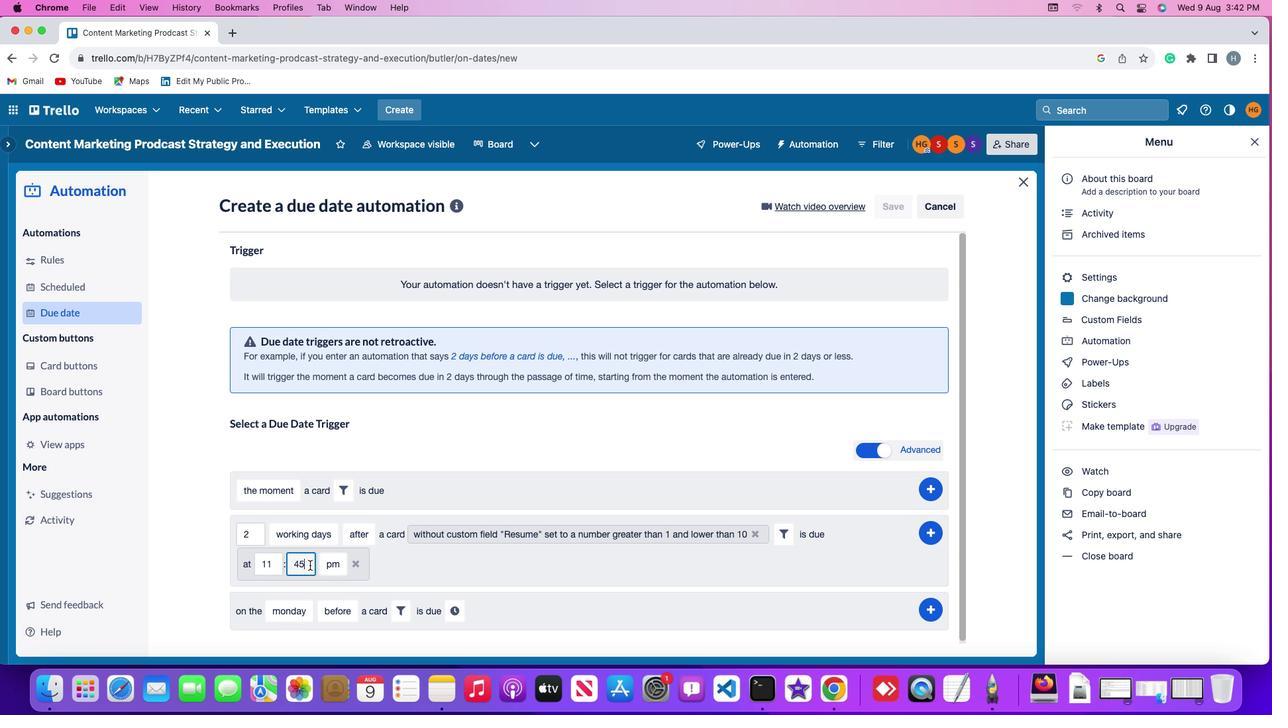 
Action: Key pressed Key.backspaceKey.backspace'0''0'
Screenshot: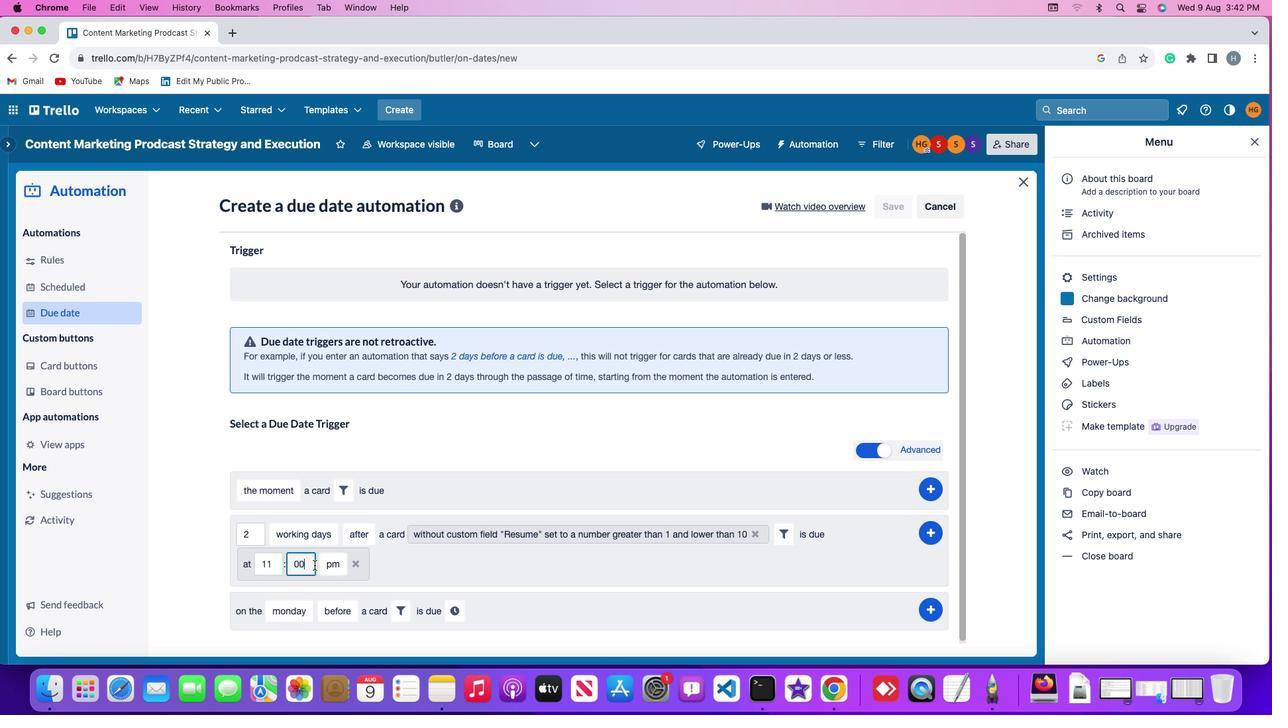 
Action: Mouse moved to (330, 564)
Screenshot: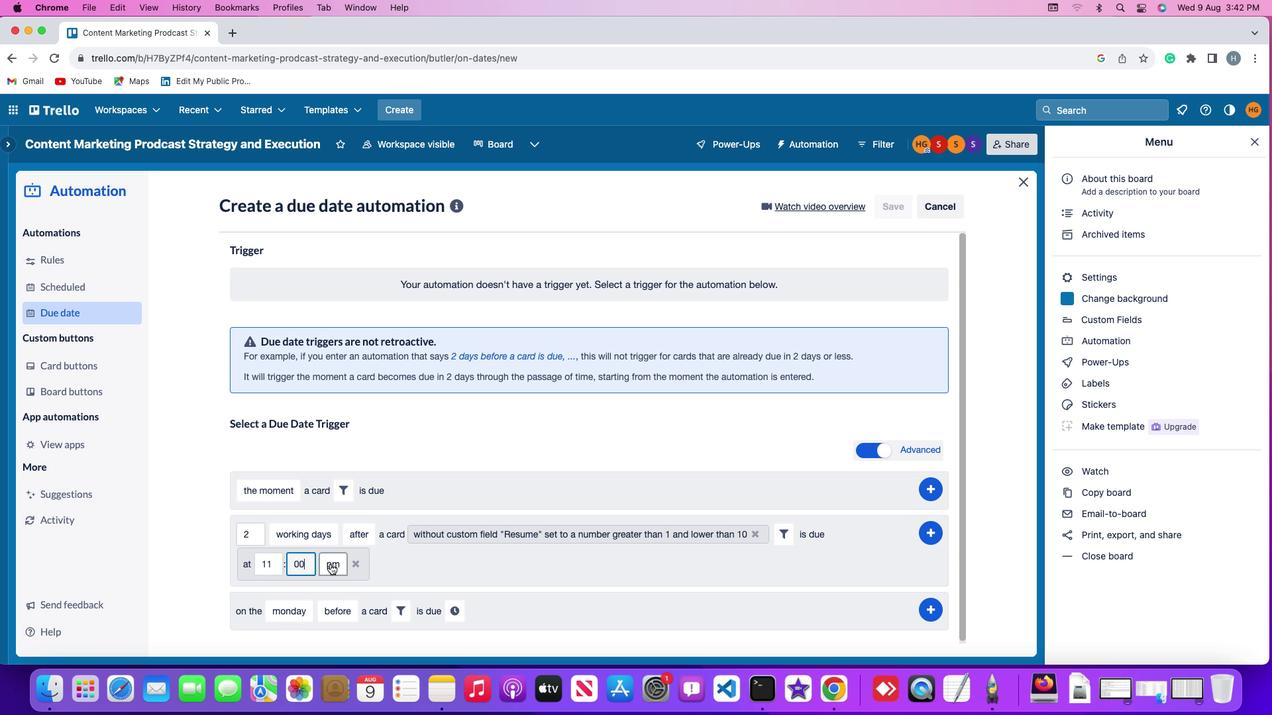 
Action: Mouse pressed left at (330, 564)
Screenshot: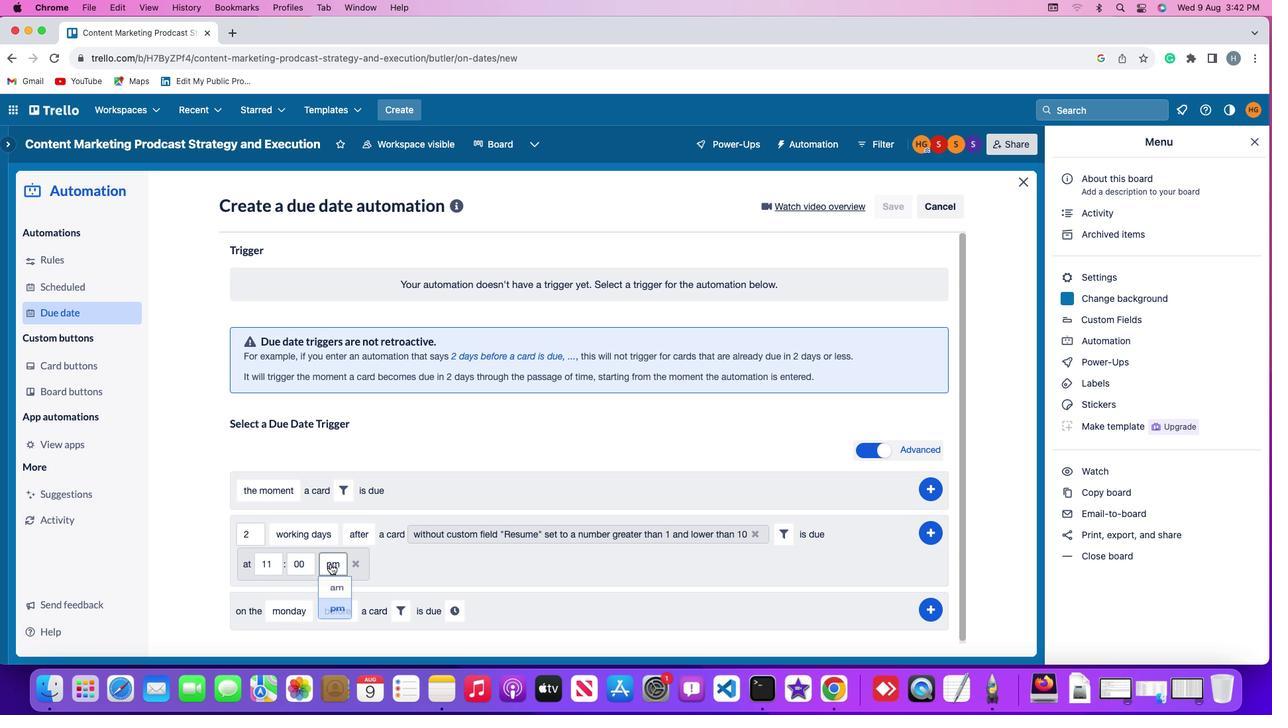 
Action: Mouse moved to (338, 587)
Screenshot: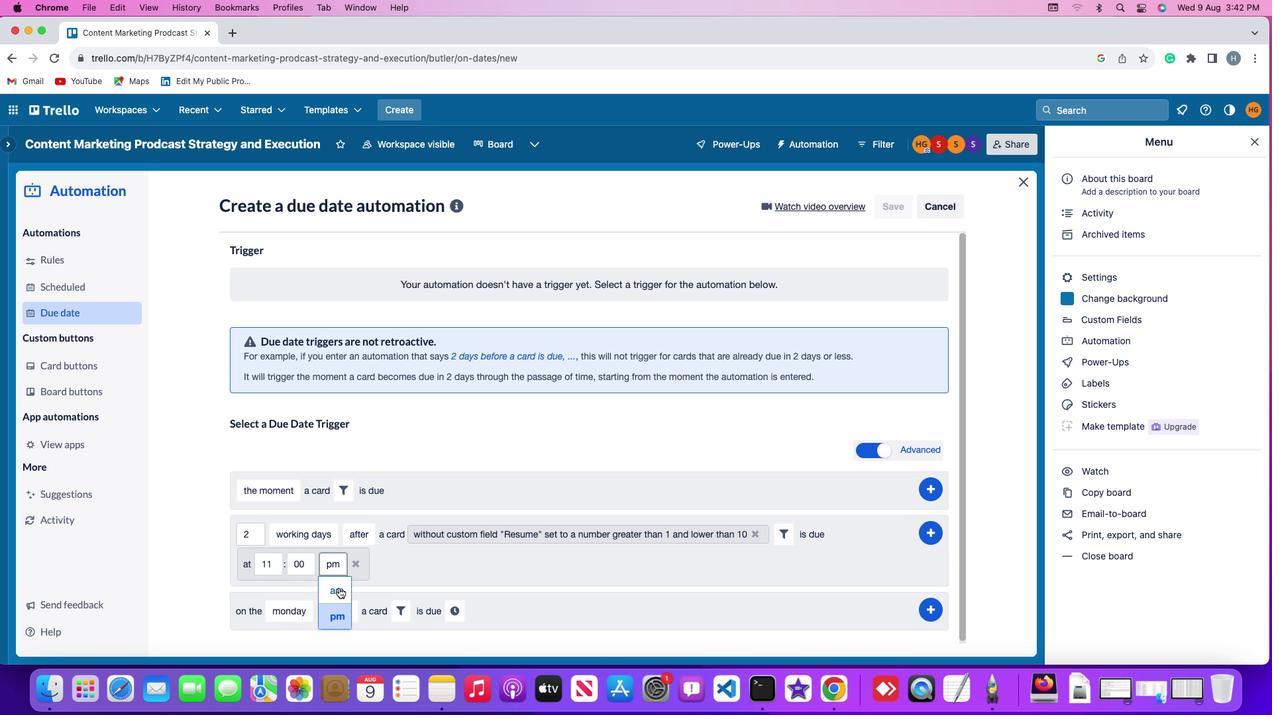 
Action: Mouse pressed left at (338, 587)
Screenshot: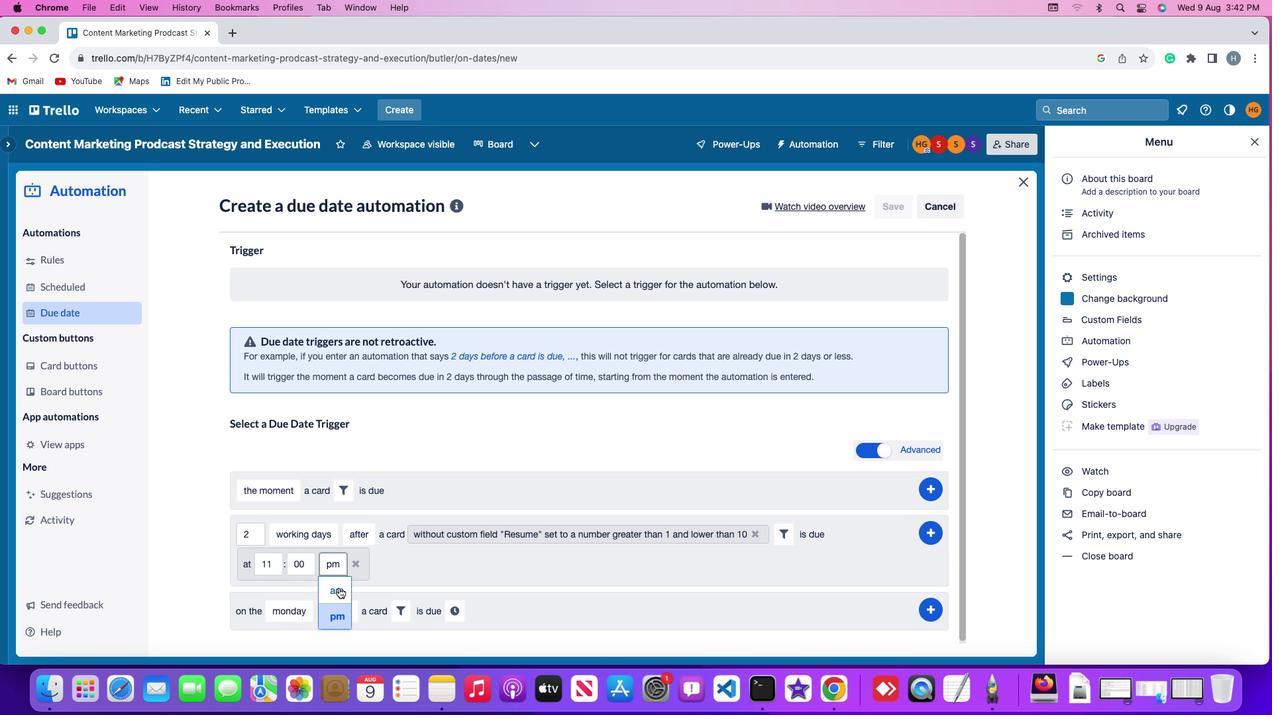 
Action: Mouse moved to (930, 531)
Screenshot: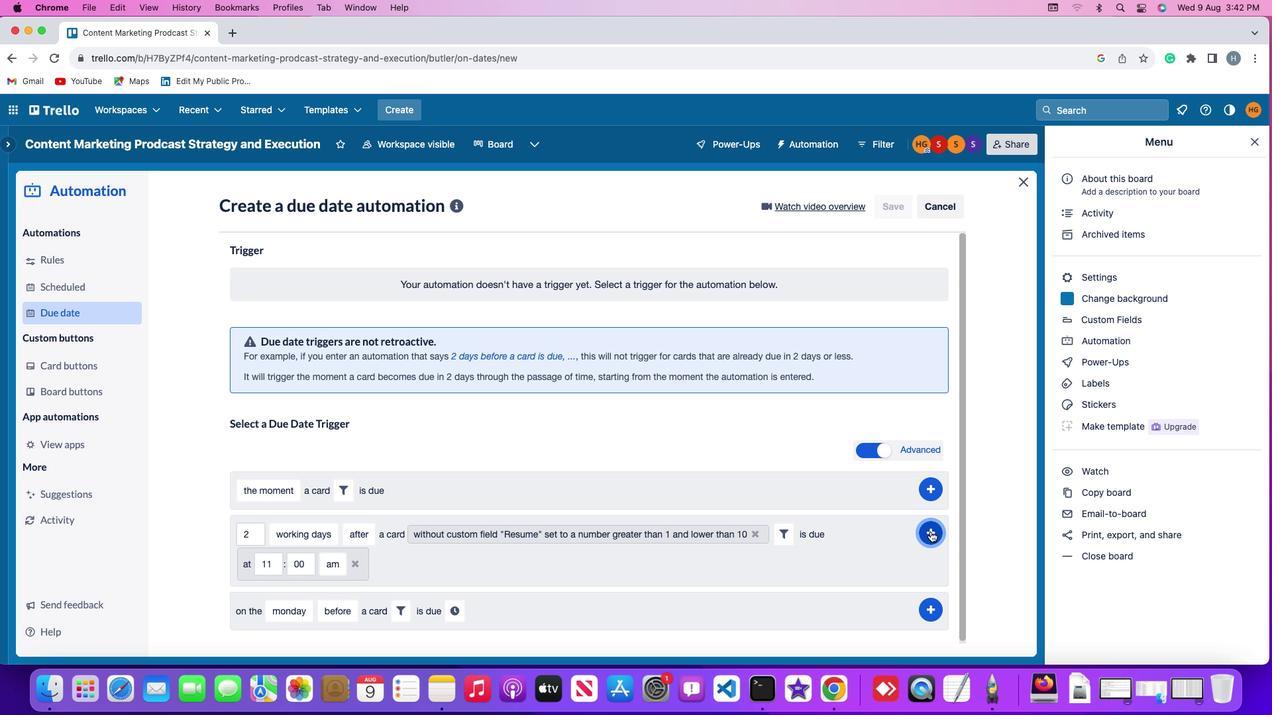 
Action: Mouse pressed left at (930, 531)
Screenshot: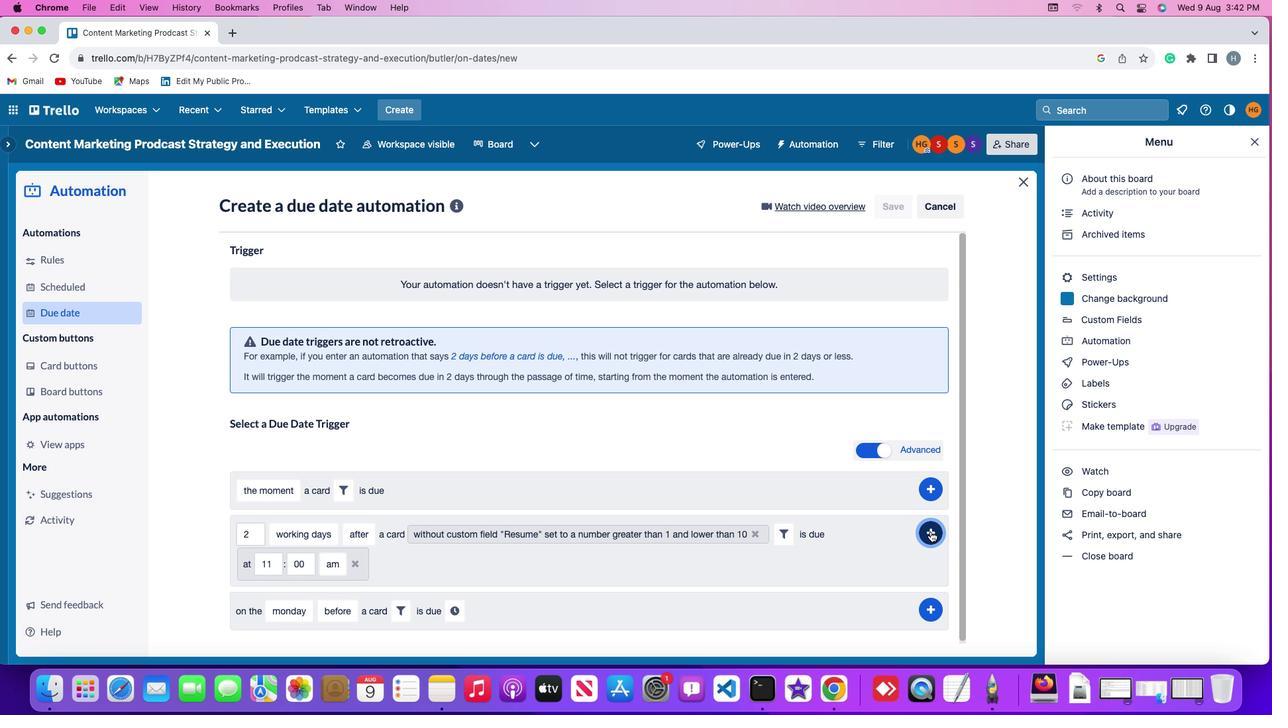 
Action: Mouse moved to (1003, 391)
Screenshot: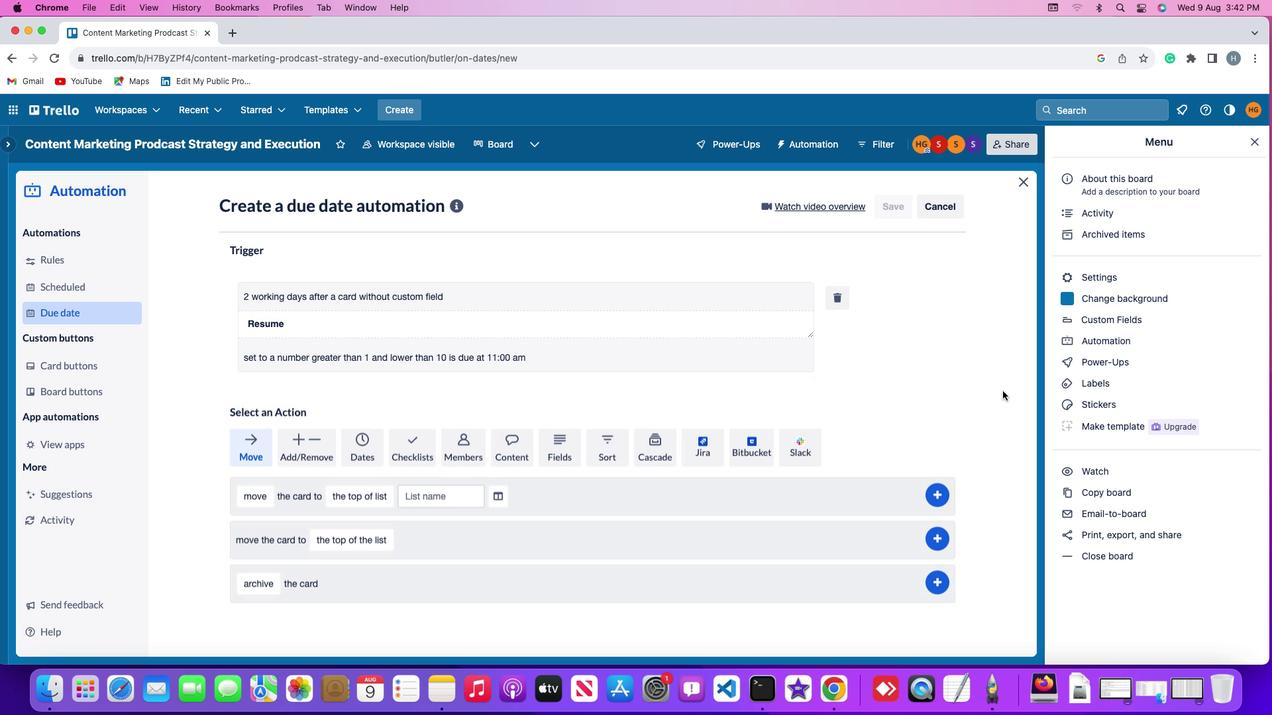 
